 Task: Use the formula "MEDIAN" in spreadsheet "Project portfolio".
Action: Mouse moved to (961, 117)
Screenshot: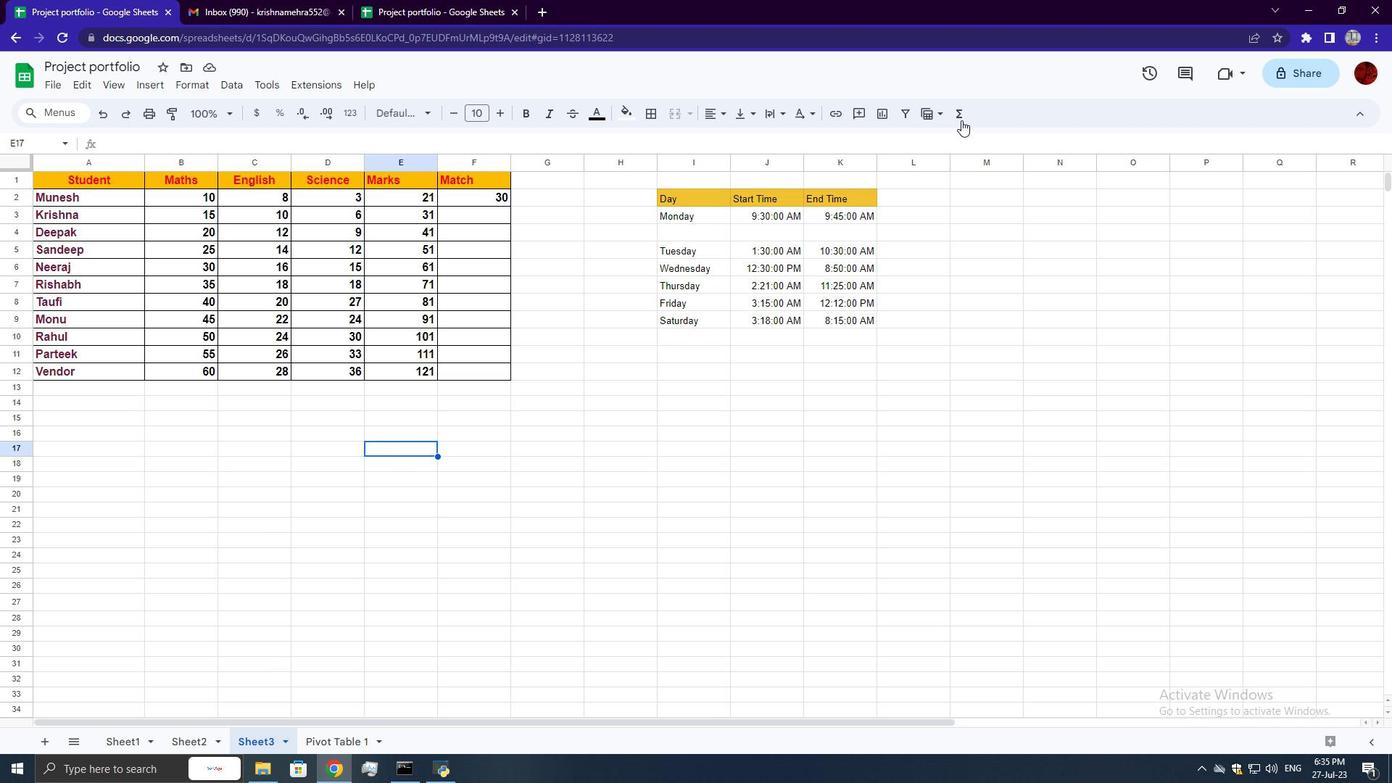 
Action: Mouse pressed left at (961, 117)
Screenshot: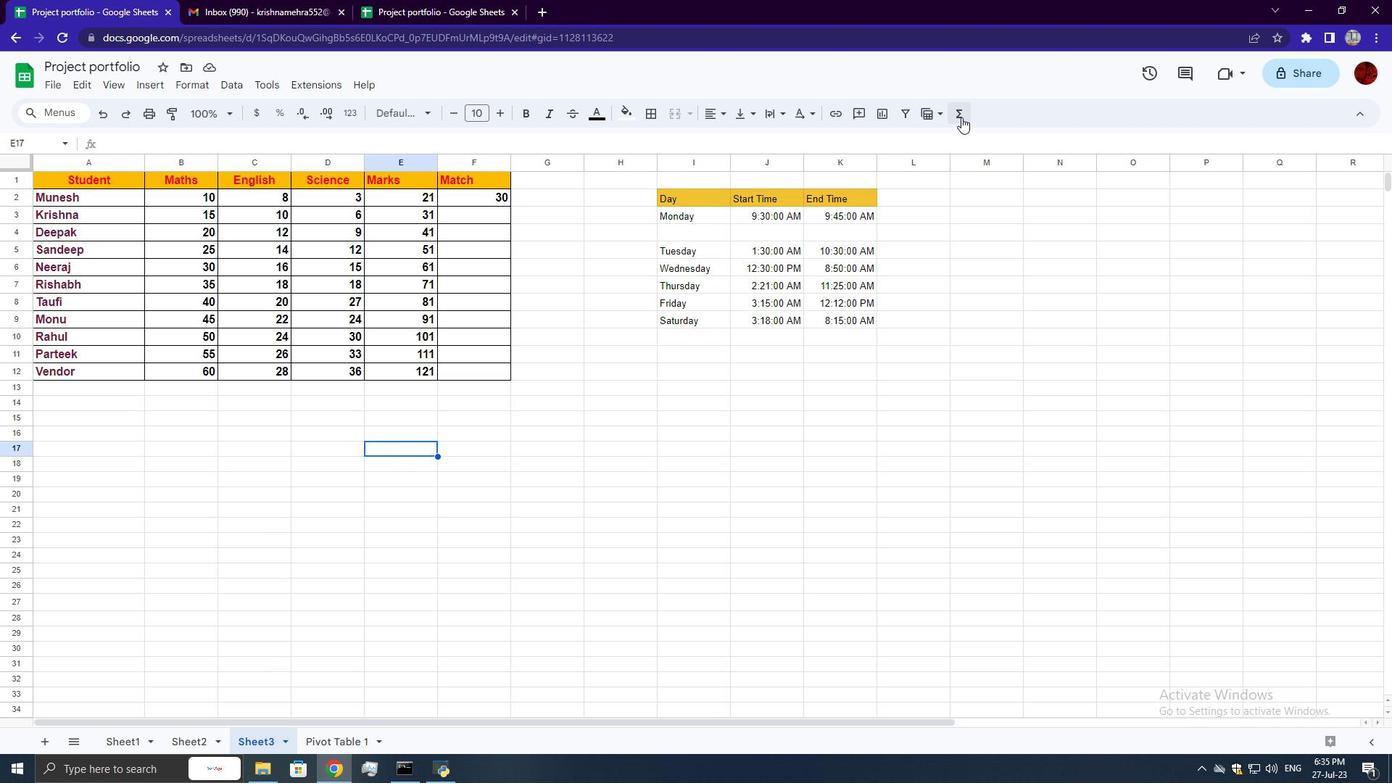 
Action: Mouse moved to (1208, 263)
Screenshot: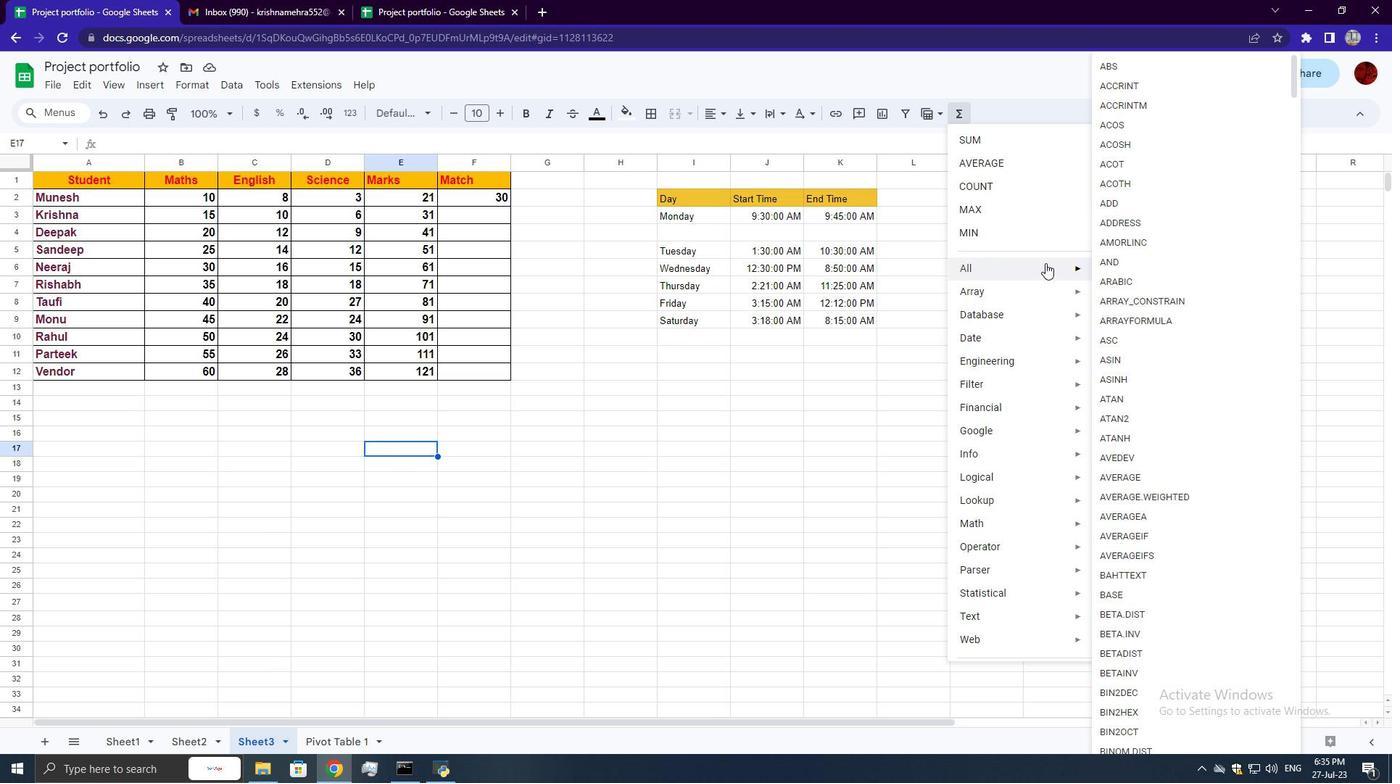 
Action: Mouse scrolled (1208, 262) with delta (0, 0)
Screenshot: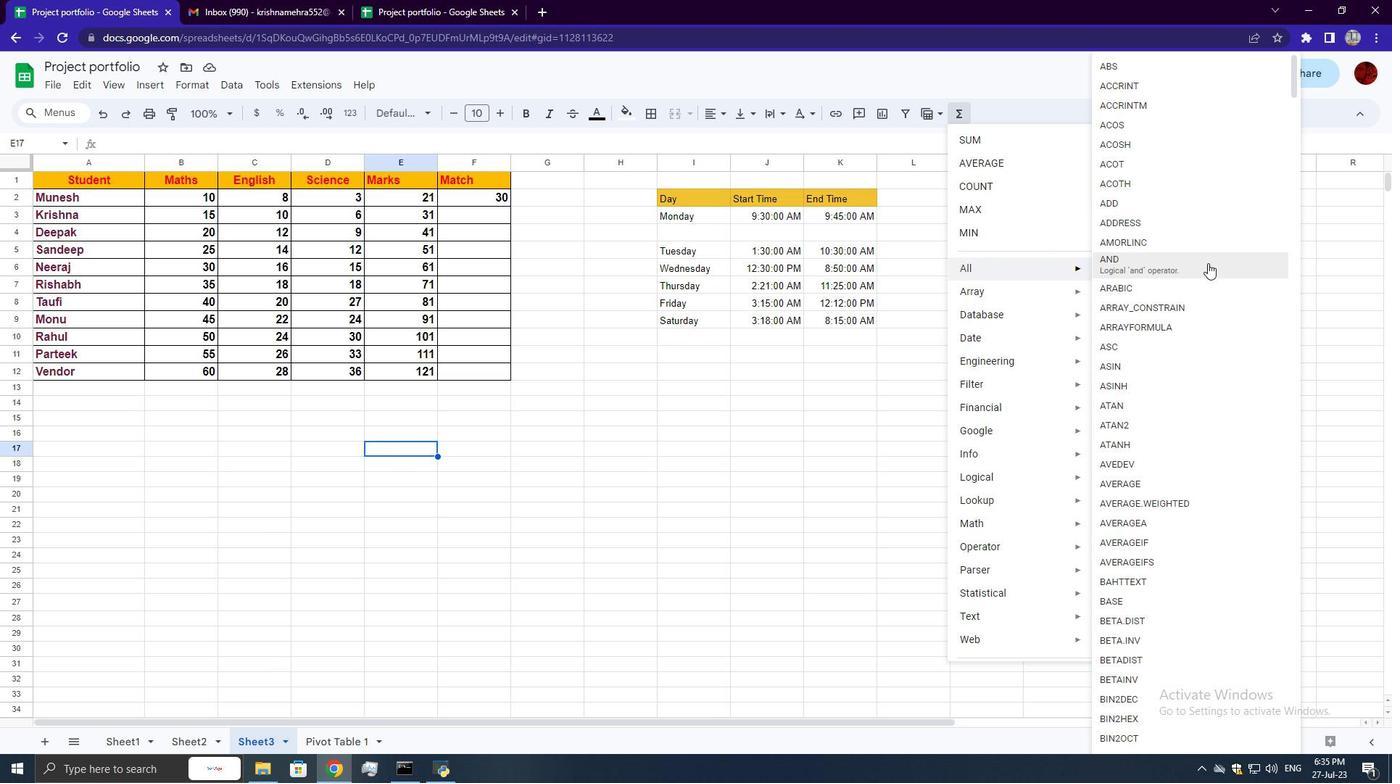 
Action: Mouse scrolled (1208, 262) with delta (0, 0)
Screenshot: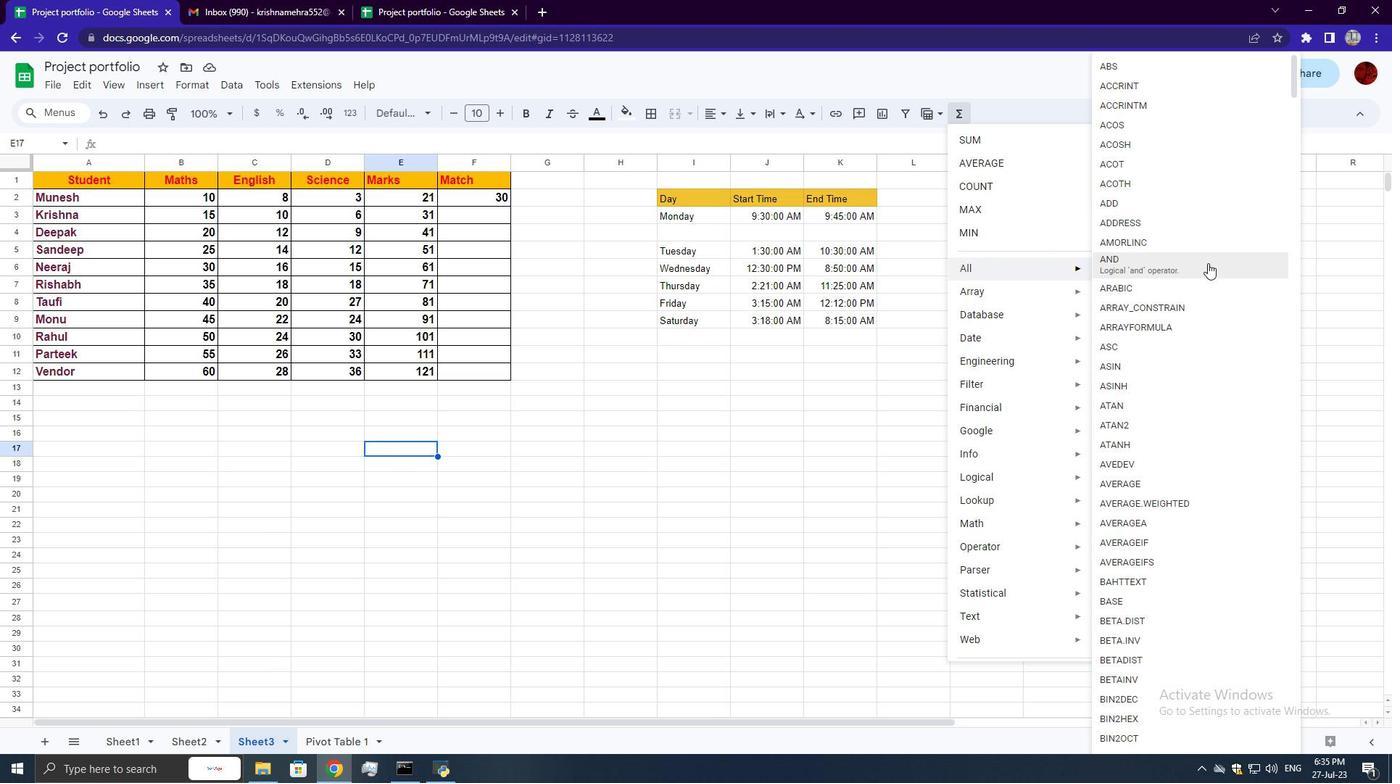 
Action: Mouse scrolled (1208, 262) with delta (0, 0)
Screenshot: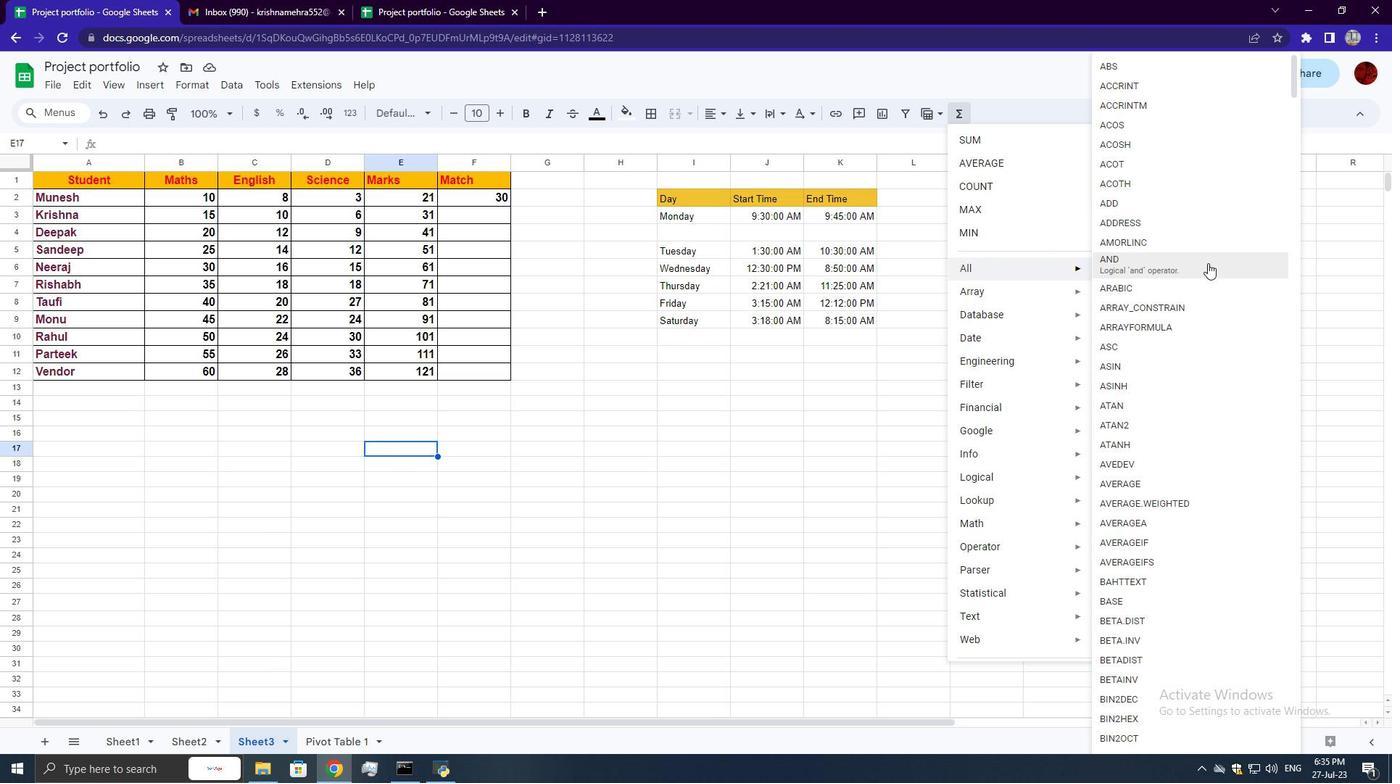 
Action: Mouse scrolled (1208, 262) with delta (0, 0)
Screenshot: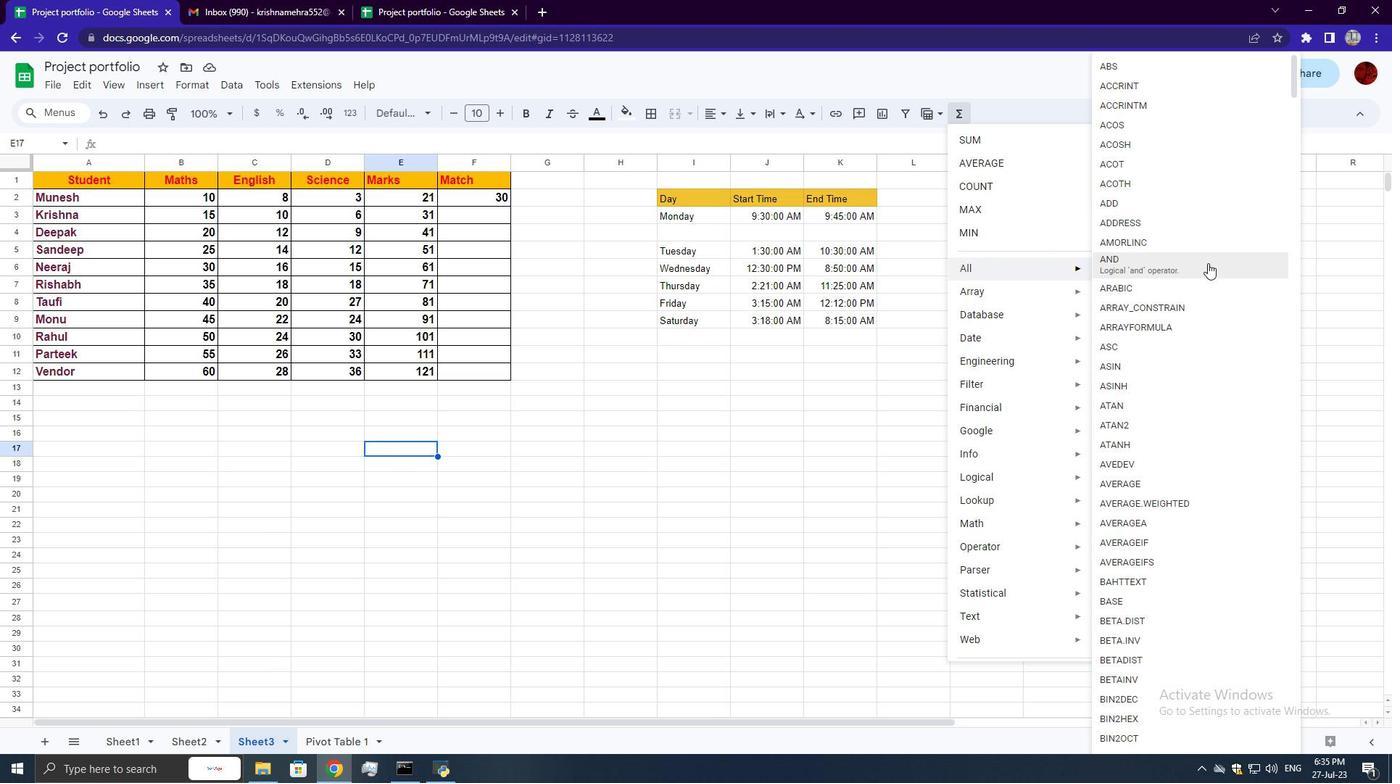 
Action: Mouse scrolled (1208, 262) with delta (0, 0)
Screenshot: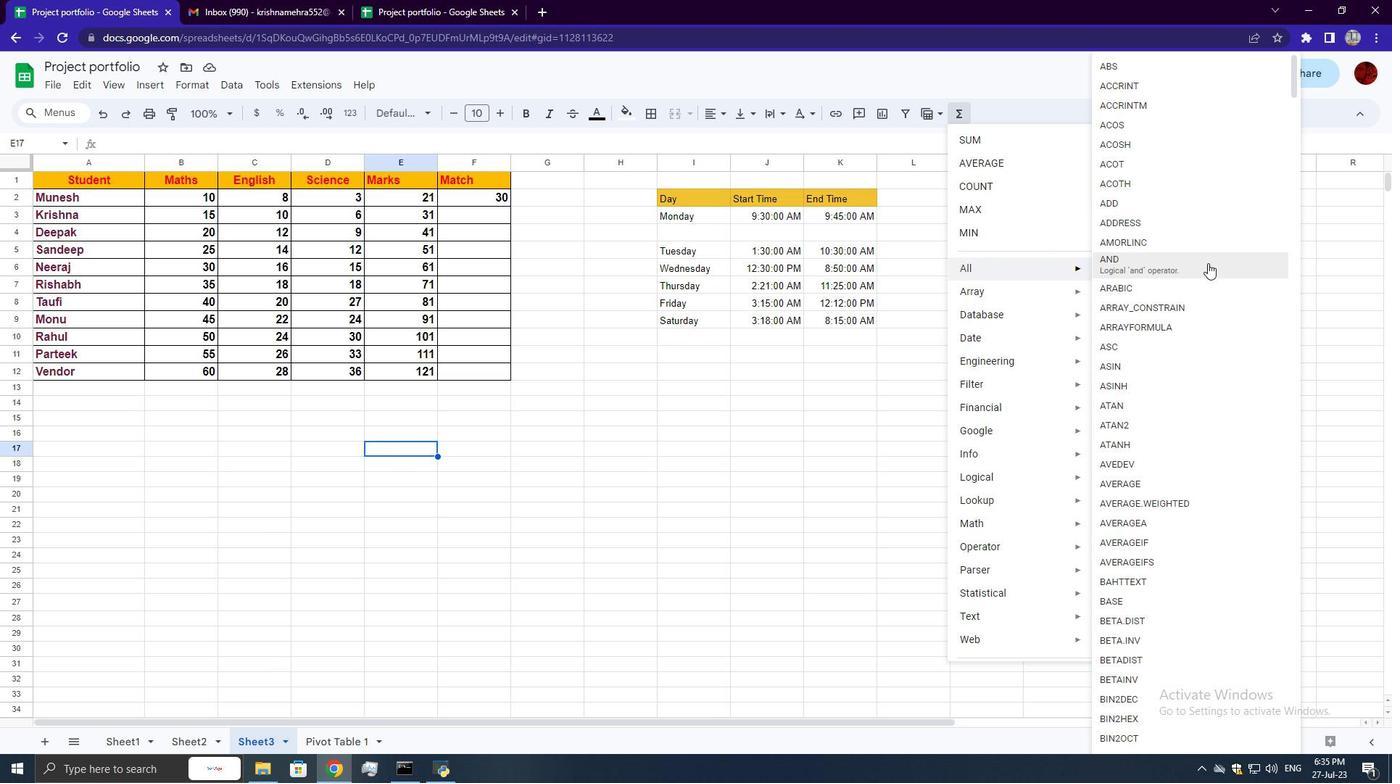 
Action: Mouse scrolled (1208, 262) with delta (0, 0)
Screenshot: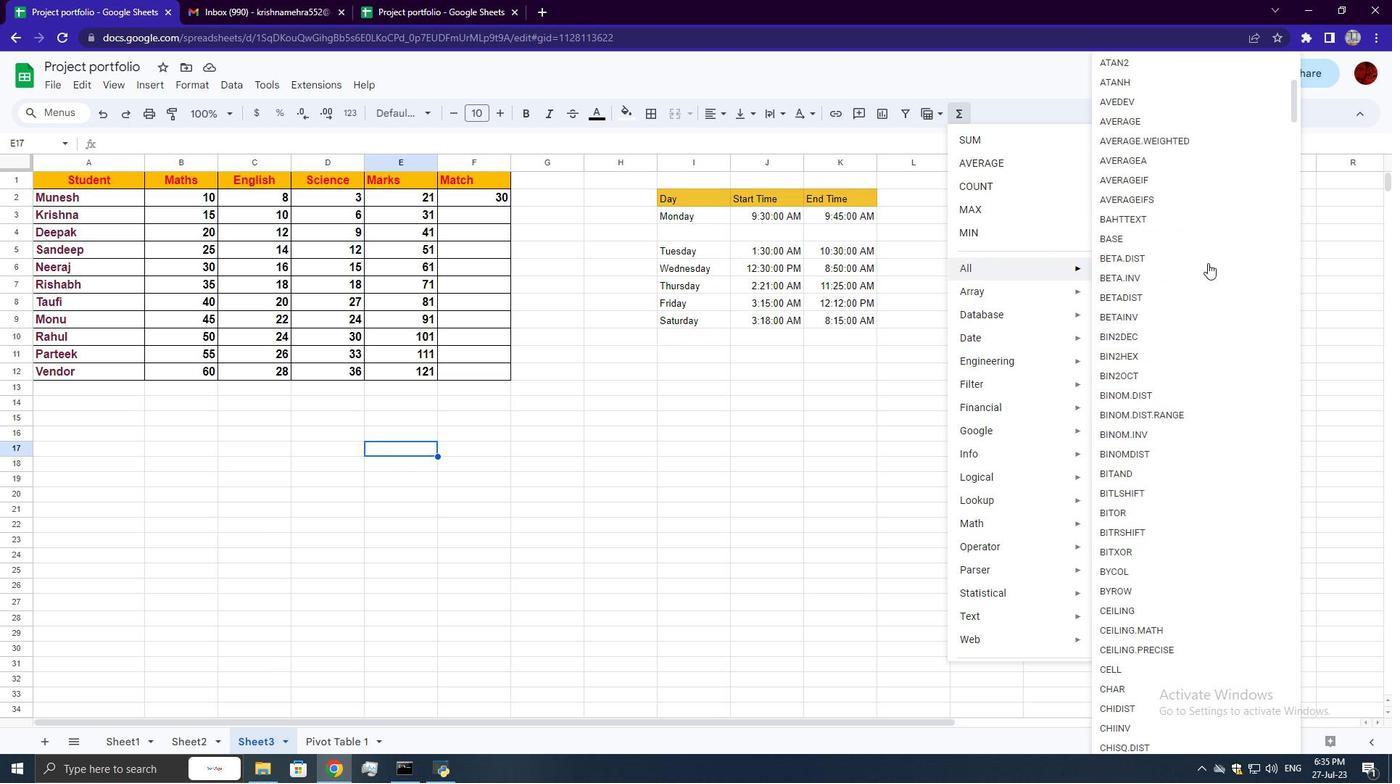 
Action: Mouse scrolled (1208, 262) with delta (0, 0)
Screenshot: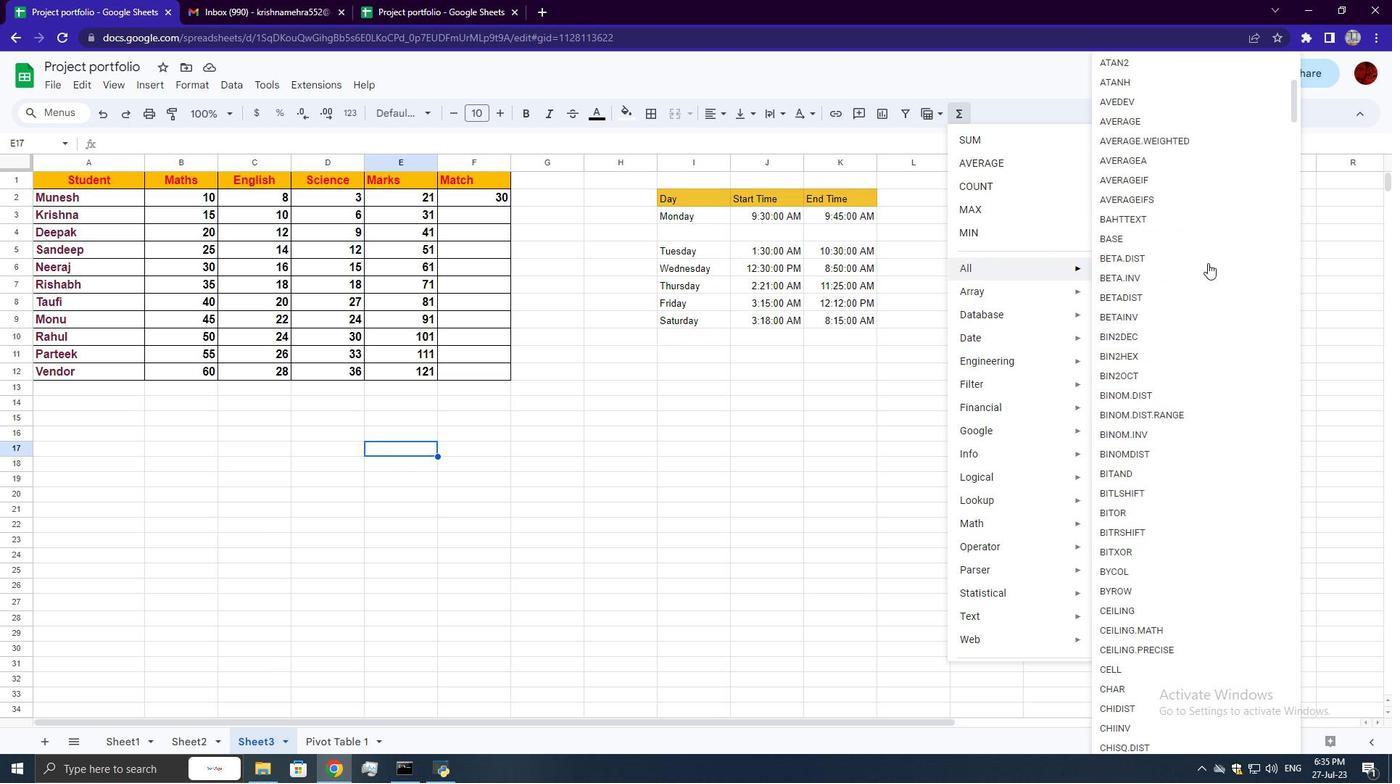 
Action: Mouse scrolled (1208, 262) with delta (0, 0)
Screenshot: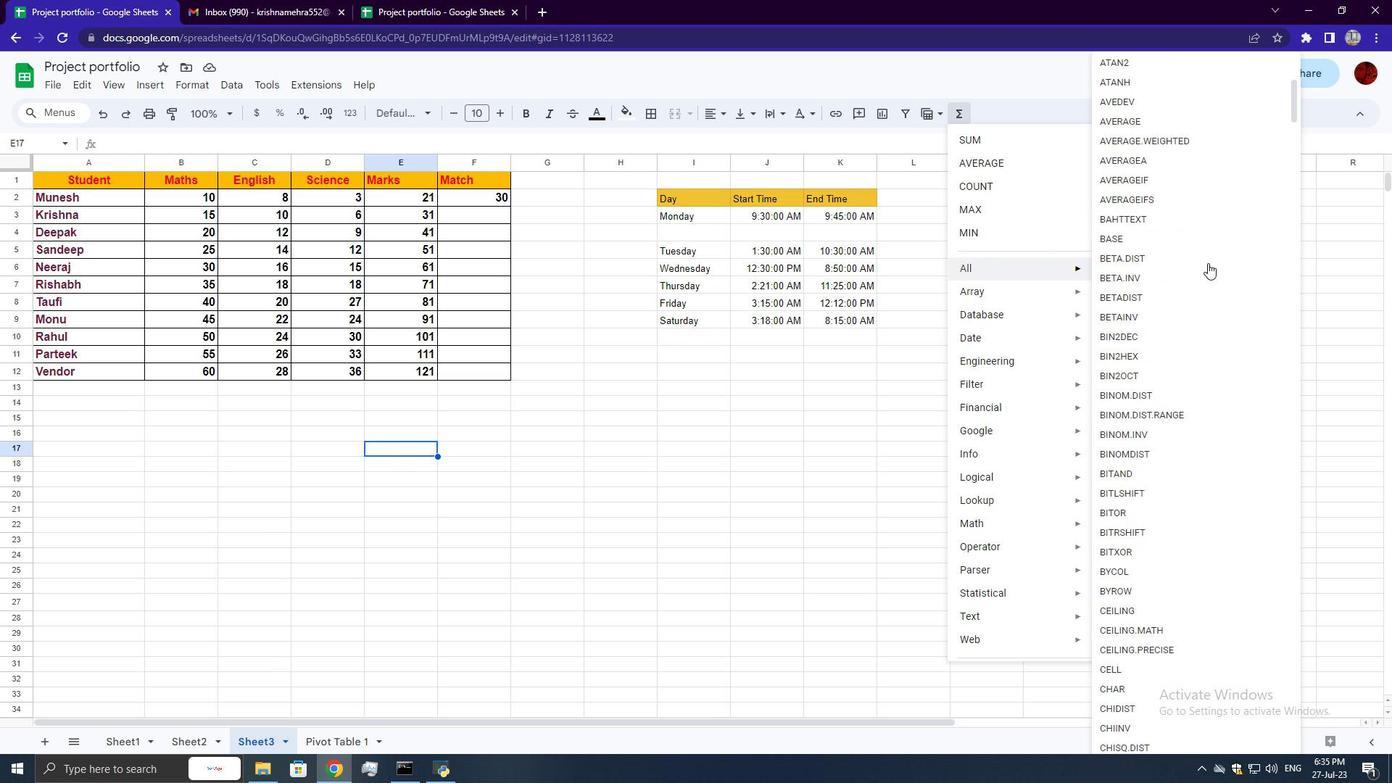 
Action: Mouse scrolled (1208, 262) with delta (0, 0)
Screenshot: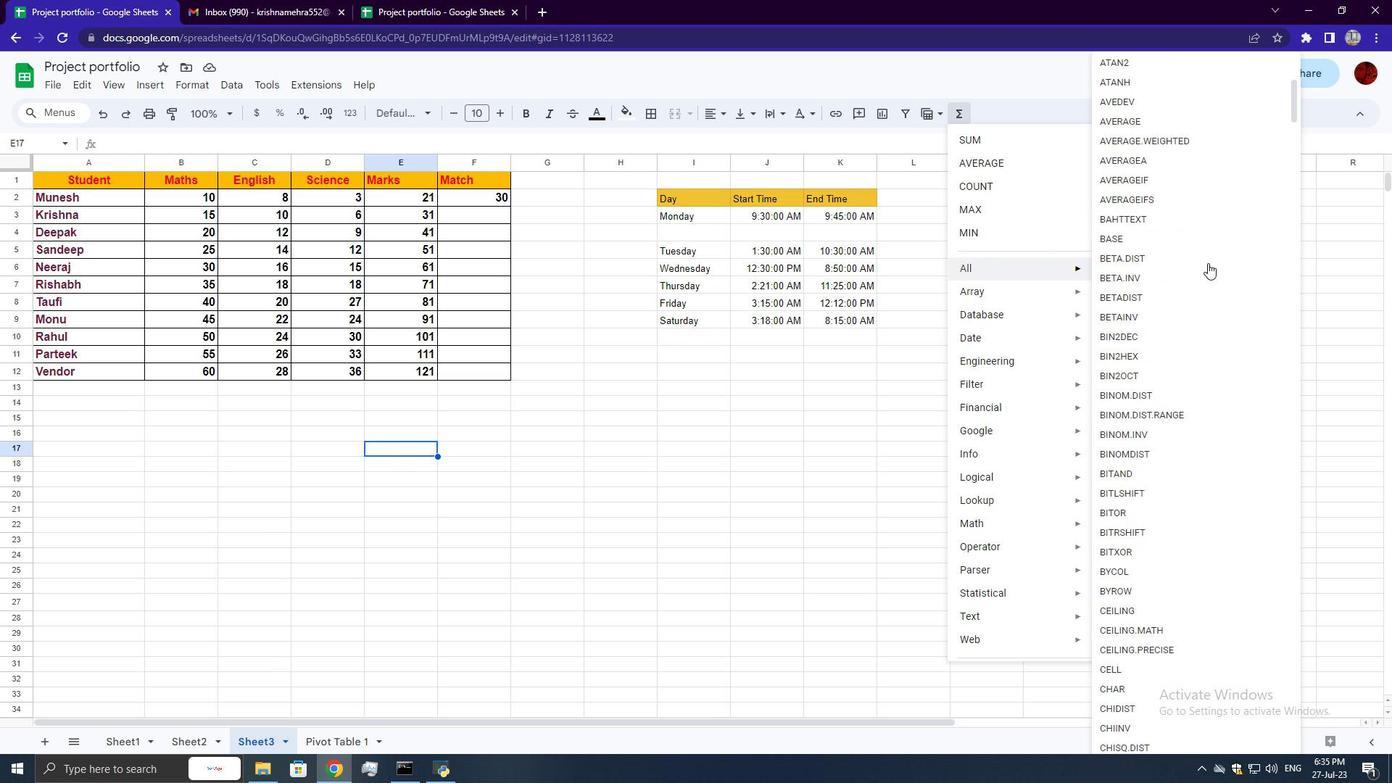 
Action: Mouse scrolled (1208, 262) with delta (0, 0)
Screenshot: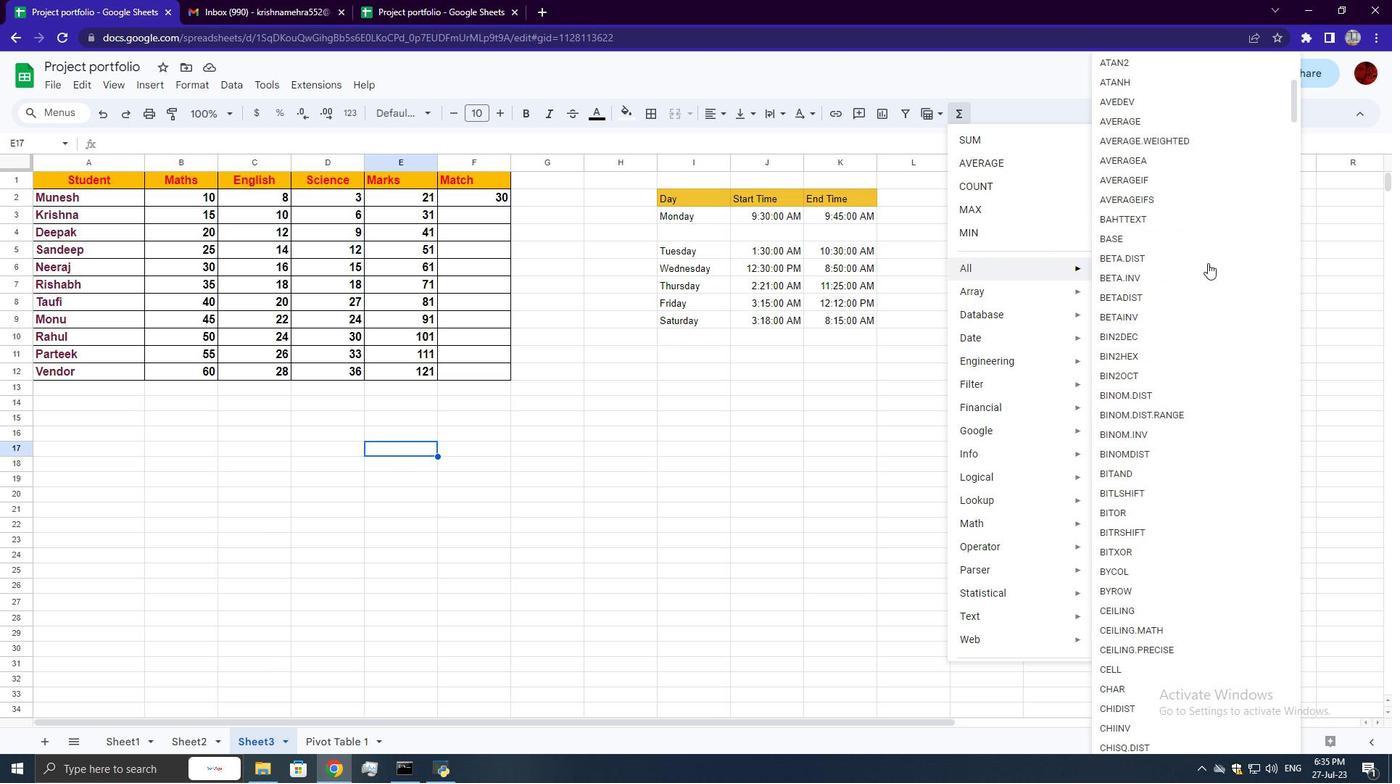 
Action: Mouse moved to (1208, 263)
Screenshot: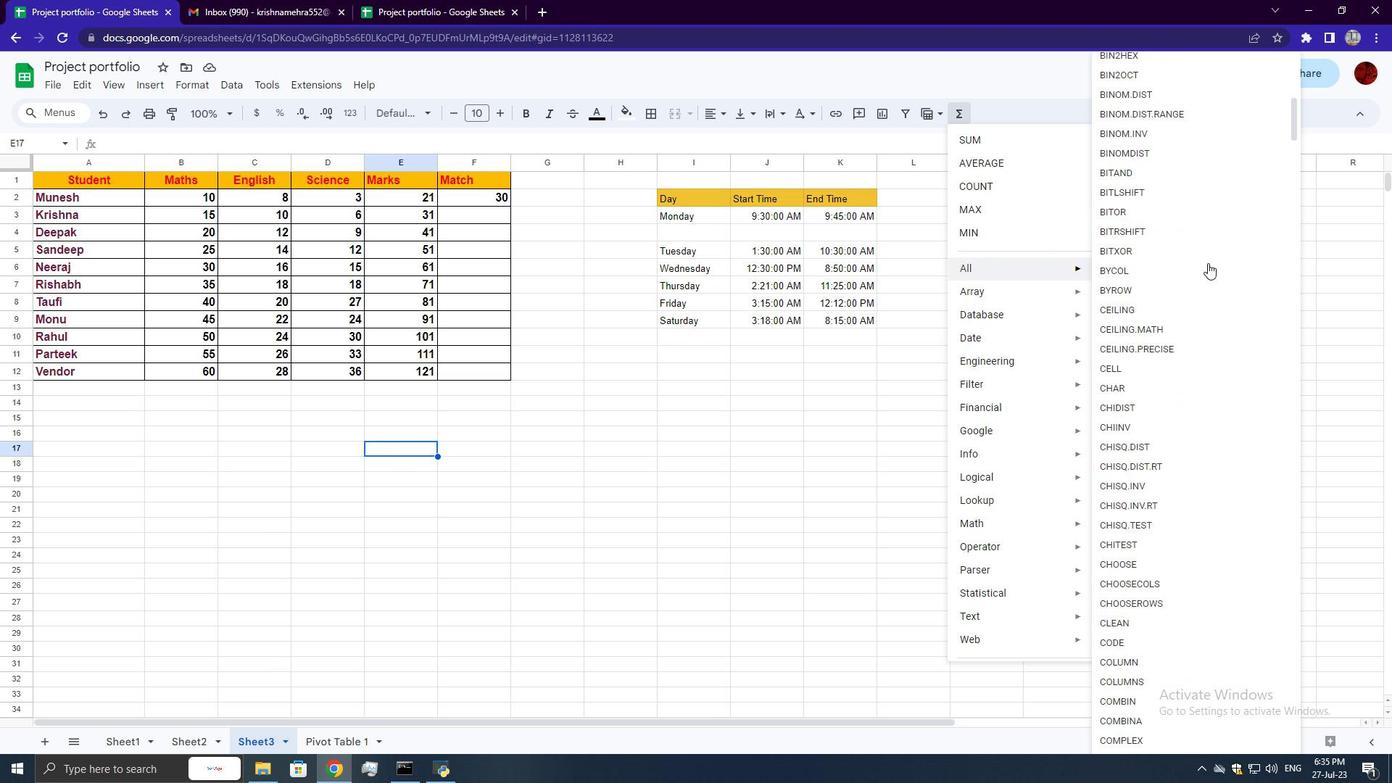
Action: Mouse scrolled (1208, 262) with delta (0, 0)
Screenshot: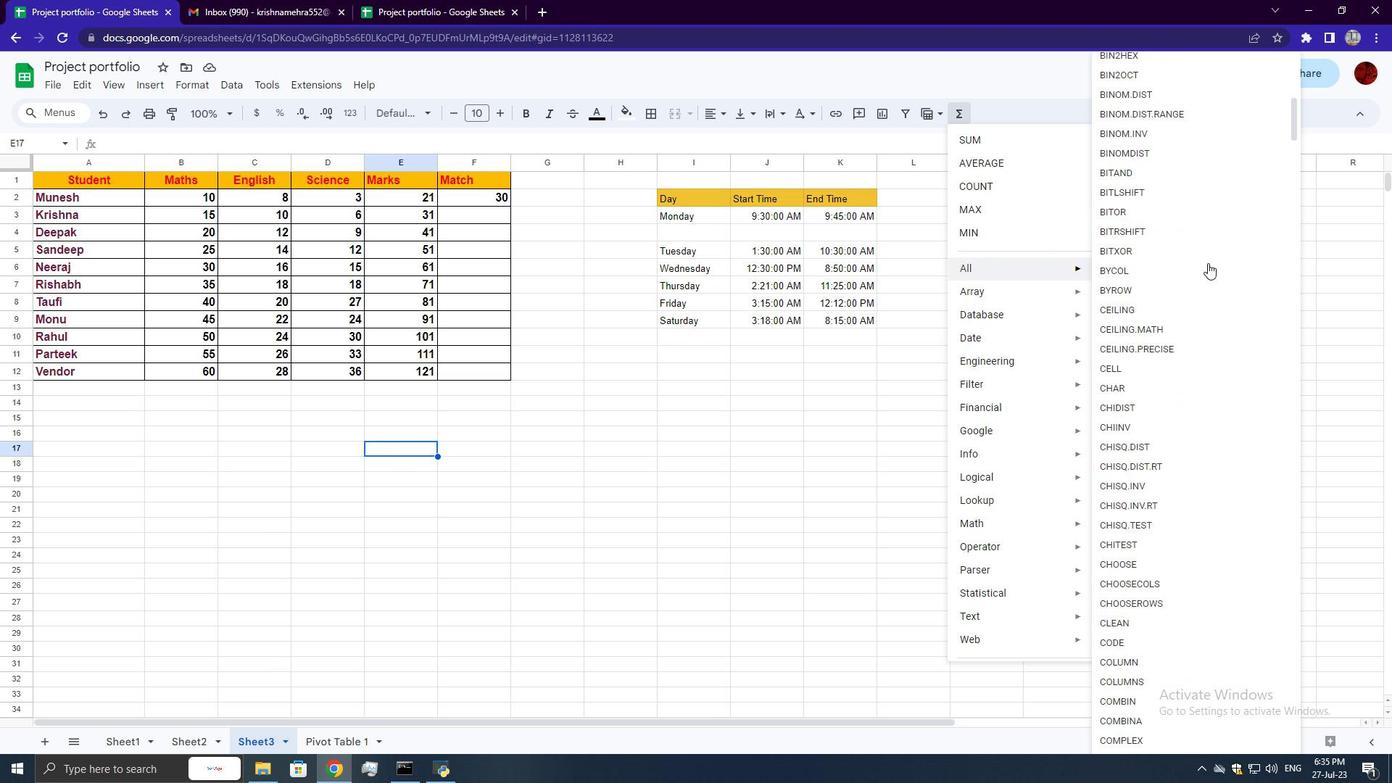 
Action: Mouse scrolled (1208, 262) with delta (0, 0)
Screenshot: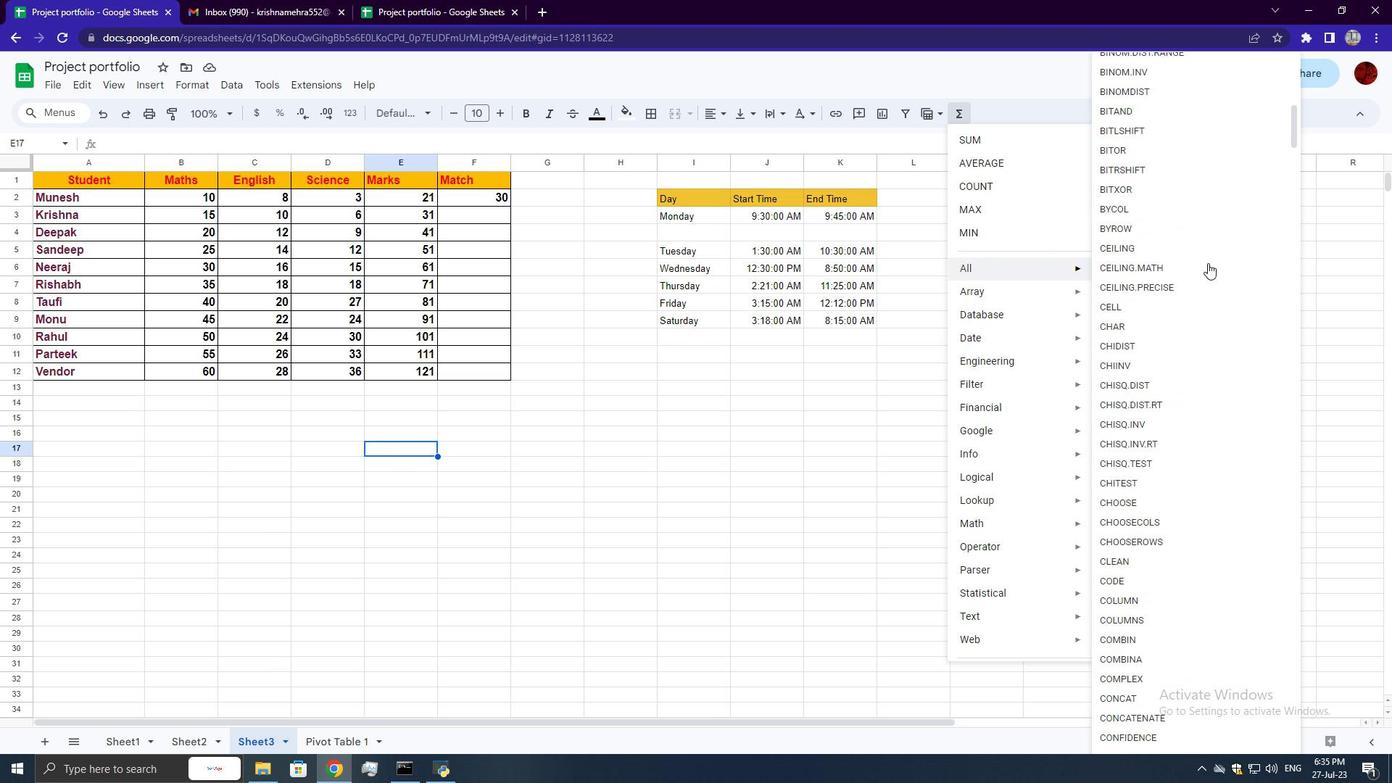 
Action: Mouse scrolled (1208, 262) with delta (0, 0)
Screenshot: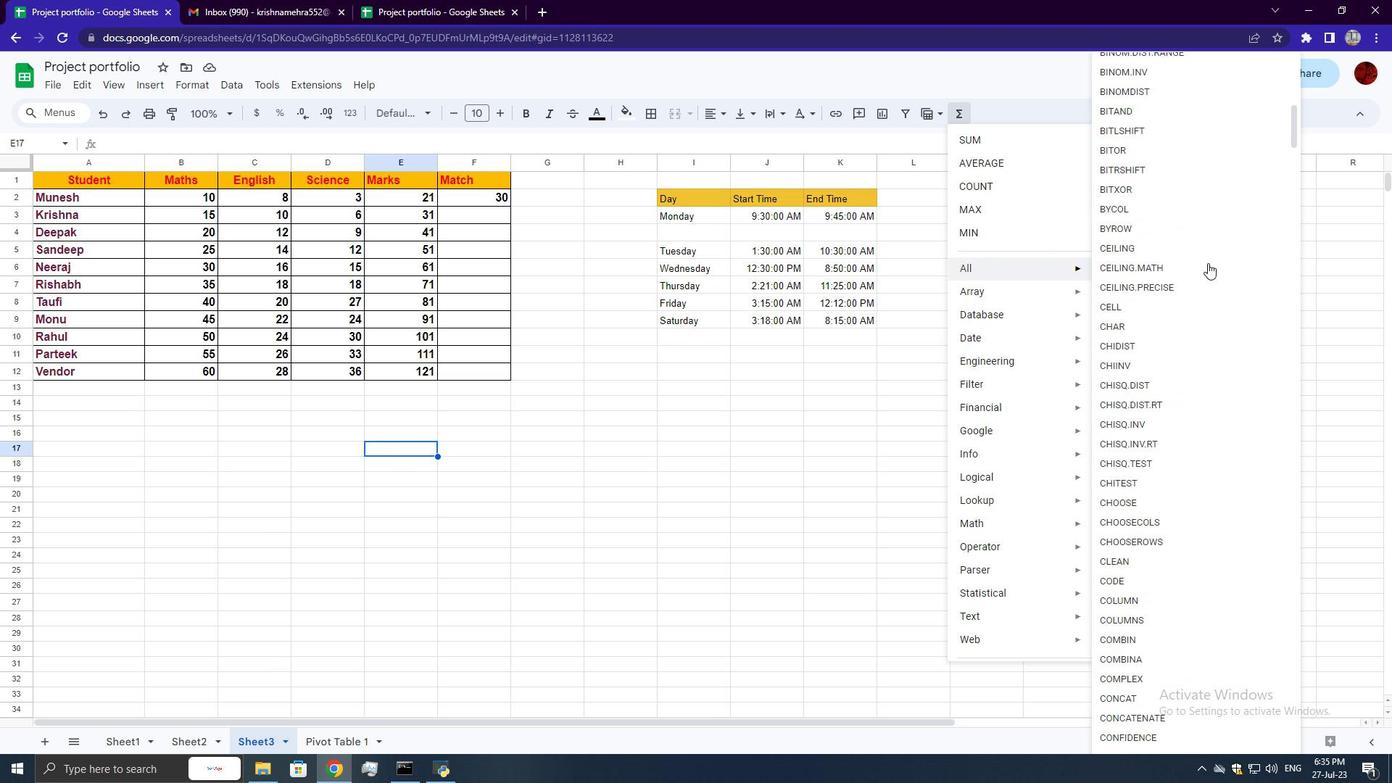 
Action: Mouse scrolled (1208, 262) with delta (0, 0)
Screenshot: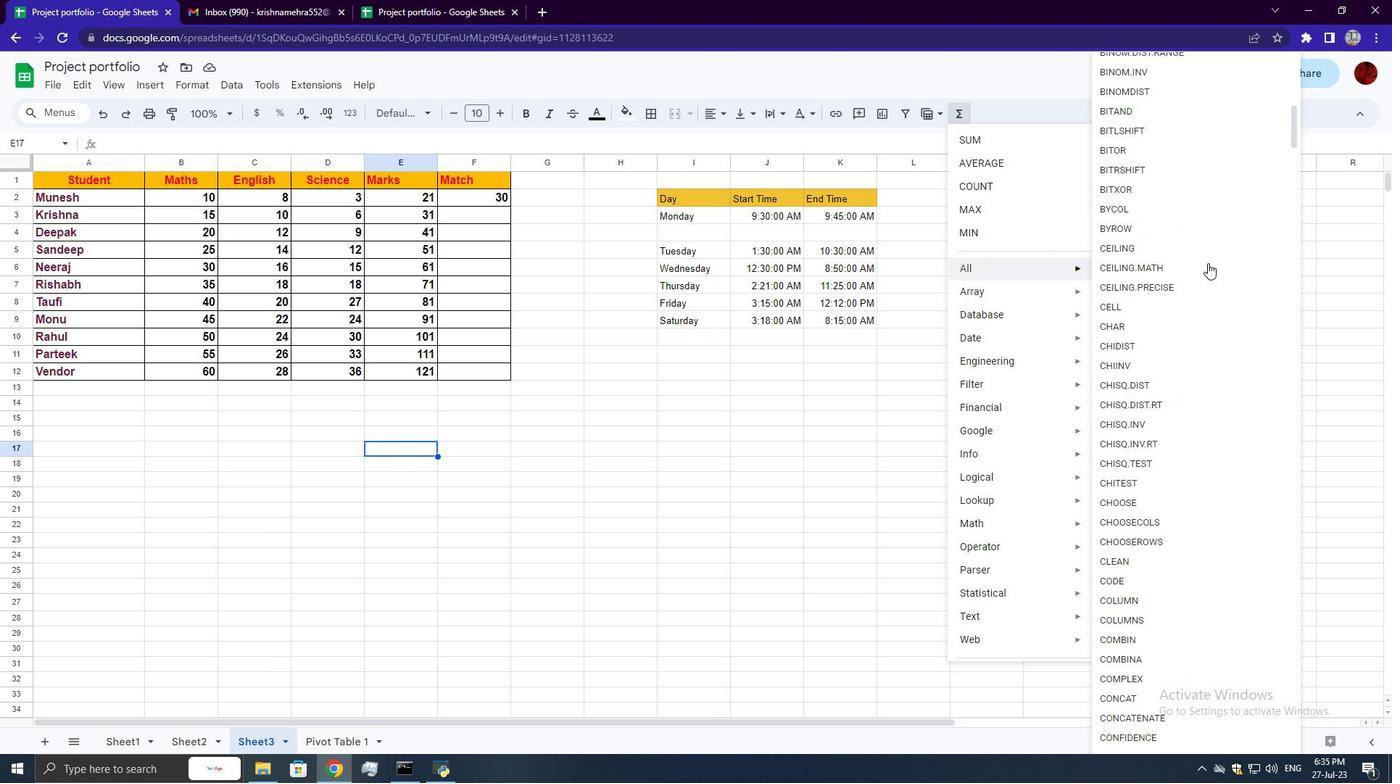 
Action: Mouse scrolled (1208, 262) with delta (0, 0)
Screenshot: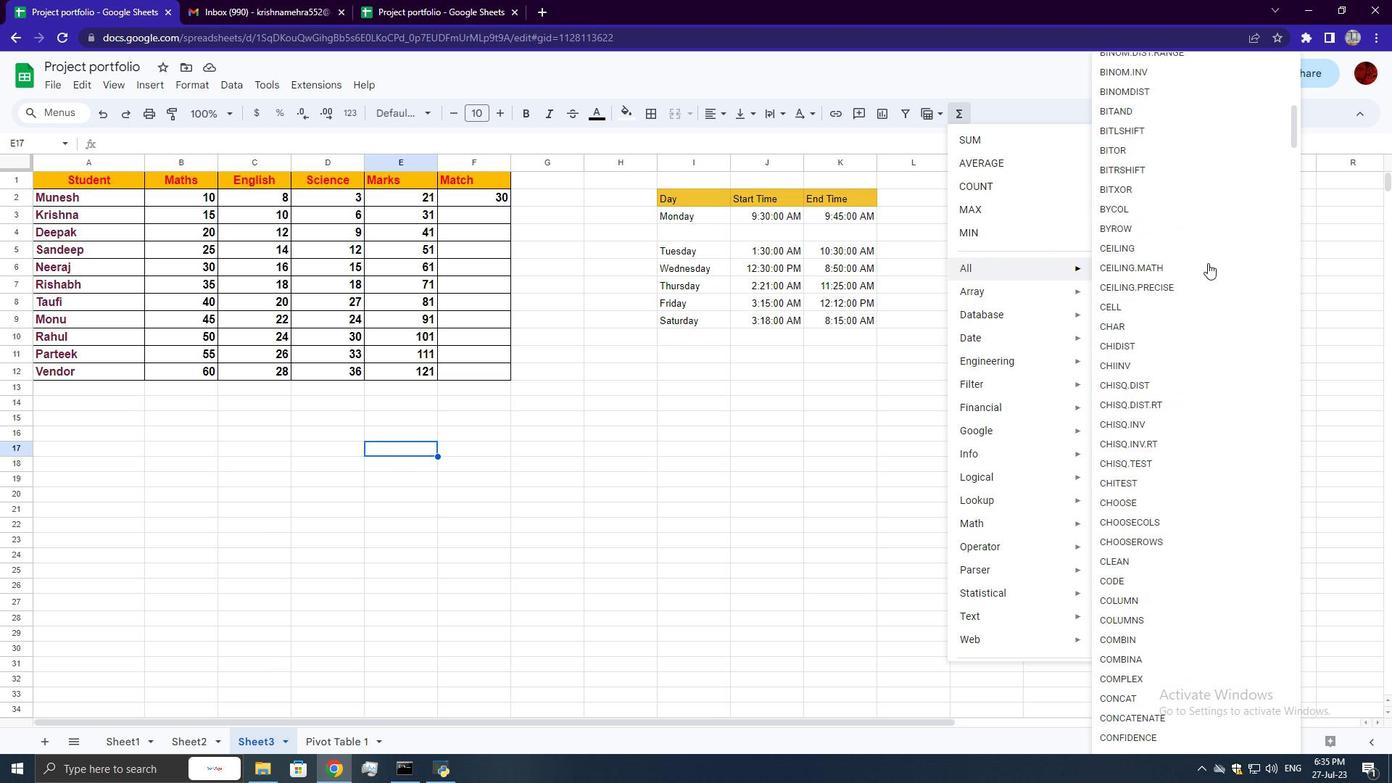 
Action: Mouse scrolled (1208, 262) with delta (0, 0)
Screenshot: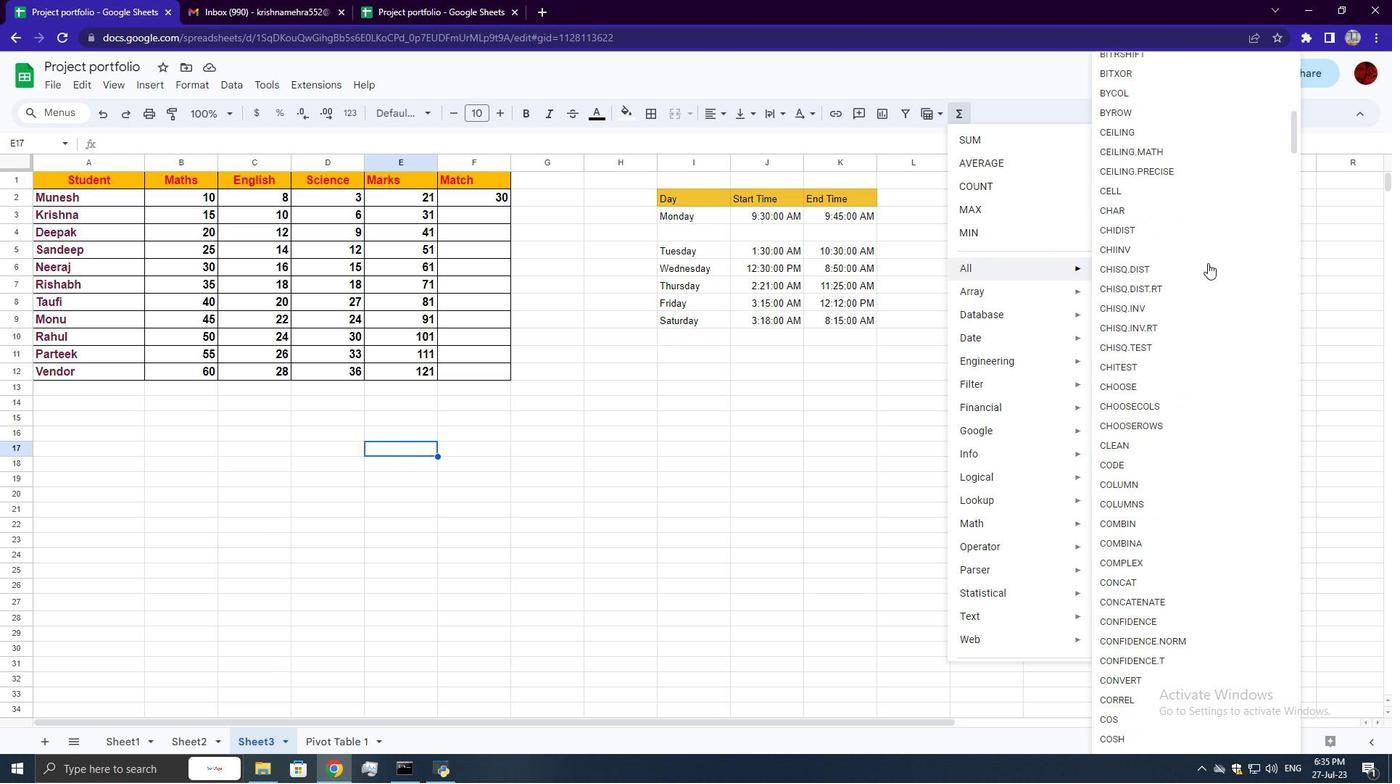 
Action: Mouse scrolled (1208, 262) with delta (0, 0)
Screenshot: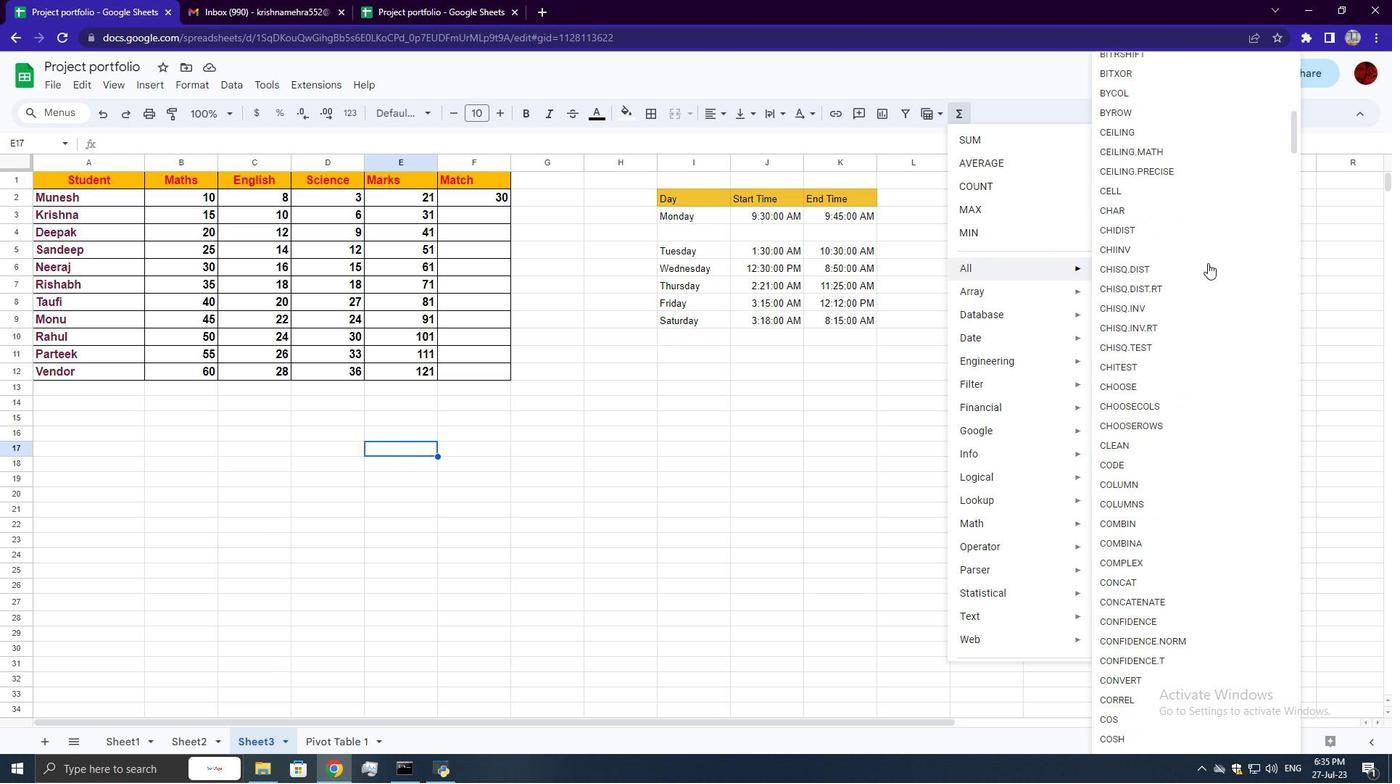 
Action: Mouse scrolled (1208, 262) with delta (0, 0)
Screenshot: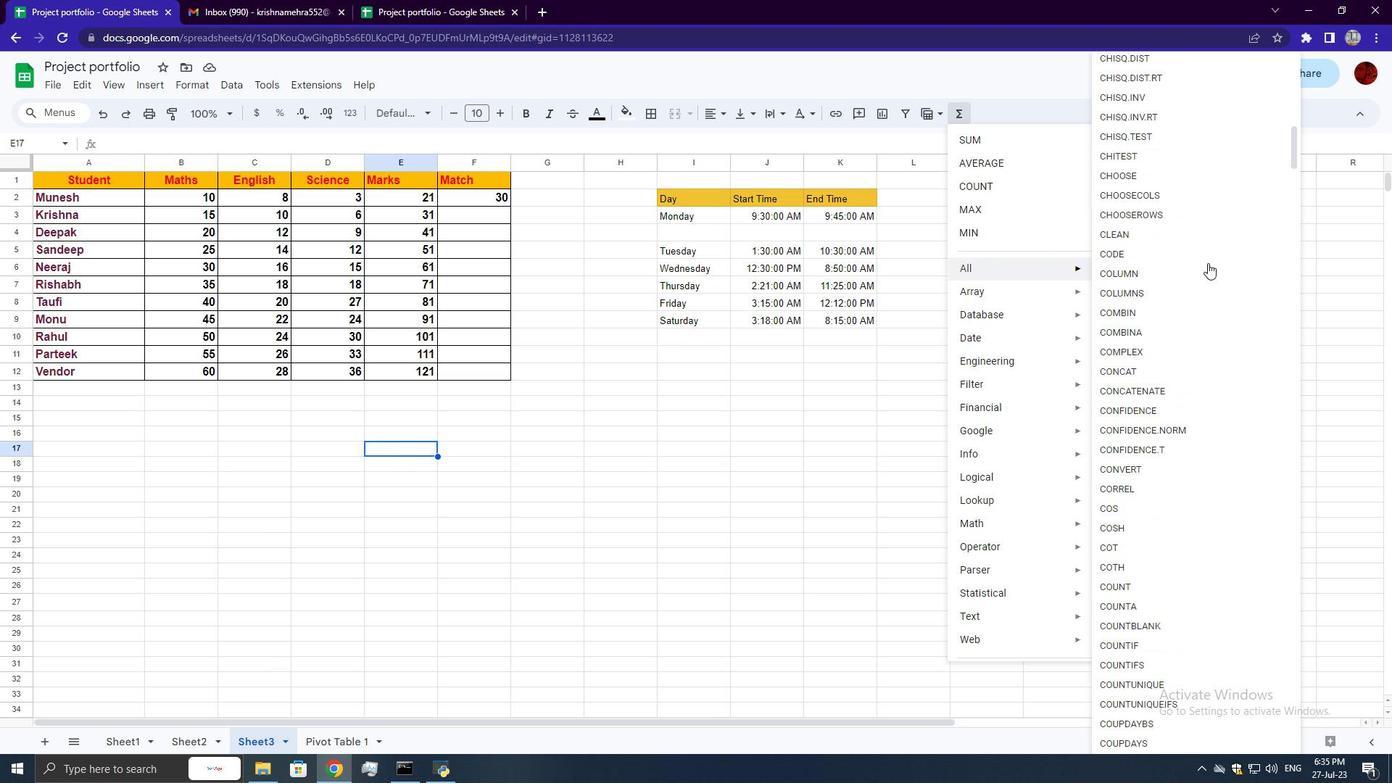 
Action: Mouse scrolled (1208, 262) with delta (0, 0)
Screenshot: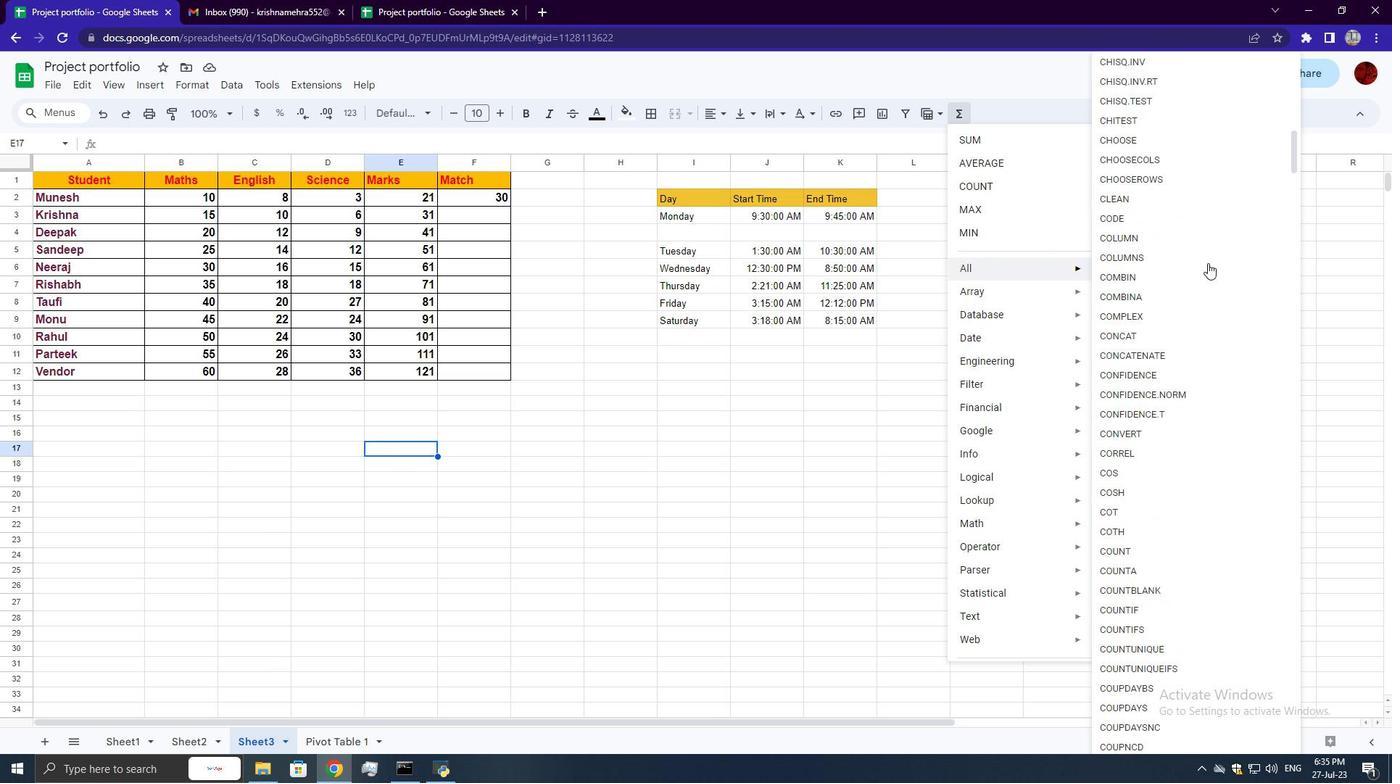 
Action: Mouse scrolled (1208, 262) with delta (0, 0)
Screenshot: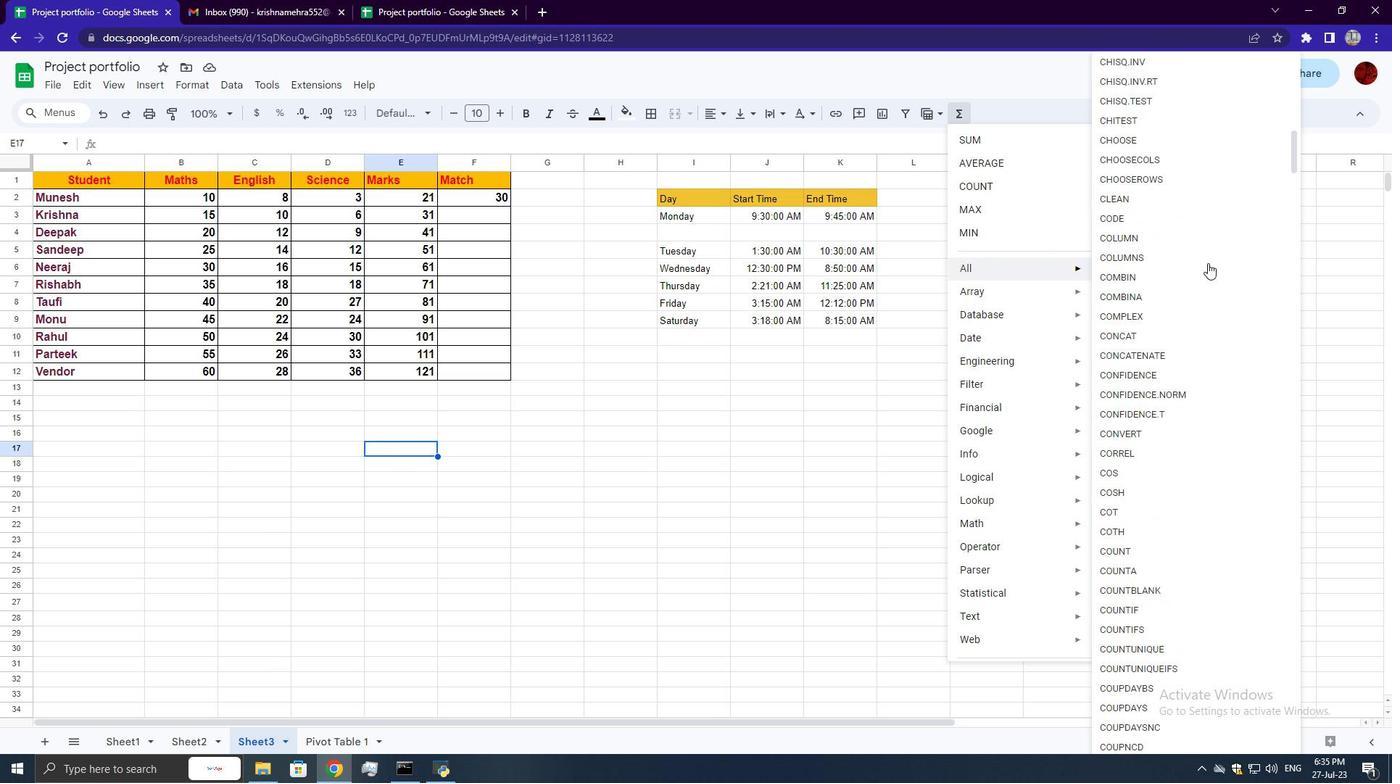 
Action: Mouse scrolled (1208, 262) with delta (0, 0)
Screenshot: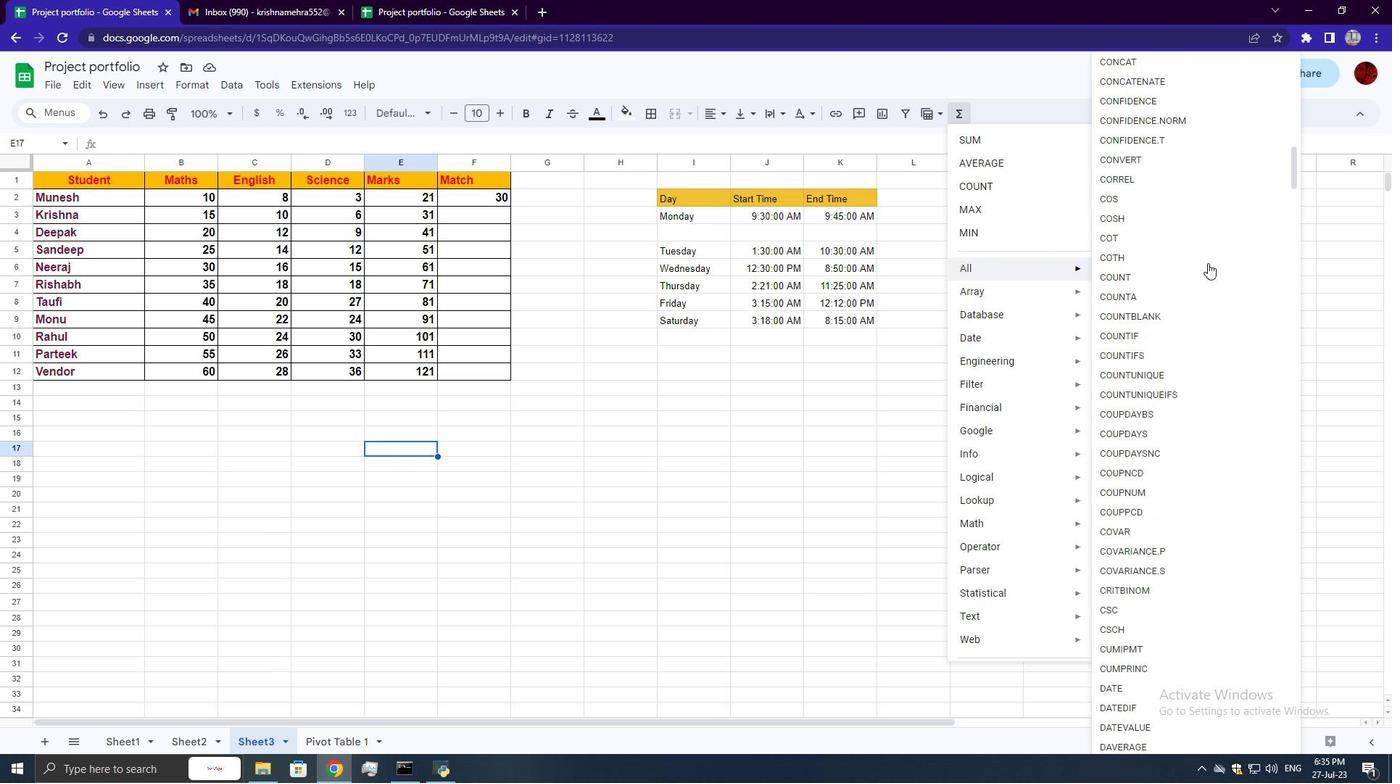 
Action: Mouse scrolled (1208, 262) with delta (0, 0)
Screenshot: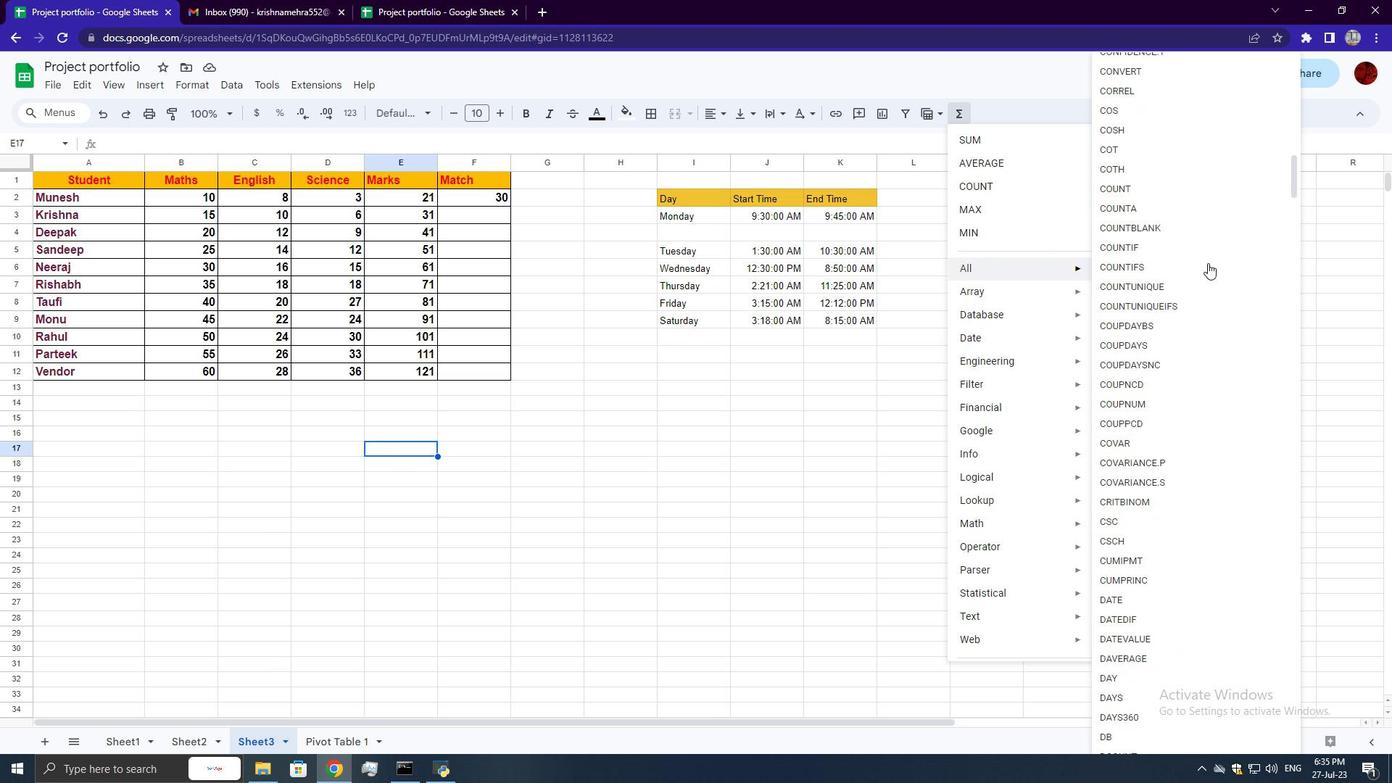 
Action: Mouse scrolled (1208, 262) with delta (0, 0)
Screenshot: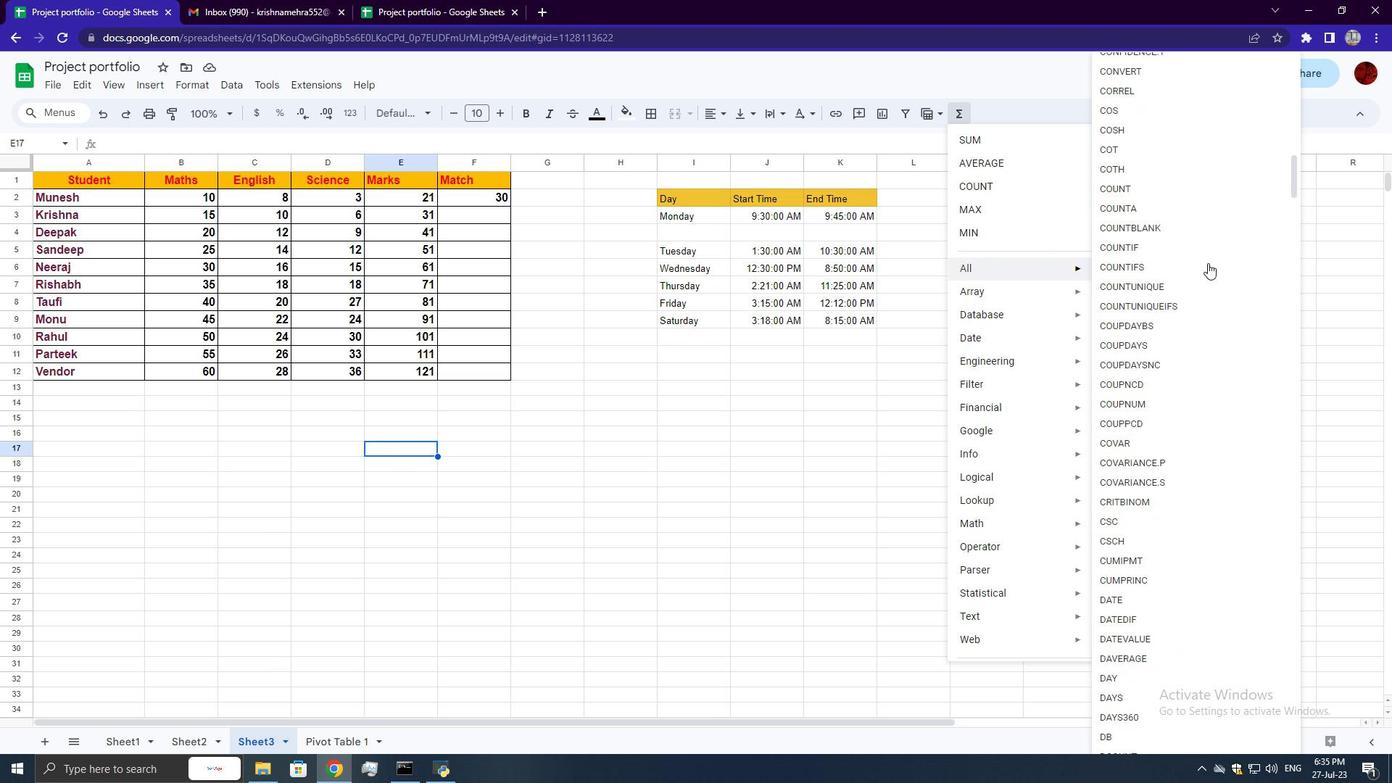 
Action: Mouse scrolled (1208, 262) with delta (0, 0)
Screenshot: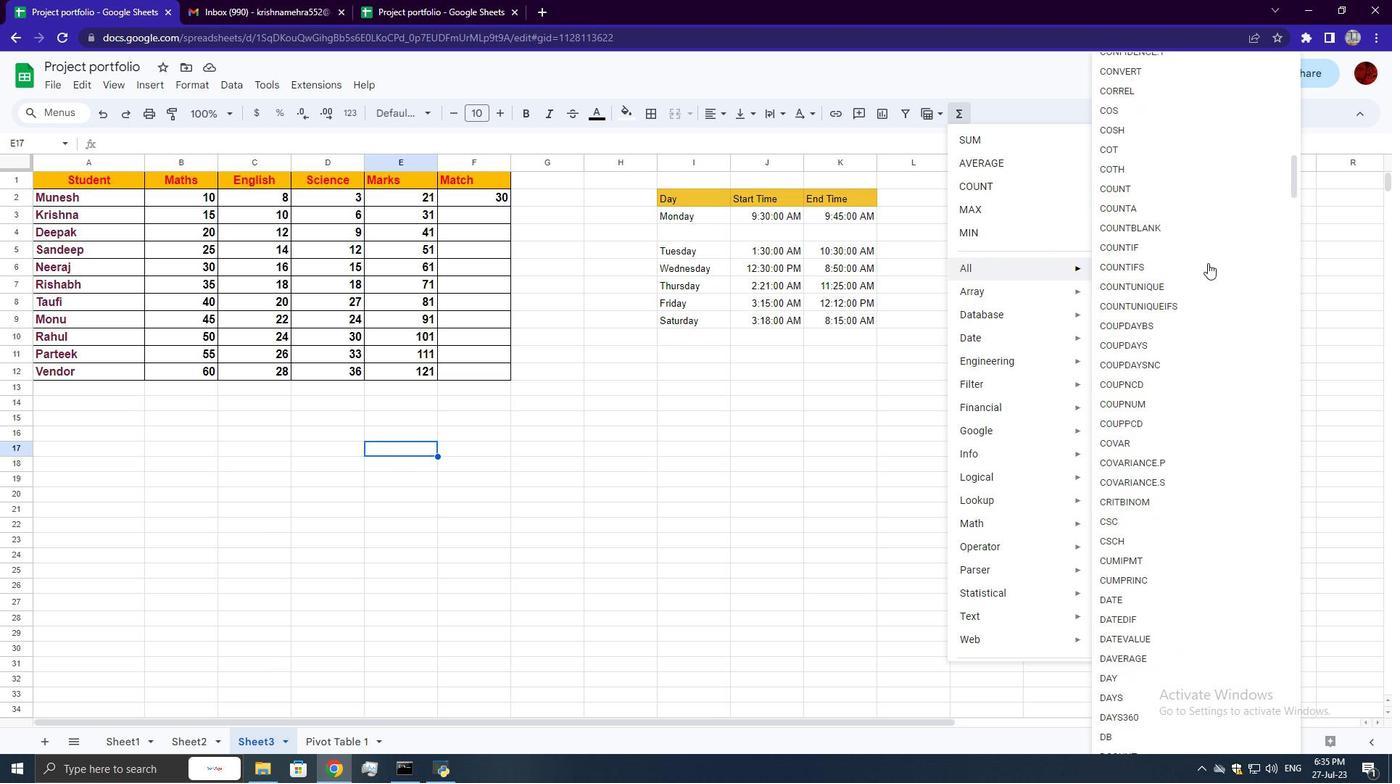 
Action: Mouse scrolled (1208, 262) with delta (0, 0)
Screenshot: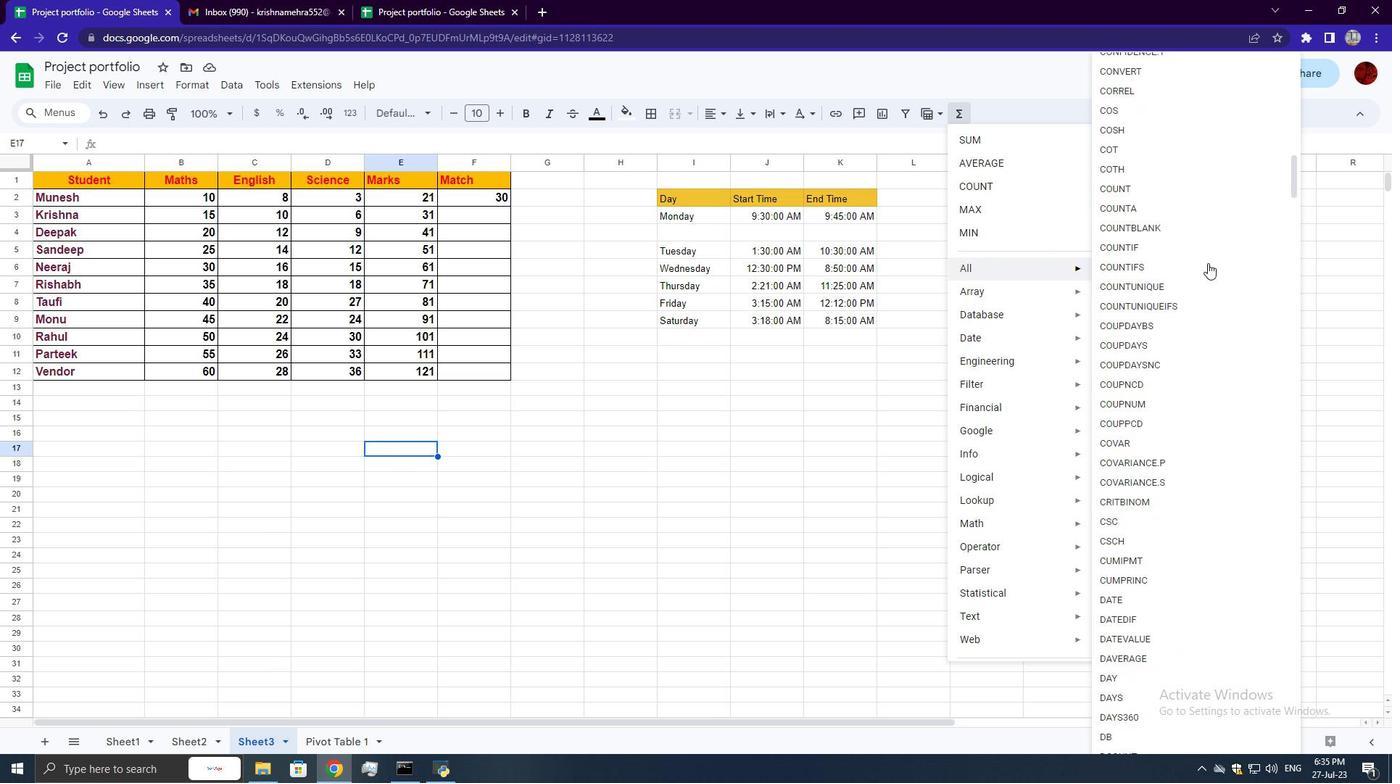 
Action: Mouse scrolled (1208, 264) with delta (0, 0)
Screenshot: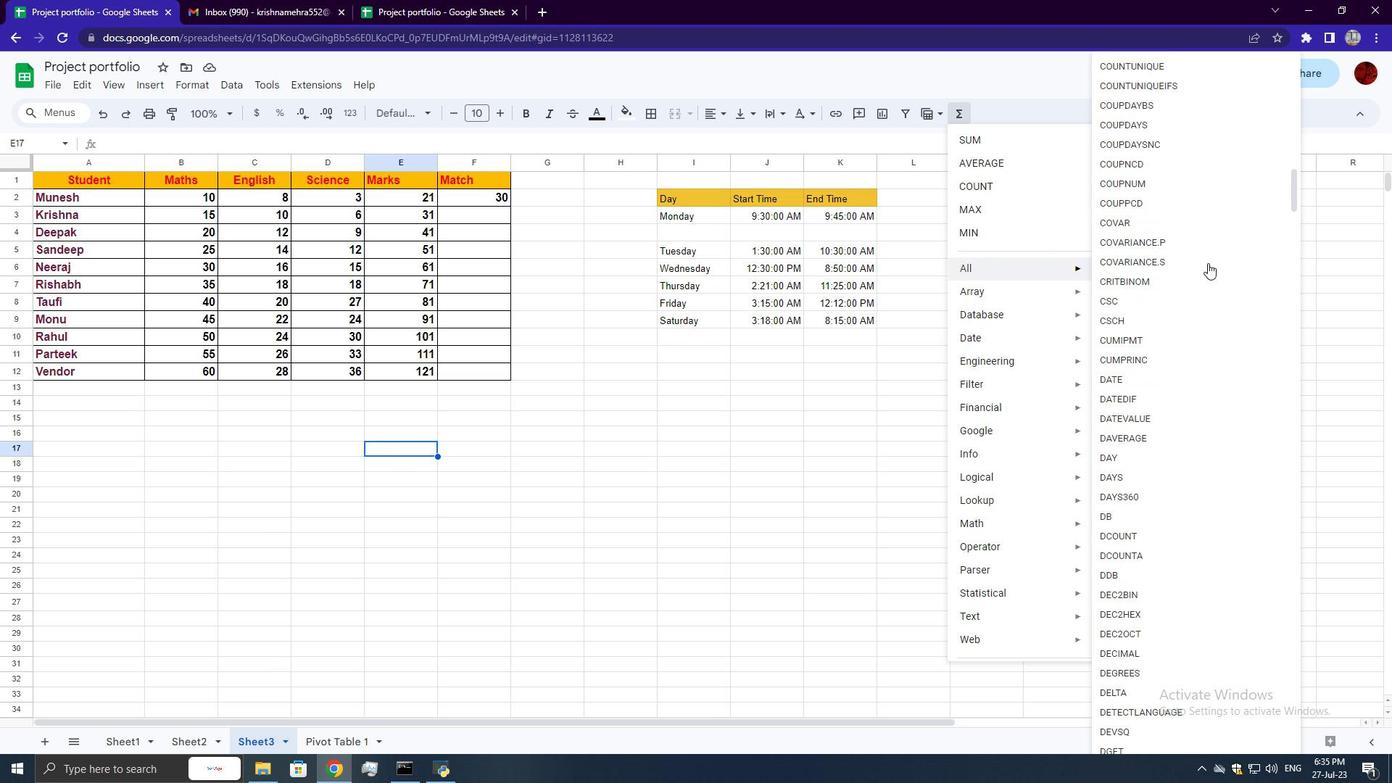 
Action: Mouse scrolled (1208, 262) with delta (0, 0)
Screenshot: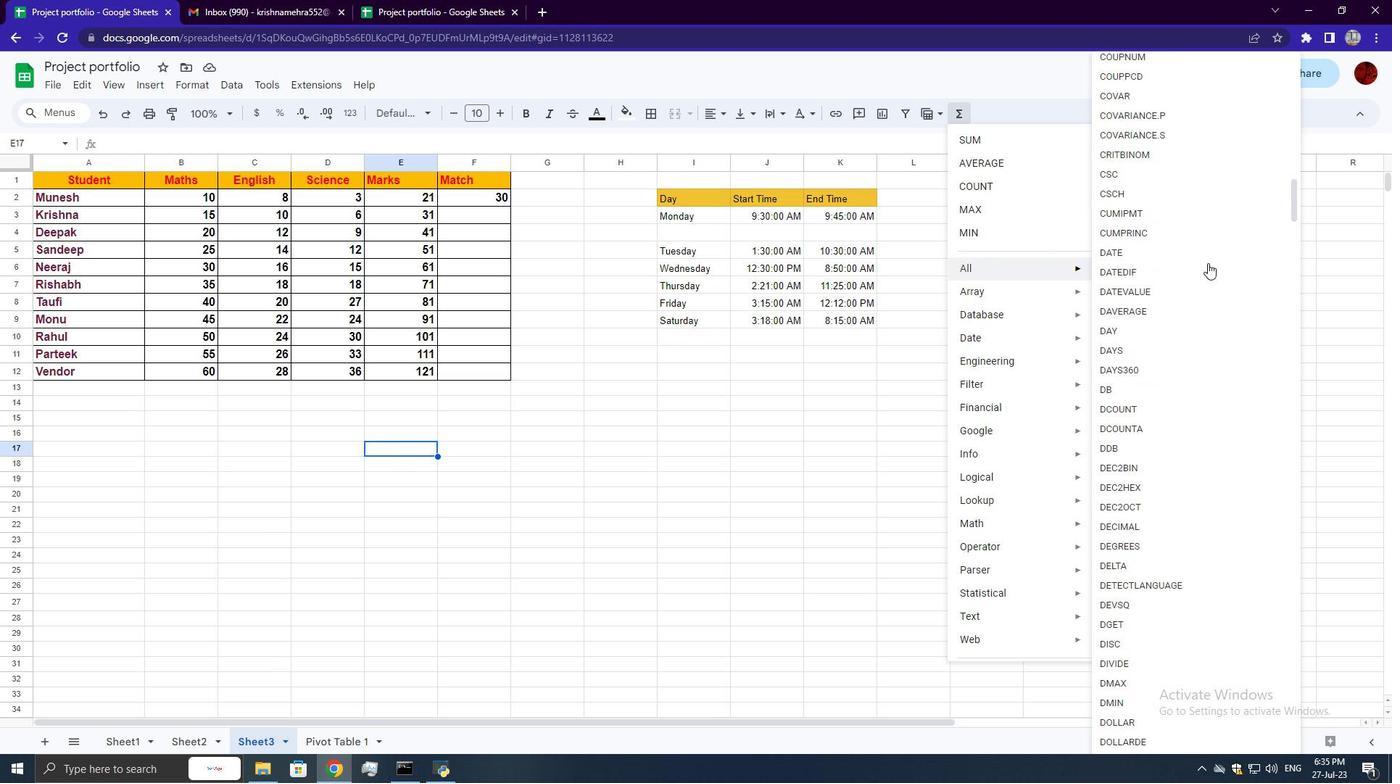 
Action: Mouse scrolled (1208, 262) with delta (0, 0)
Screenshot: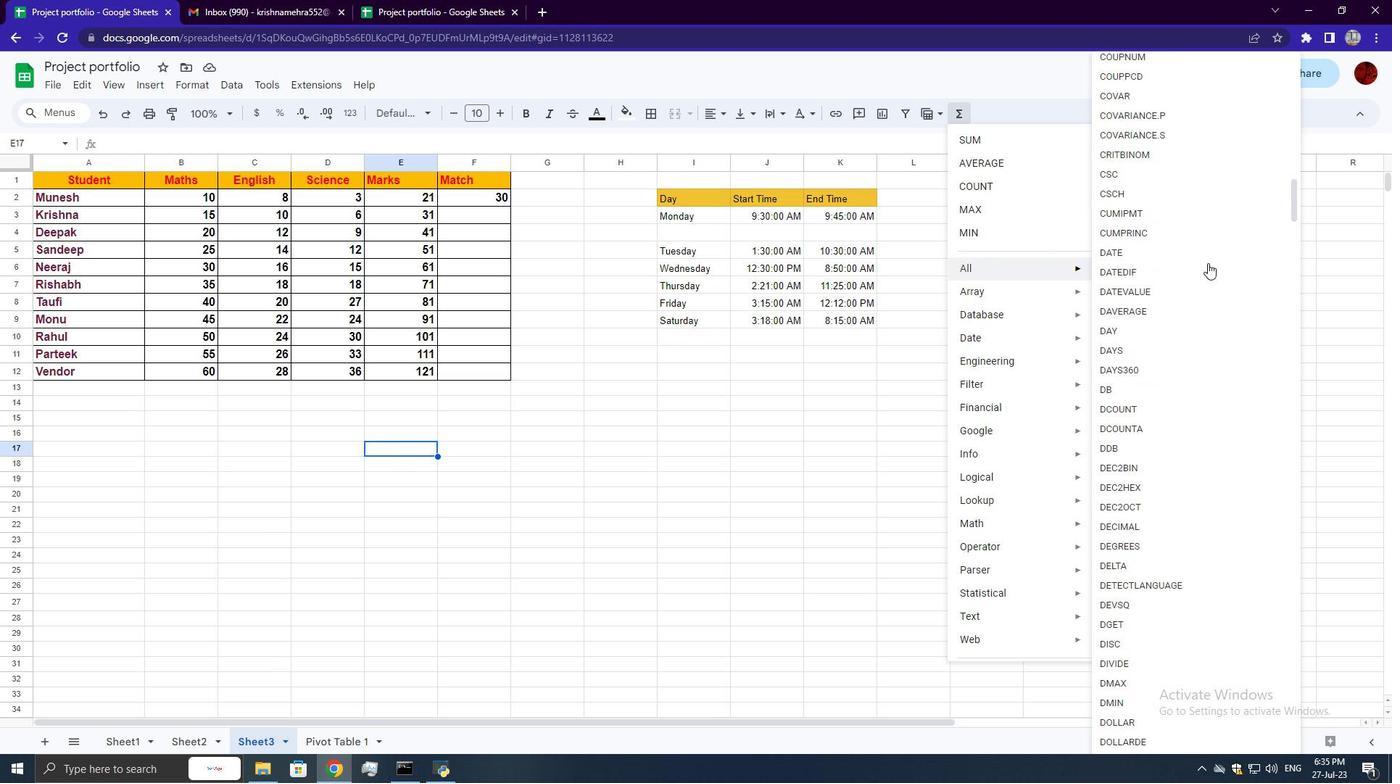 
Action: Mouse scrolled (1208, 262) with delta (0, 0)
Screenshot: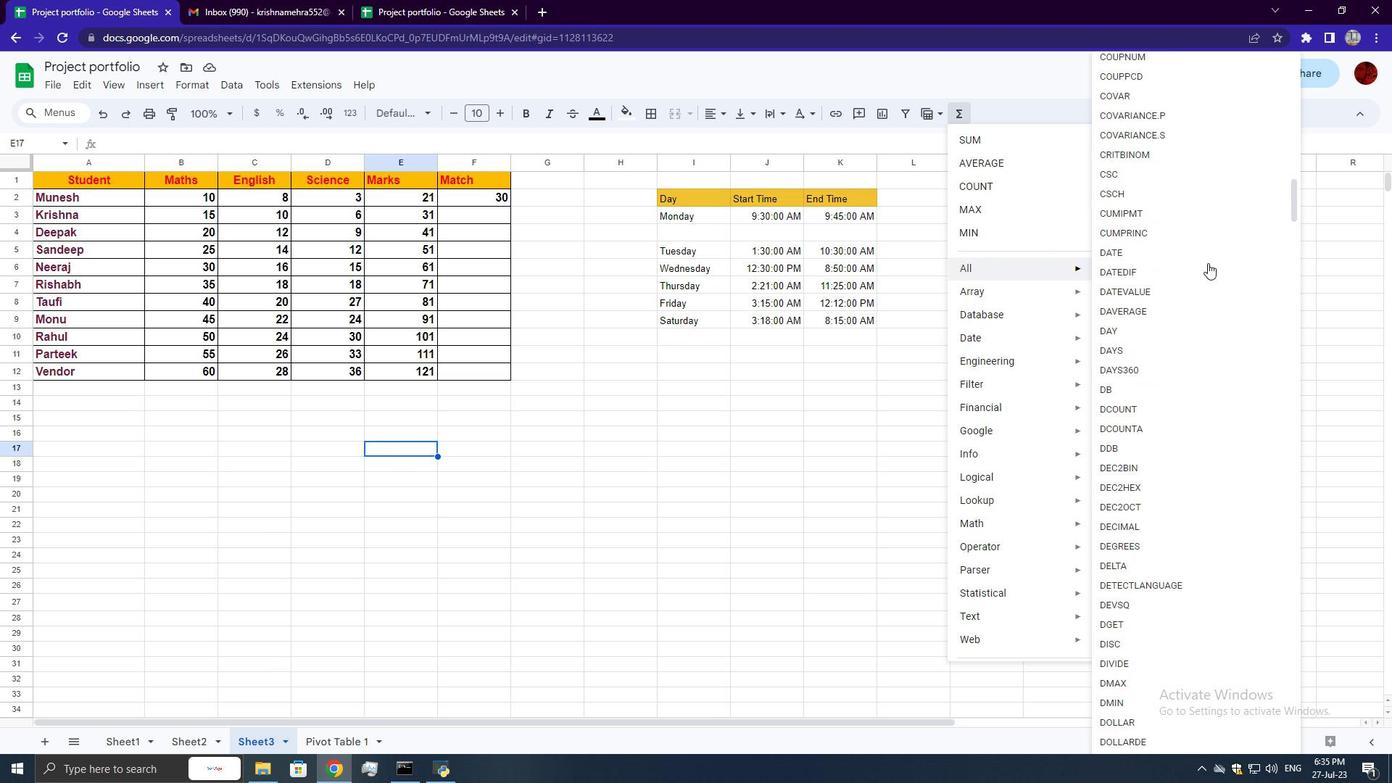 
Action: Mouse scrolled (1208, 262) with delta (0, 0)
Screenshot: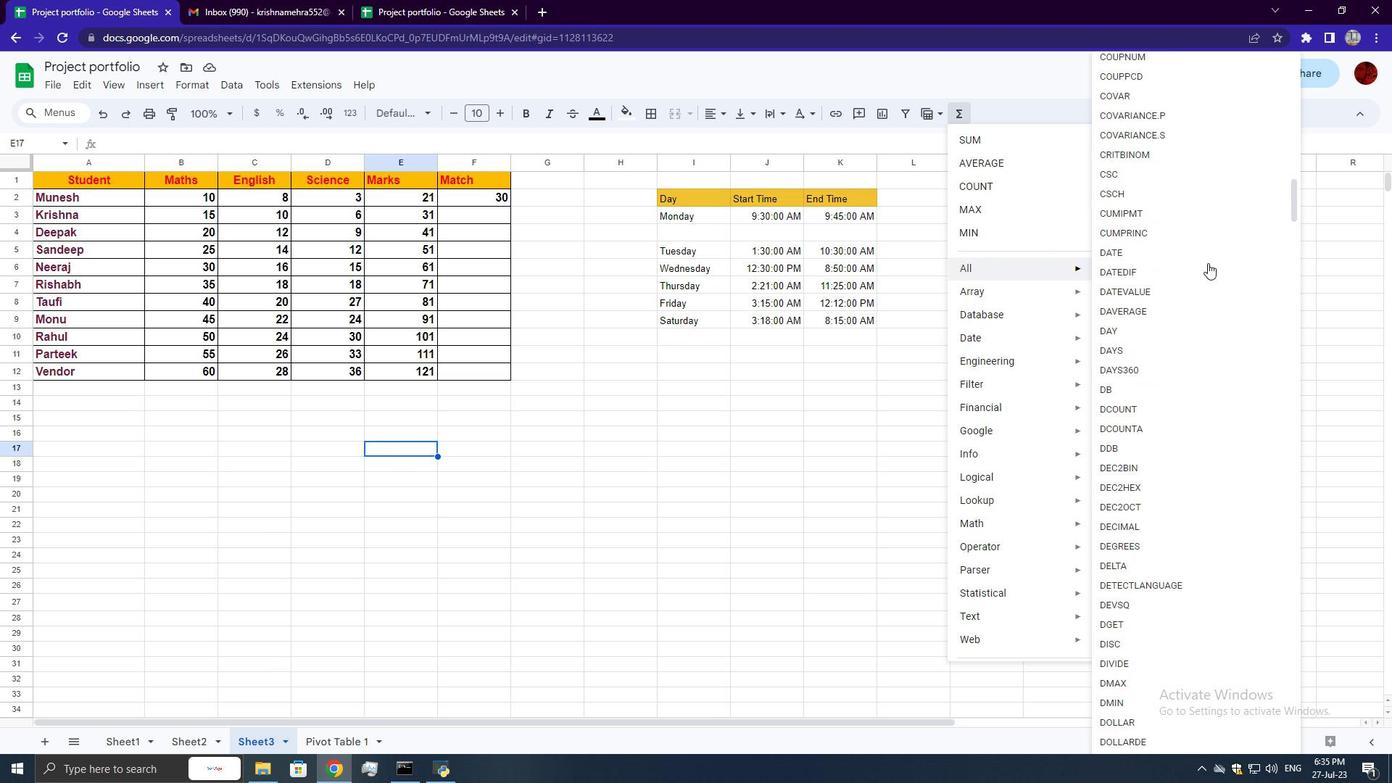 
Action: Mouse scrolled (1208, 262) with delta (0, 0)
Screenshot: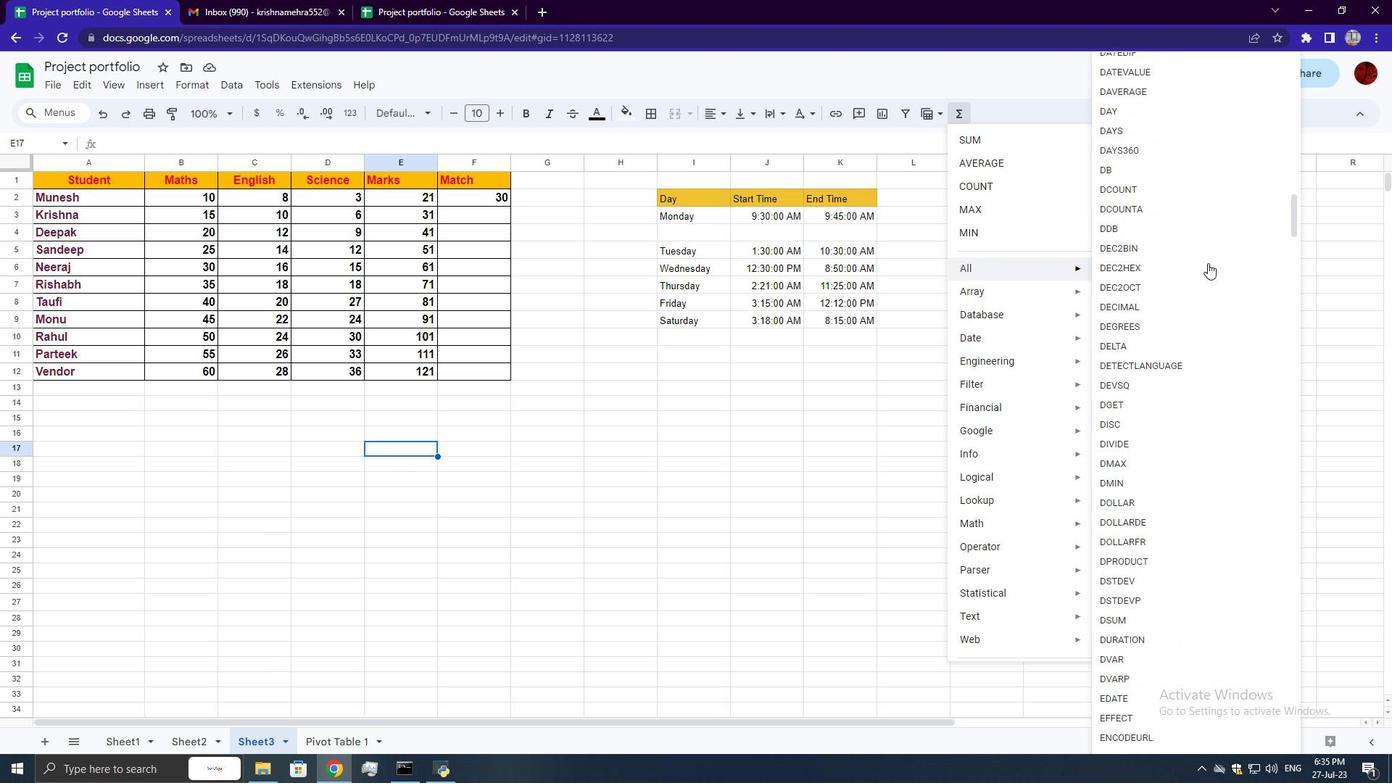 
Action: Mouse moved to (1208, 265)
Screenshot: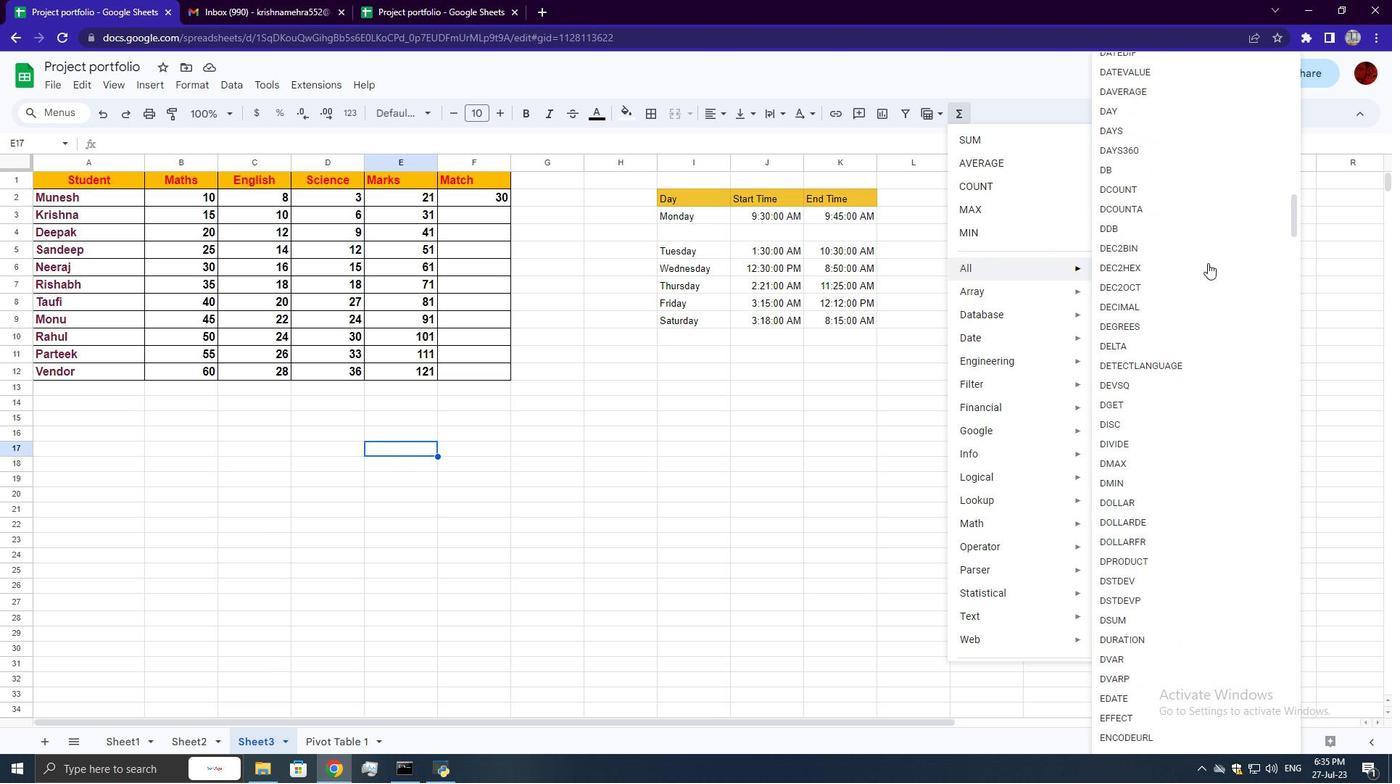 
Action: Mouse scrolled (1208, 264) with delta (0, 0)
Screenshot: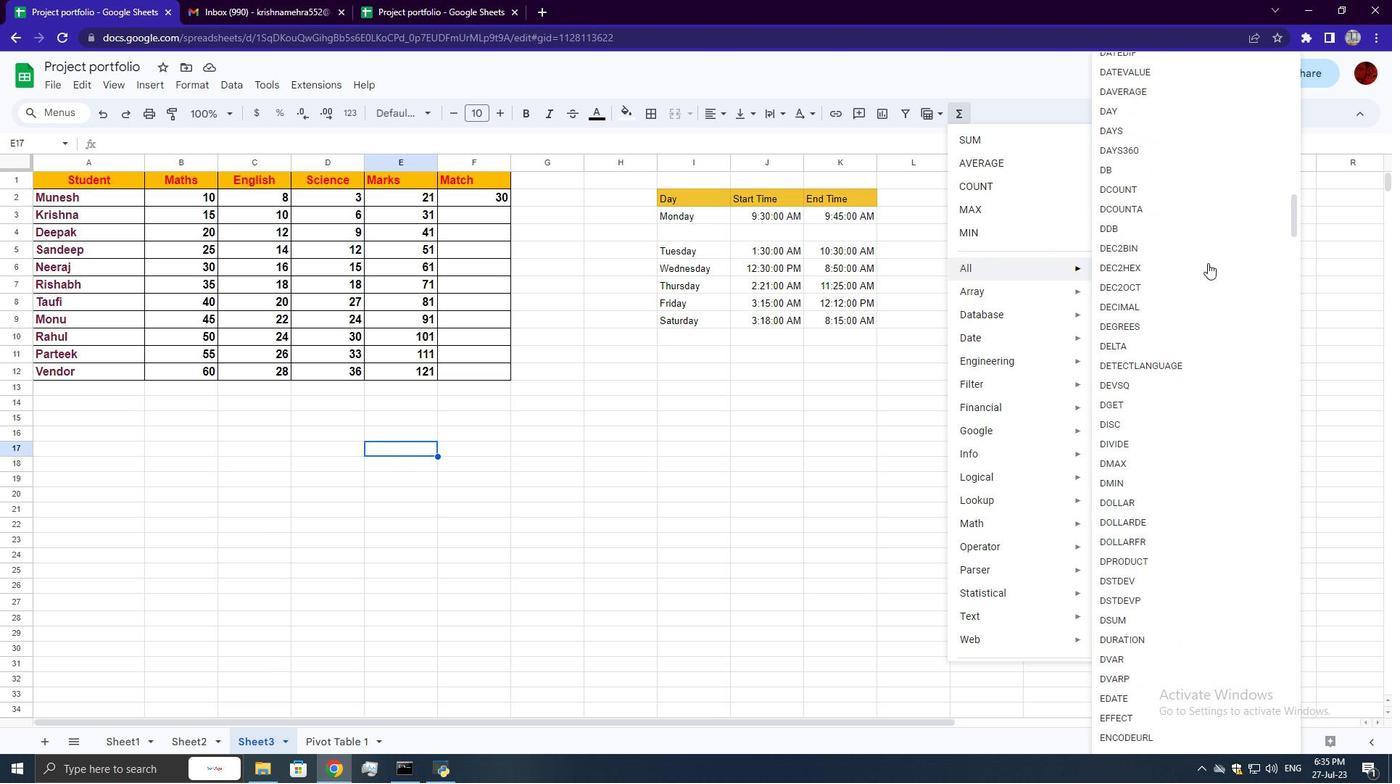 
Action: Mouse moved to (1207, 266)
Screenshot: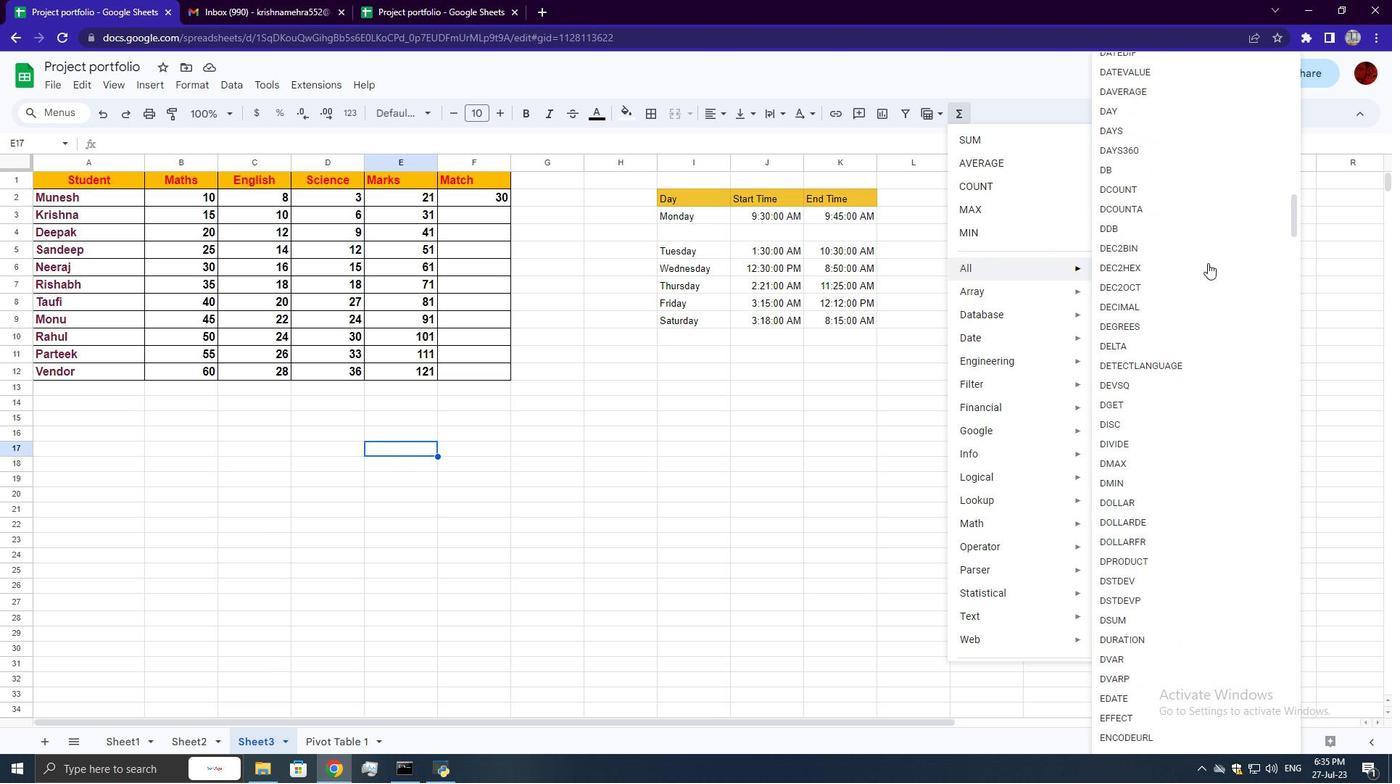 
Action: Mouse scrolled (1207, 266) with delta (0, 0)
Screenshot: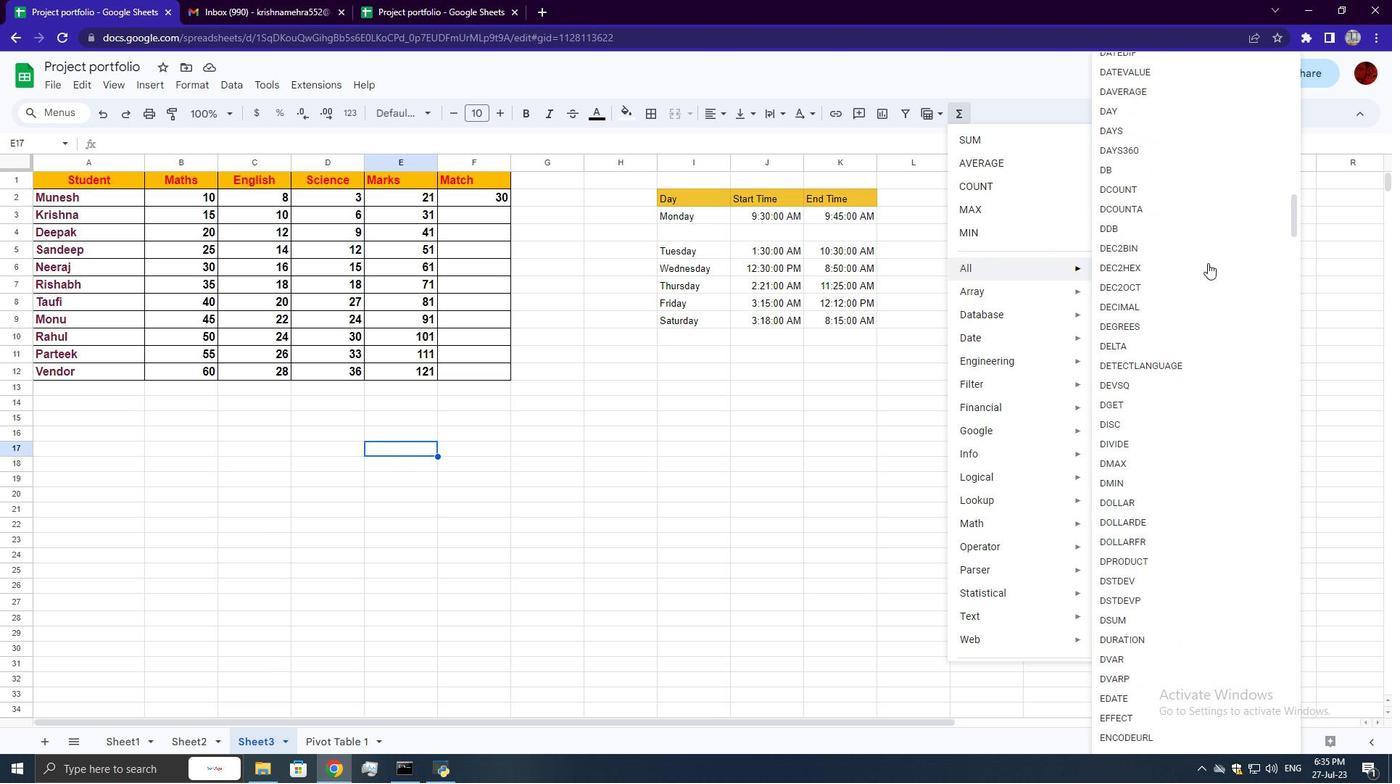 
Action: Mouse scrolled (1207, 266) with delta (0, 0)
Screenshot: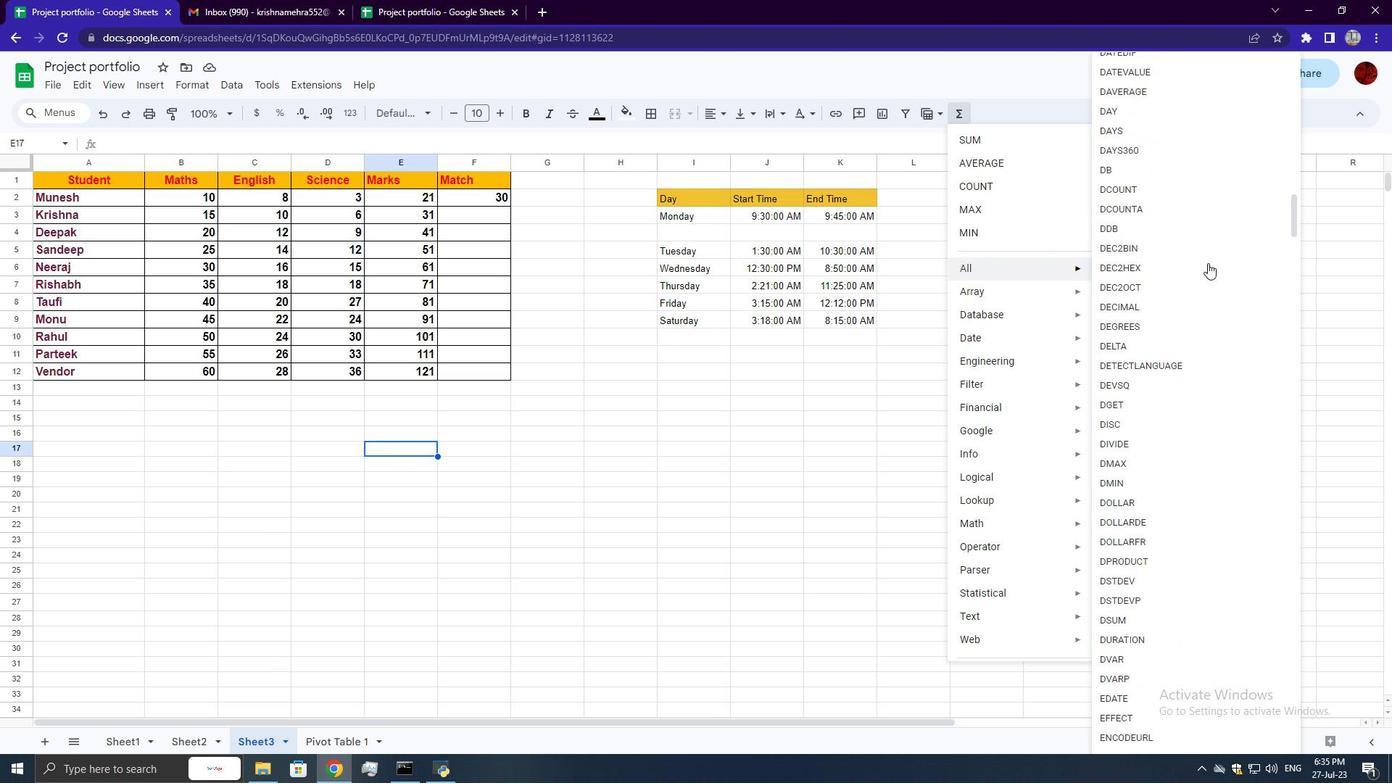 
Action: Mouse scrolled (1207, 266) with delta (0, 0)
Screenshot: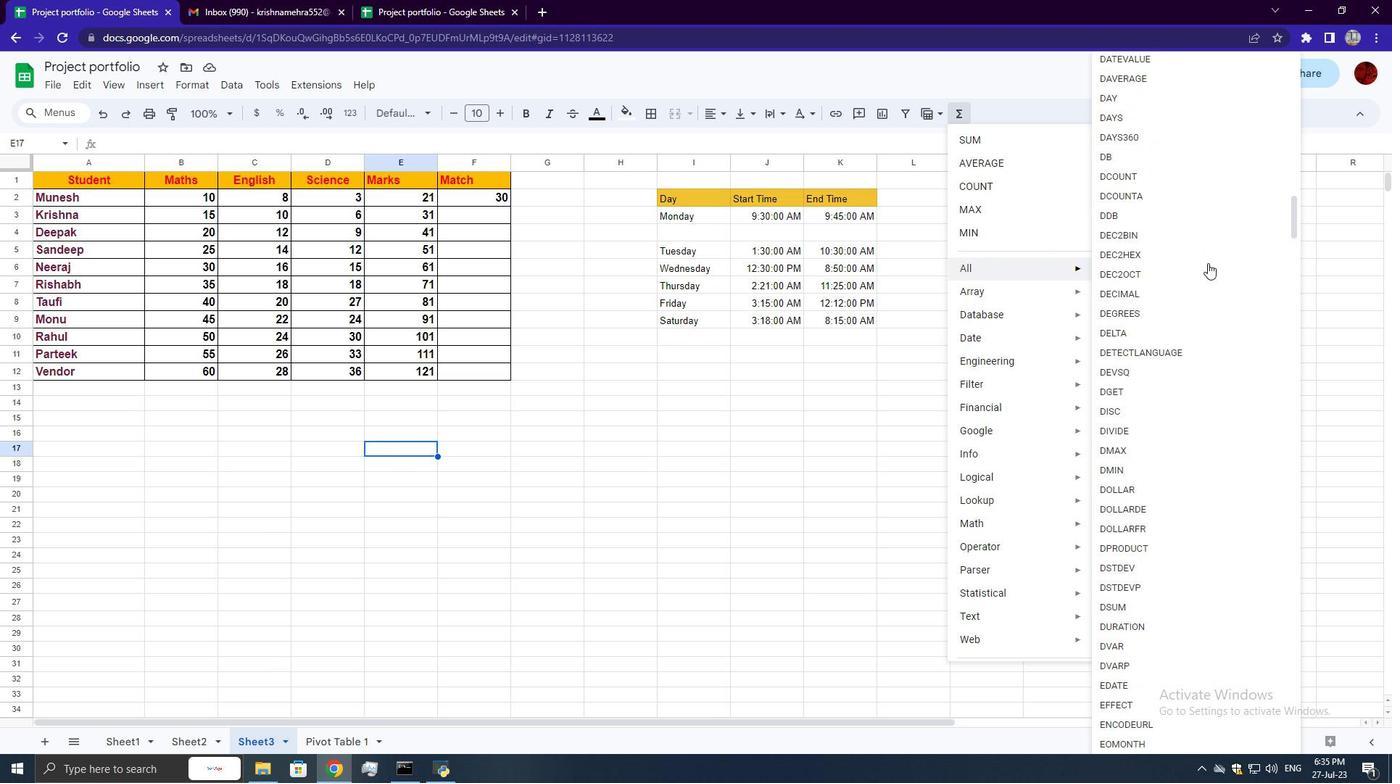 
Action: Mouse scrolled (1207, 266) with delta (0, 0)
Screenshot: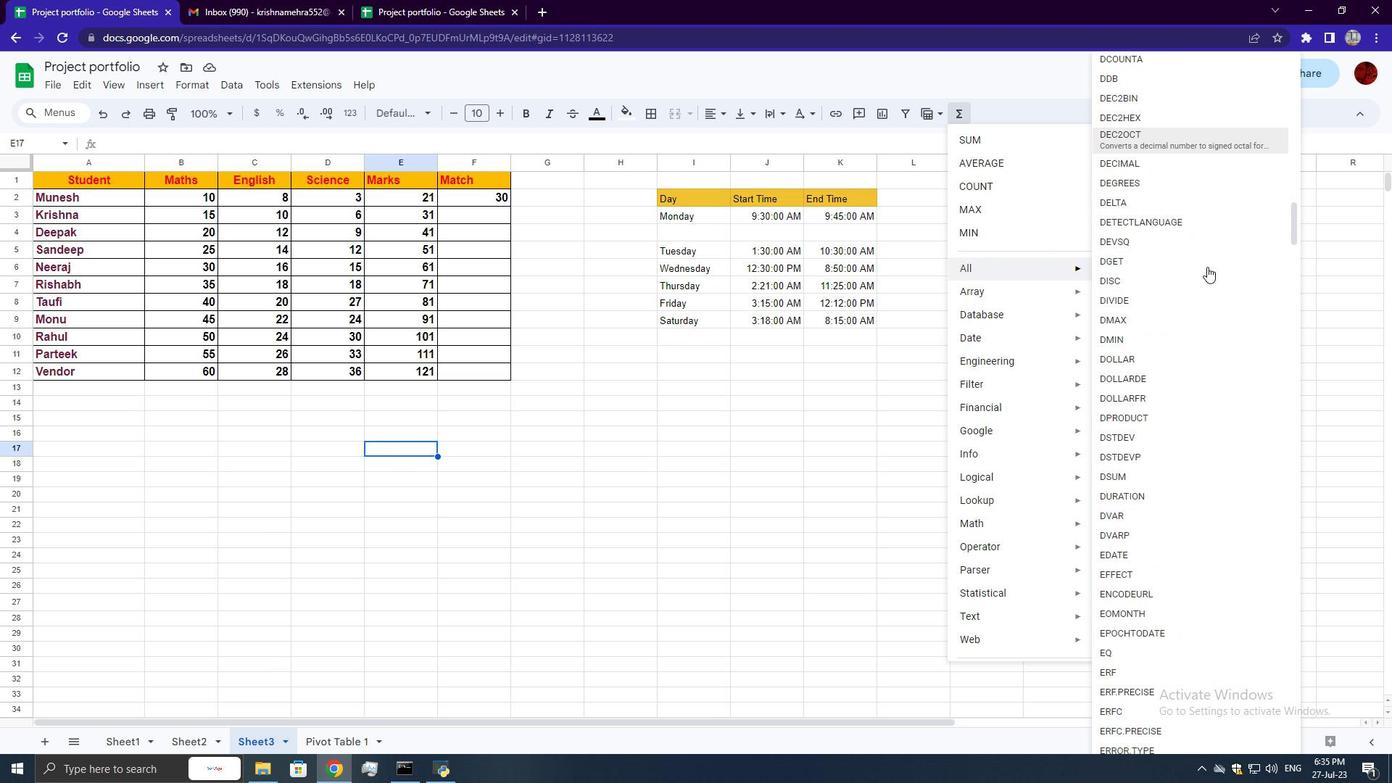 
Action: Mouse moved to (1204, 285)
Screenshot: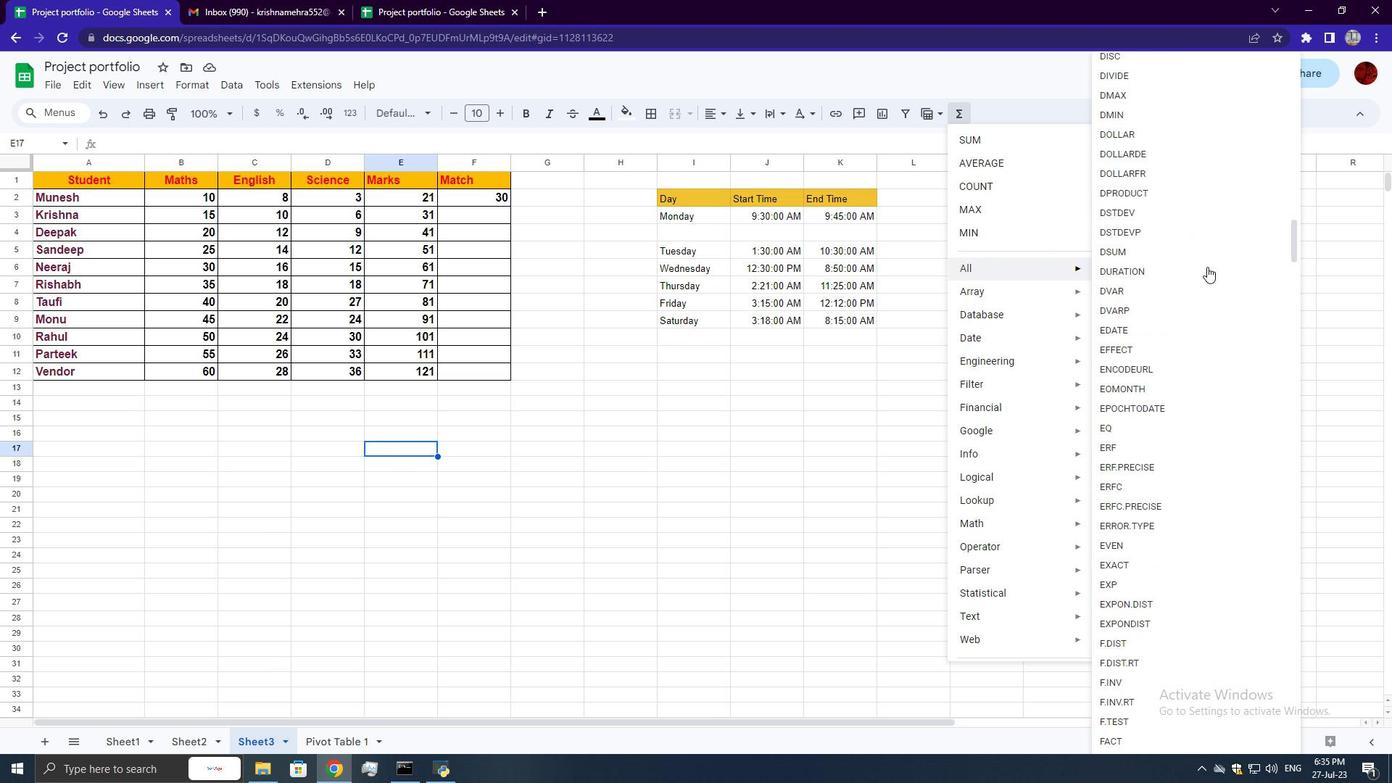 
Action: Mouse scrolled (1204, 284) with delta (0, 0)
Screenshot: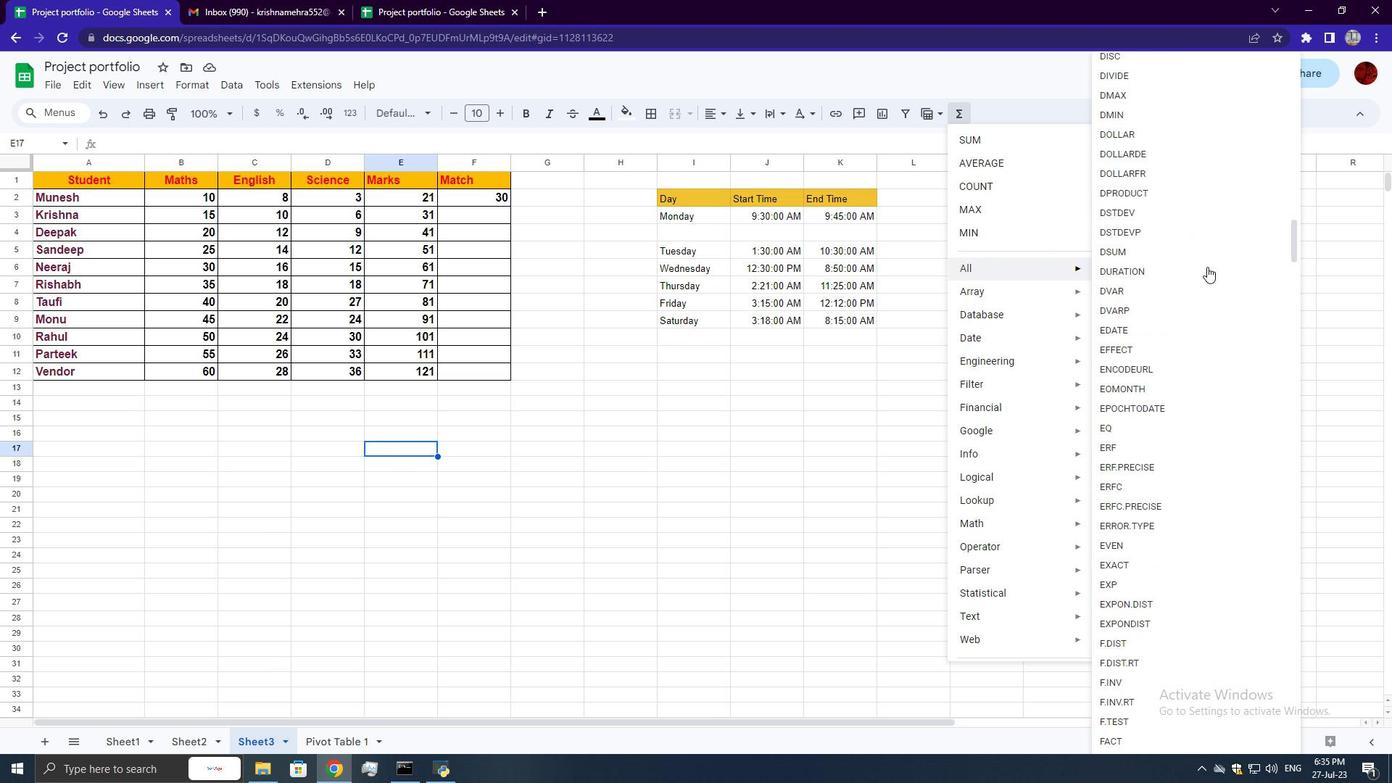 
Action: Mouse moved to (1204, 292)
Screenshot: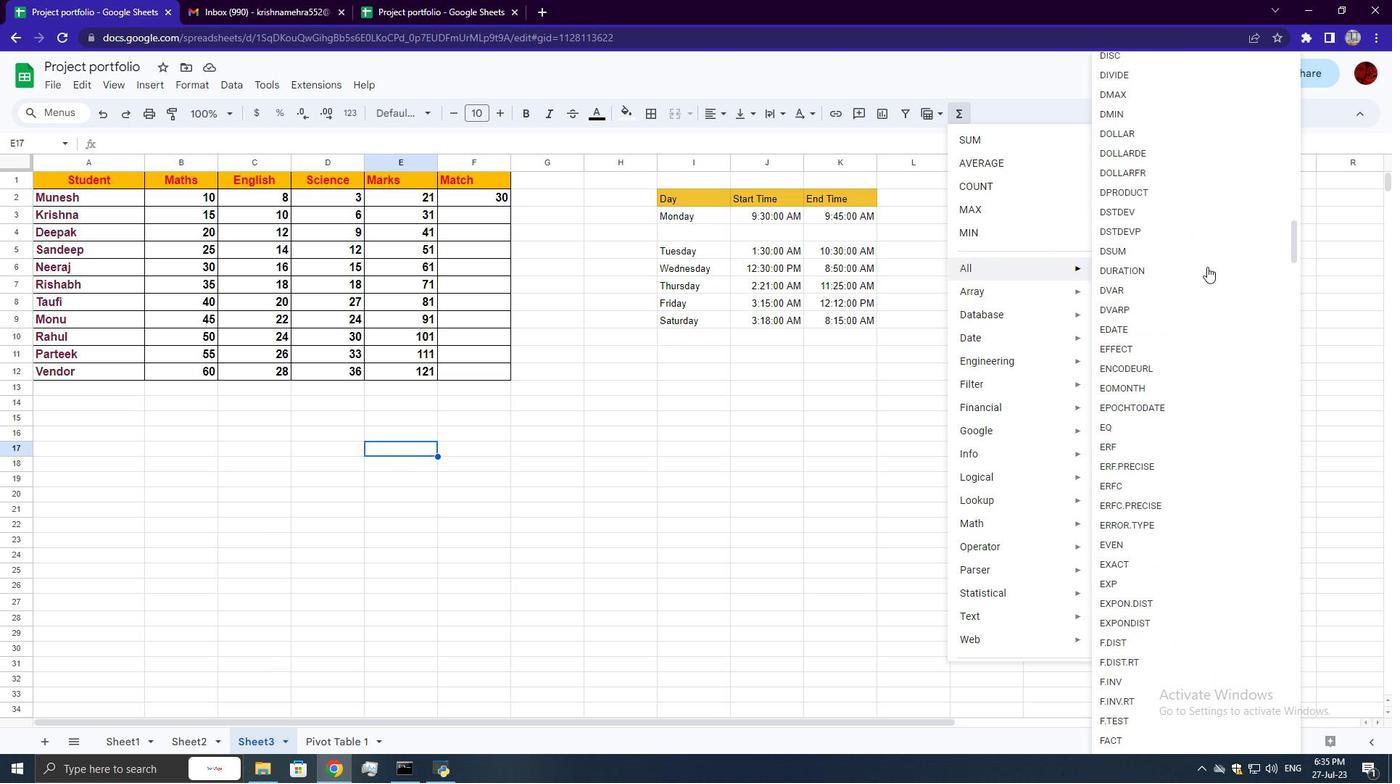 
Action: Mouse scrolled (1204, 291) with delta (0, 0)
Screenshot: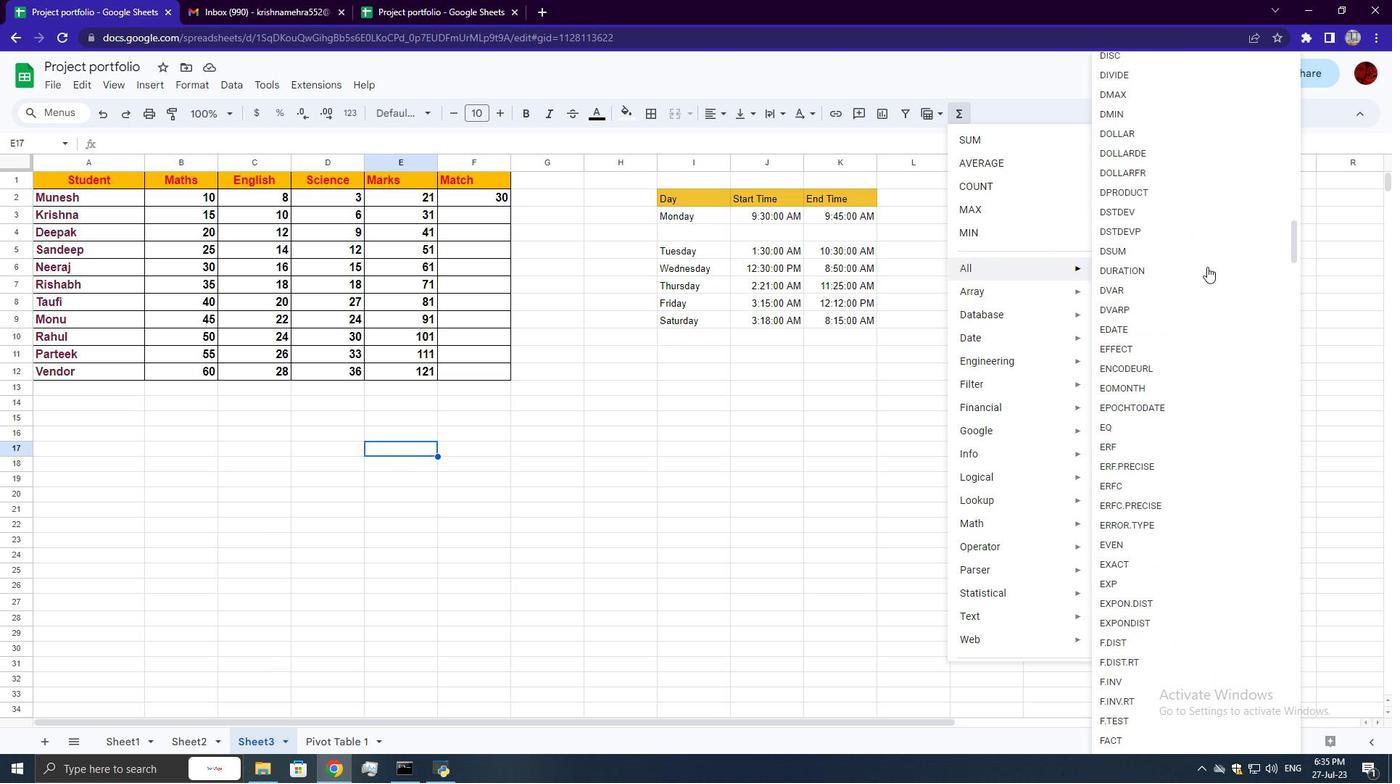 
Action: Mouse scrolled (1204, 291) with delta (0, 0)
Screenshot: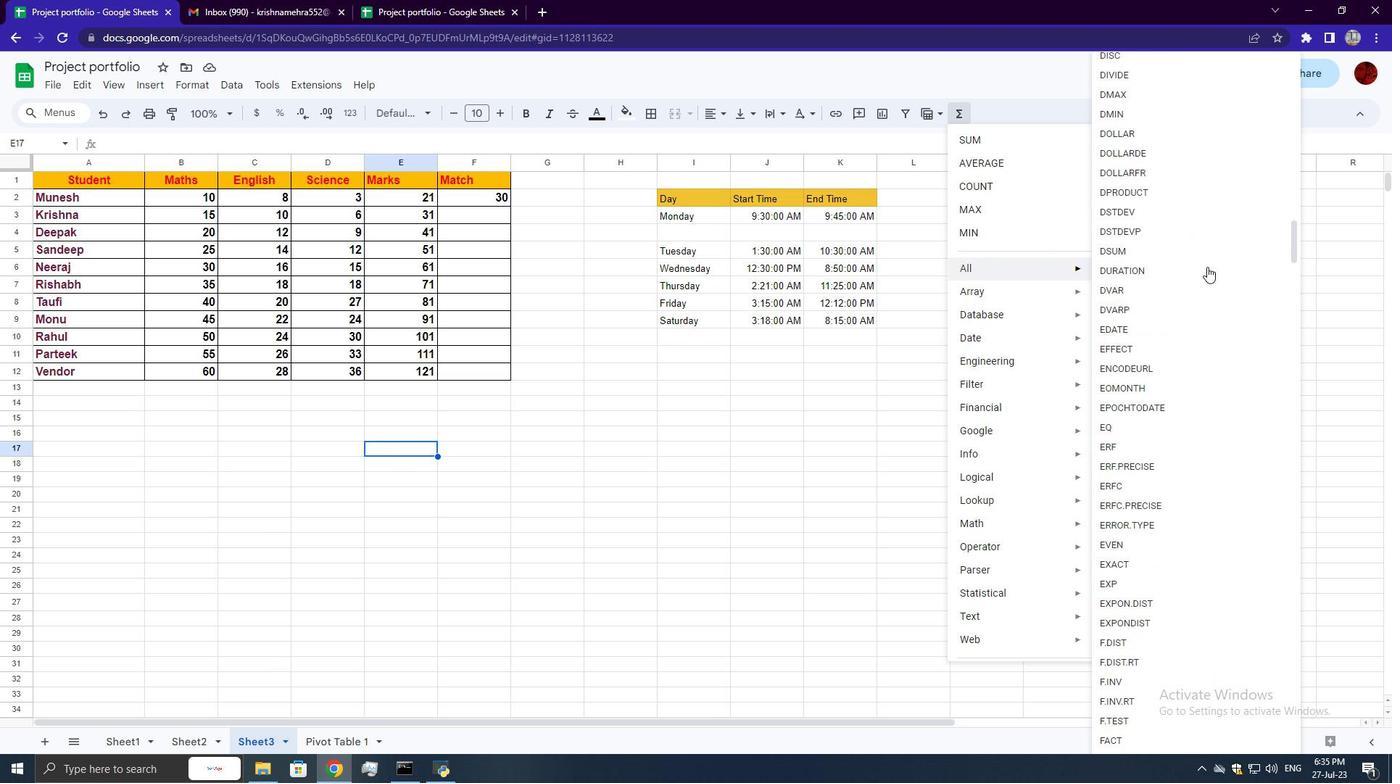 
Action: Mouse moved to (1204, 293)
Screenshot: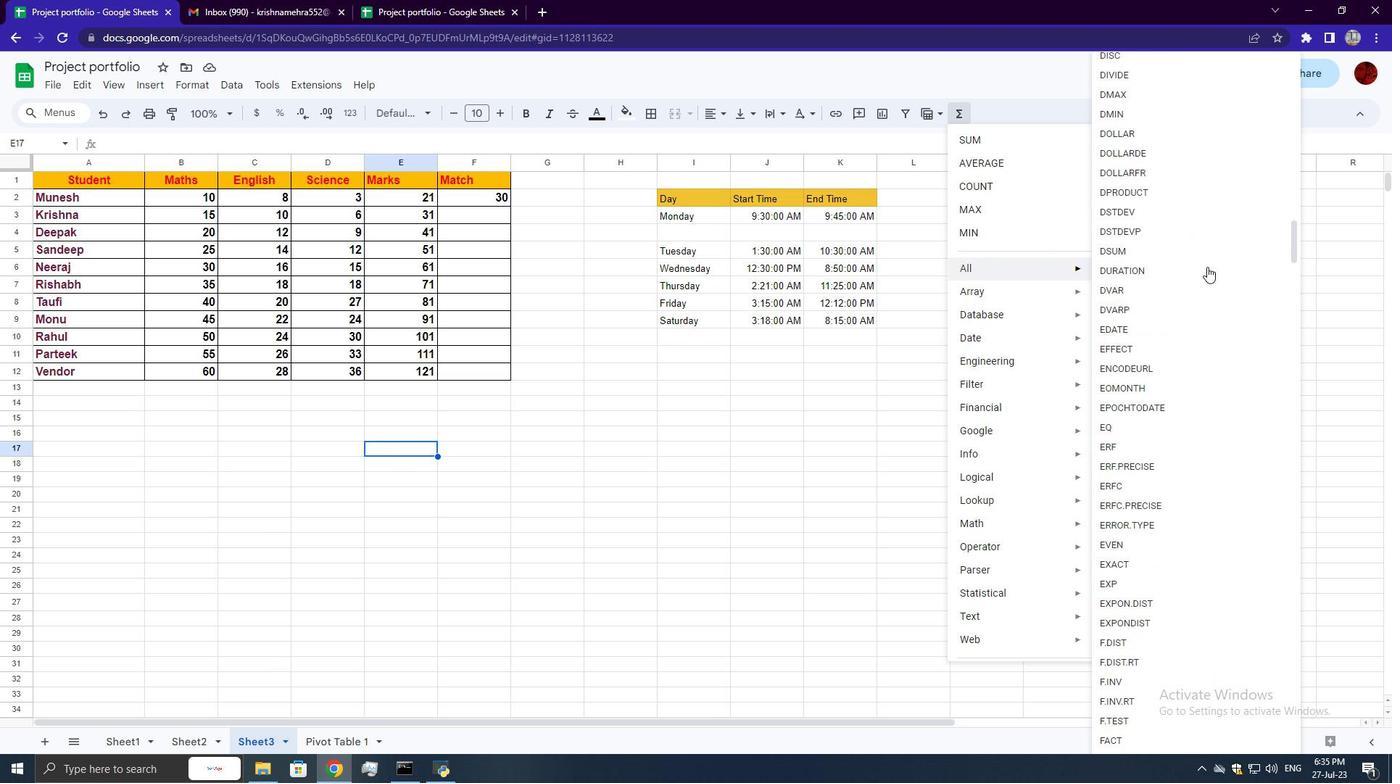 
Action: Mouse scrolled (1204, 292) with delta (0, 0)
Screenshot: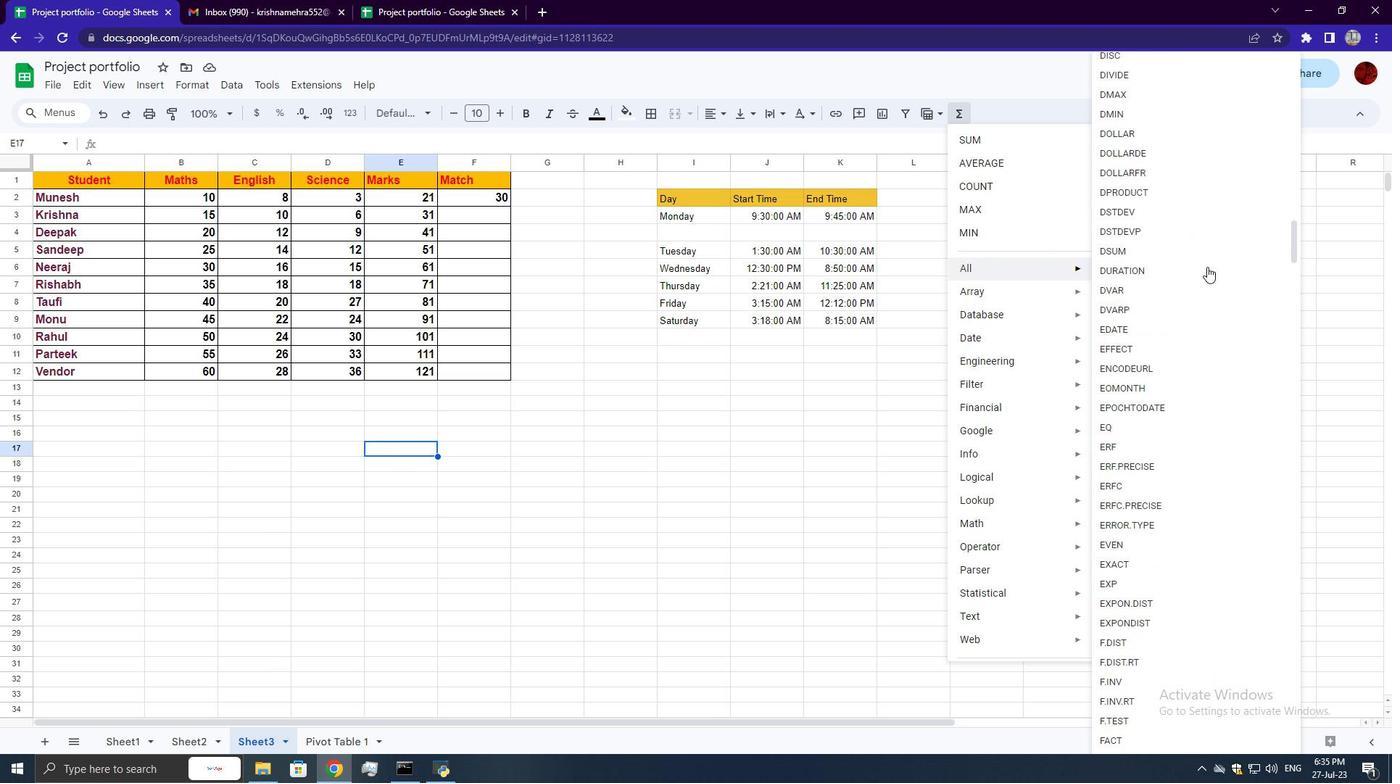 
Action: Mouse scrolled (1204, 292) with delta (0, 0)
Screenshot: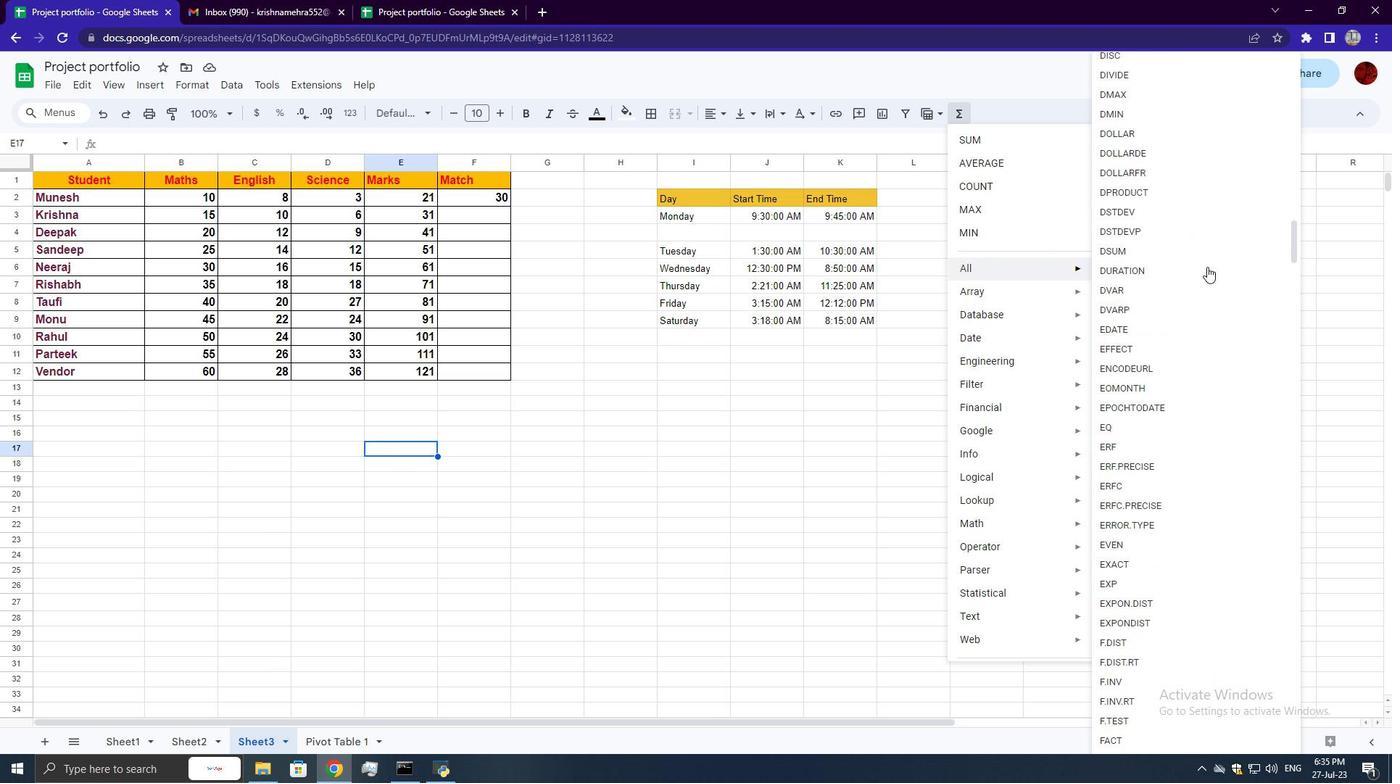 
Action: Mouse scrolled (1204, 292) with delta (0, 0)
Screenshot: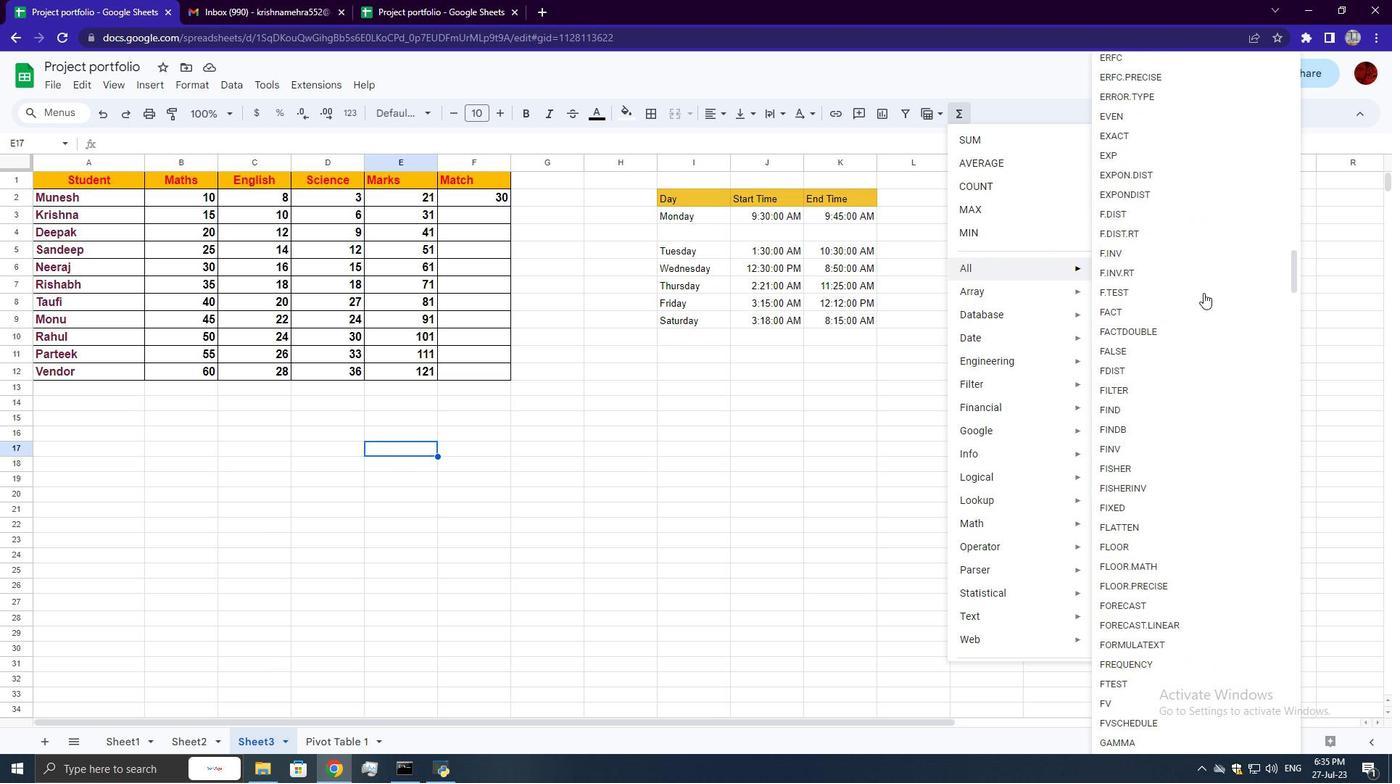 
Action: Mouse moved to (1204, 293)
Screenshot: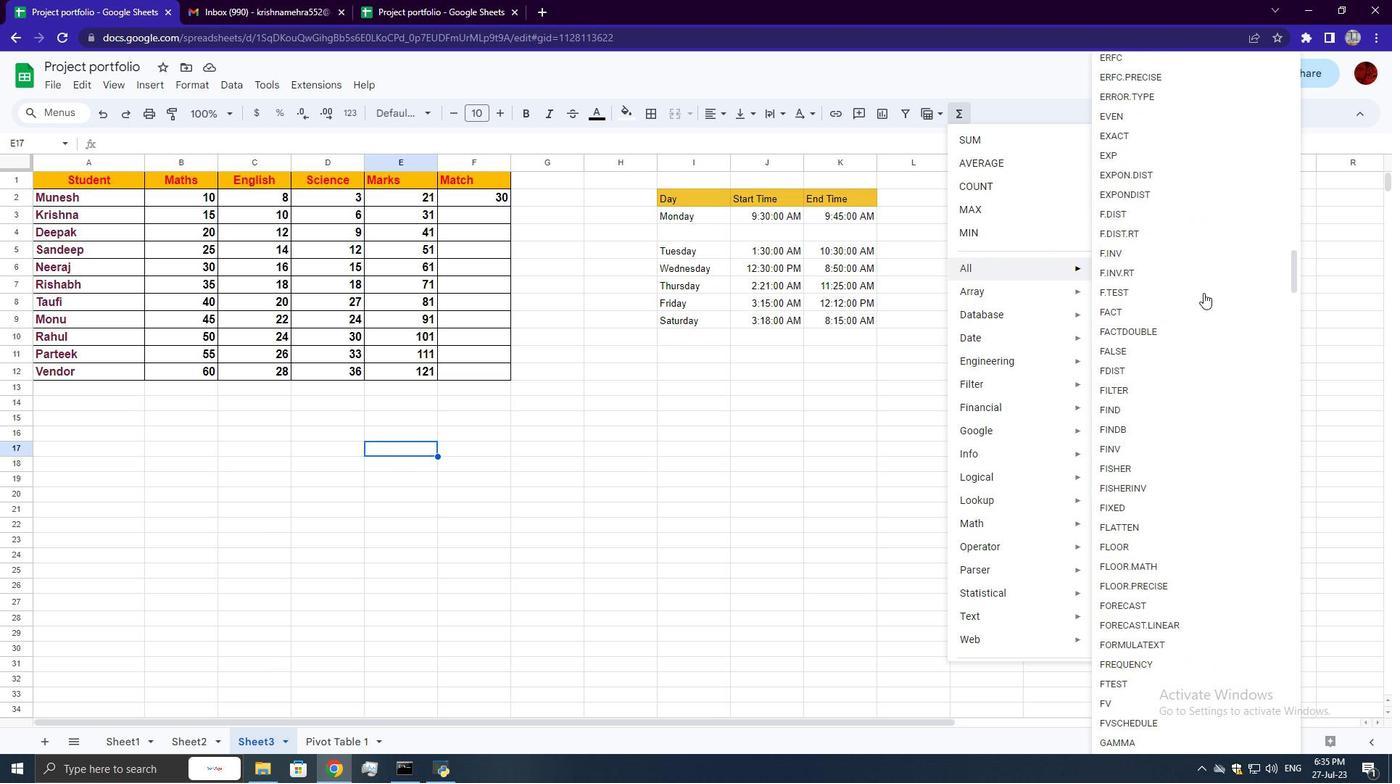 
Action: Mouse scrolled (1204, 293) with delta (0, 0)
Screenshot: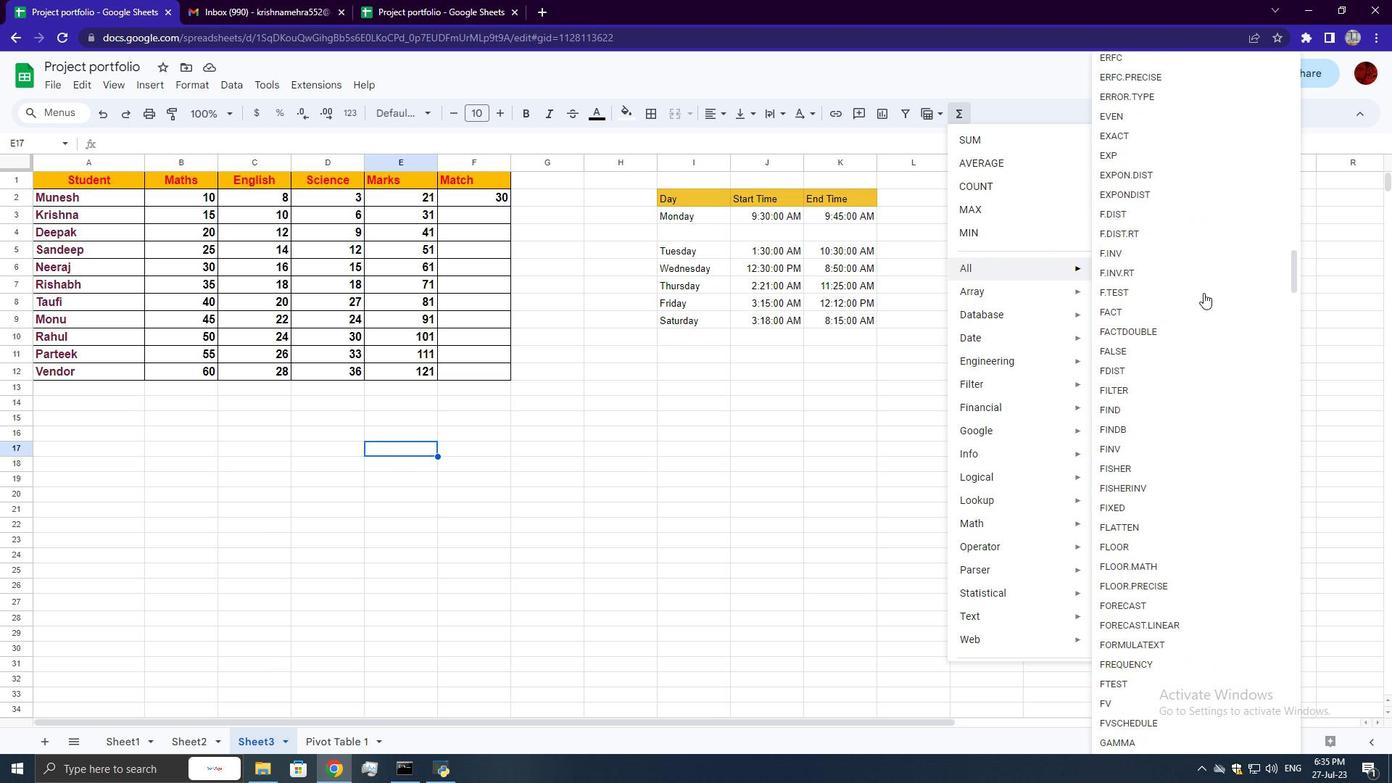 
Action: Mouse scrolled (1204, 293) with delta (0, 0)
Screenshot: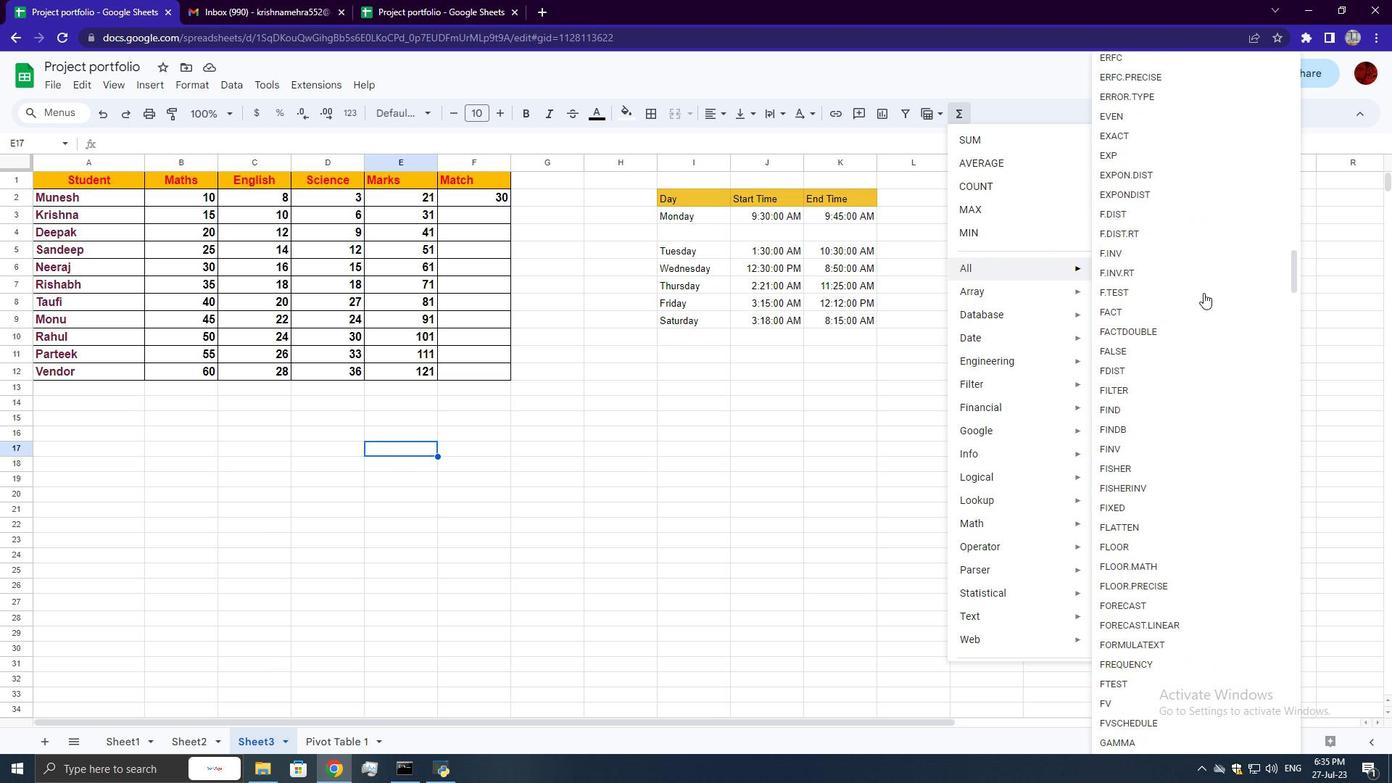 
Action: Mouse scrolled (1204, 293) with delta (0, 0)
Screenshot: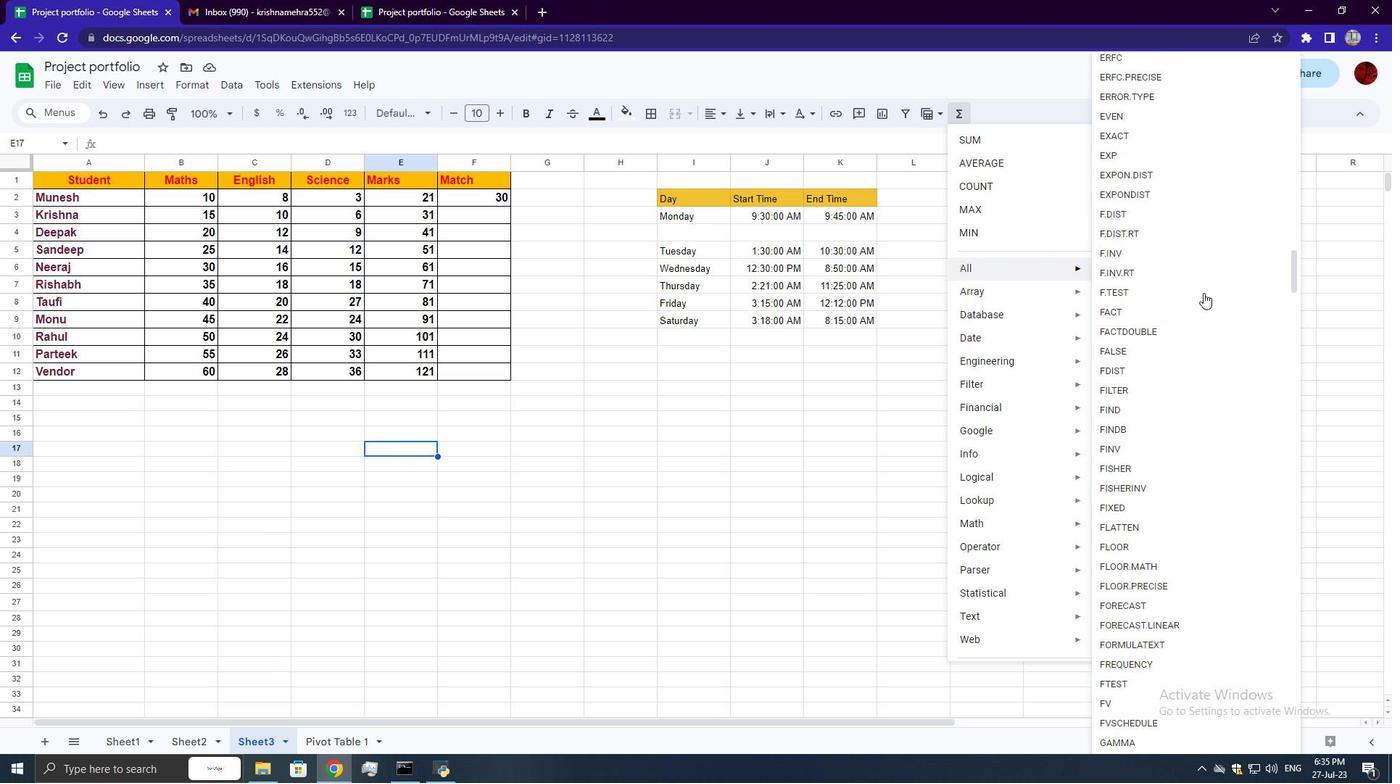 
Action: Mouse scrolled (1204, 293) with delta (0, 0)
Screenshot: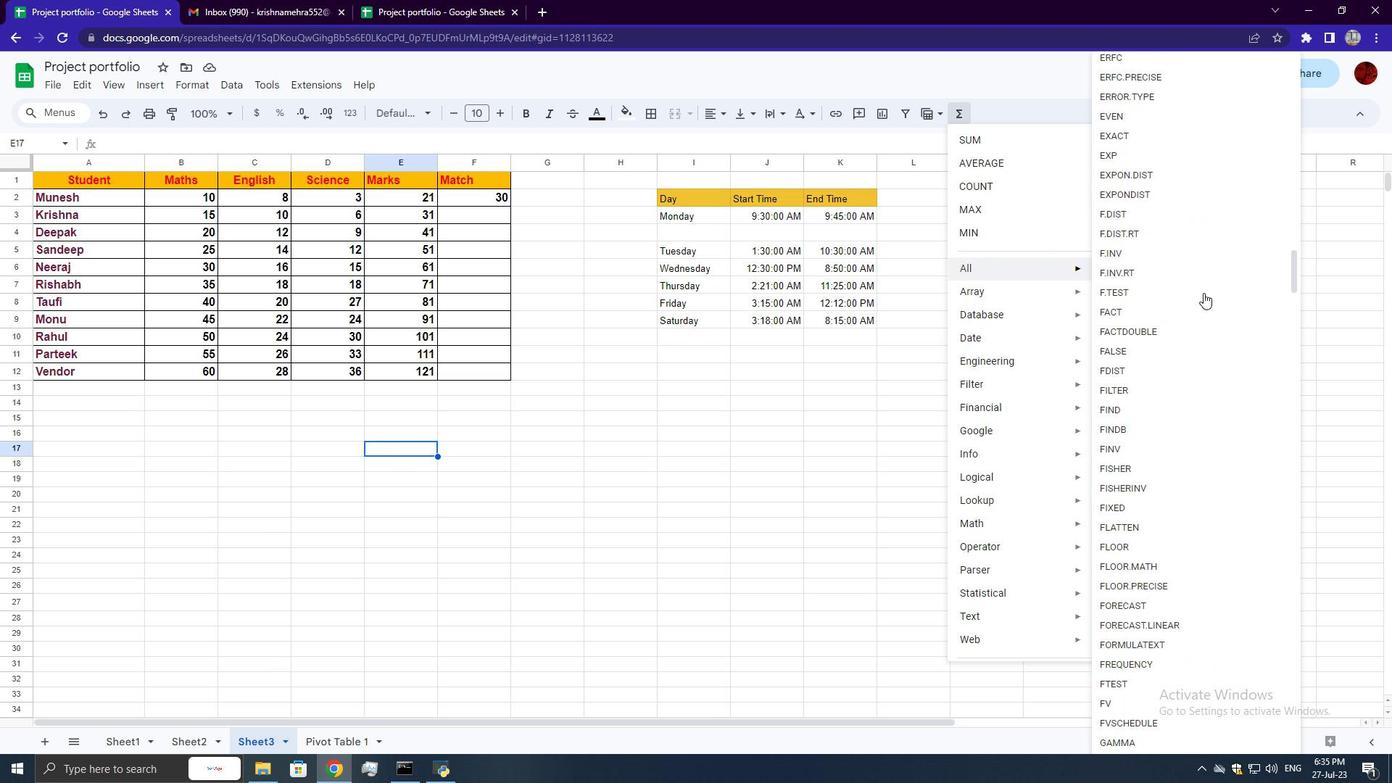 
Action: Mouse scrolled (1204, 293) with delta (0, 0)
Screenshot: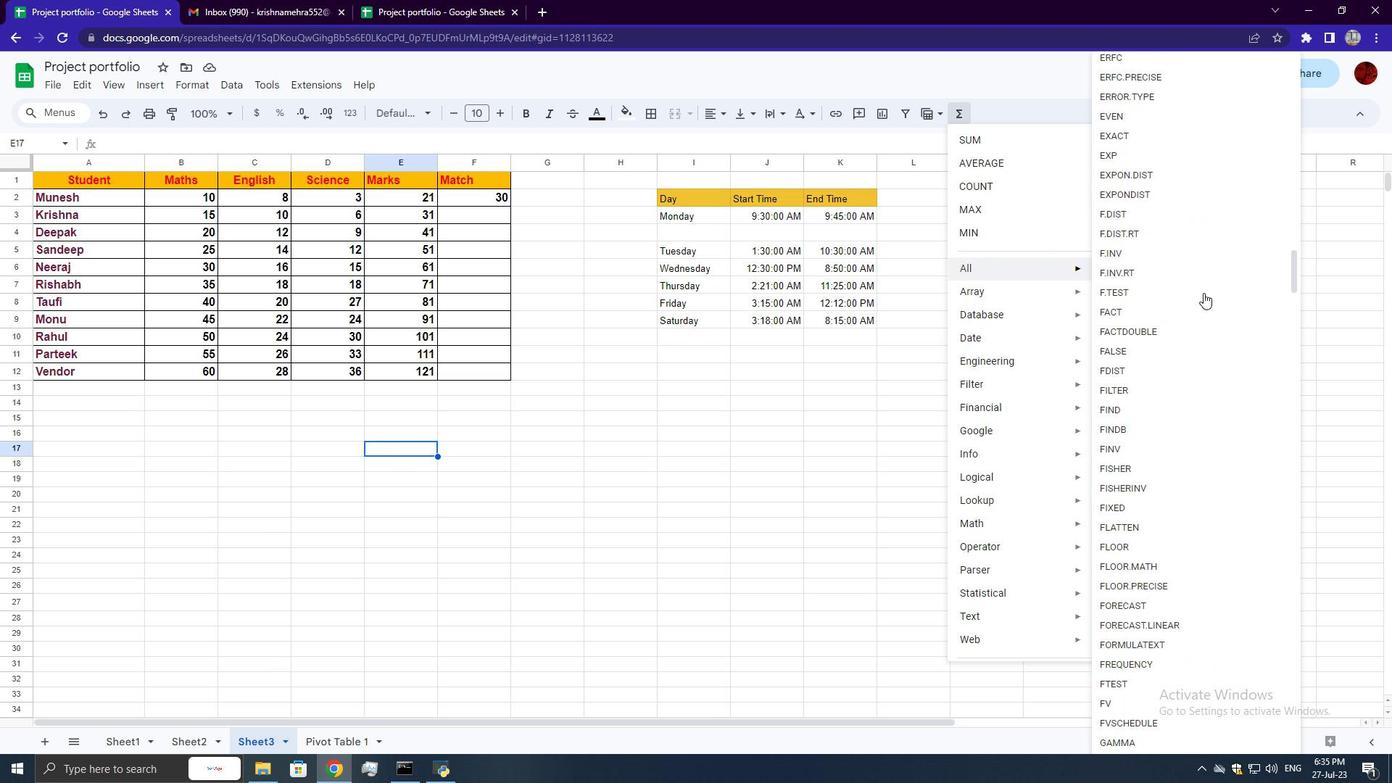 
Action: Mouse moved to (1203, 294)
Screenshot: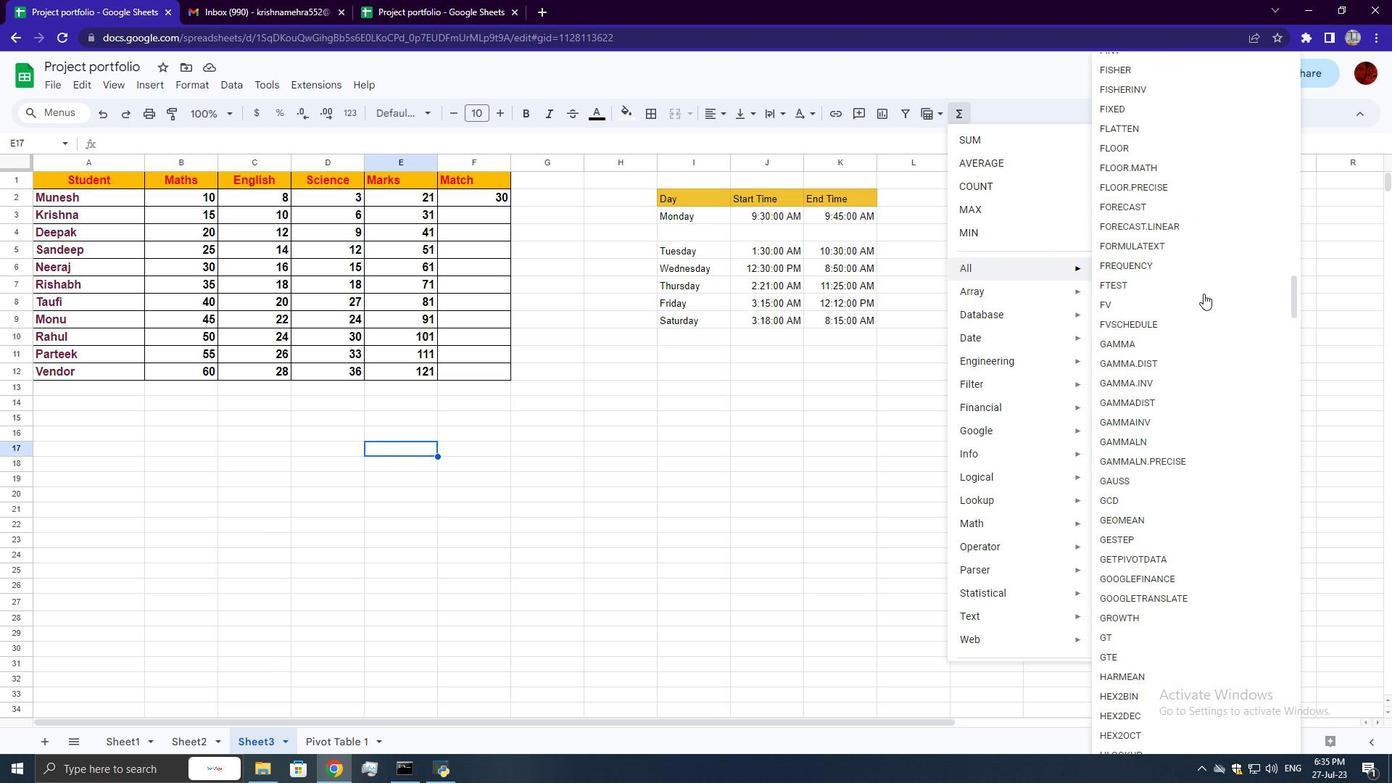 
Action: Mouse scrolled (1203, 293) with delta (0, 0)
Screenshot: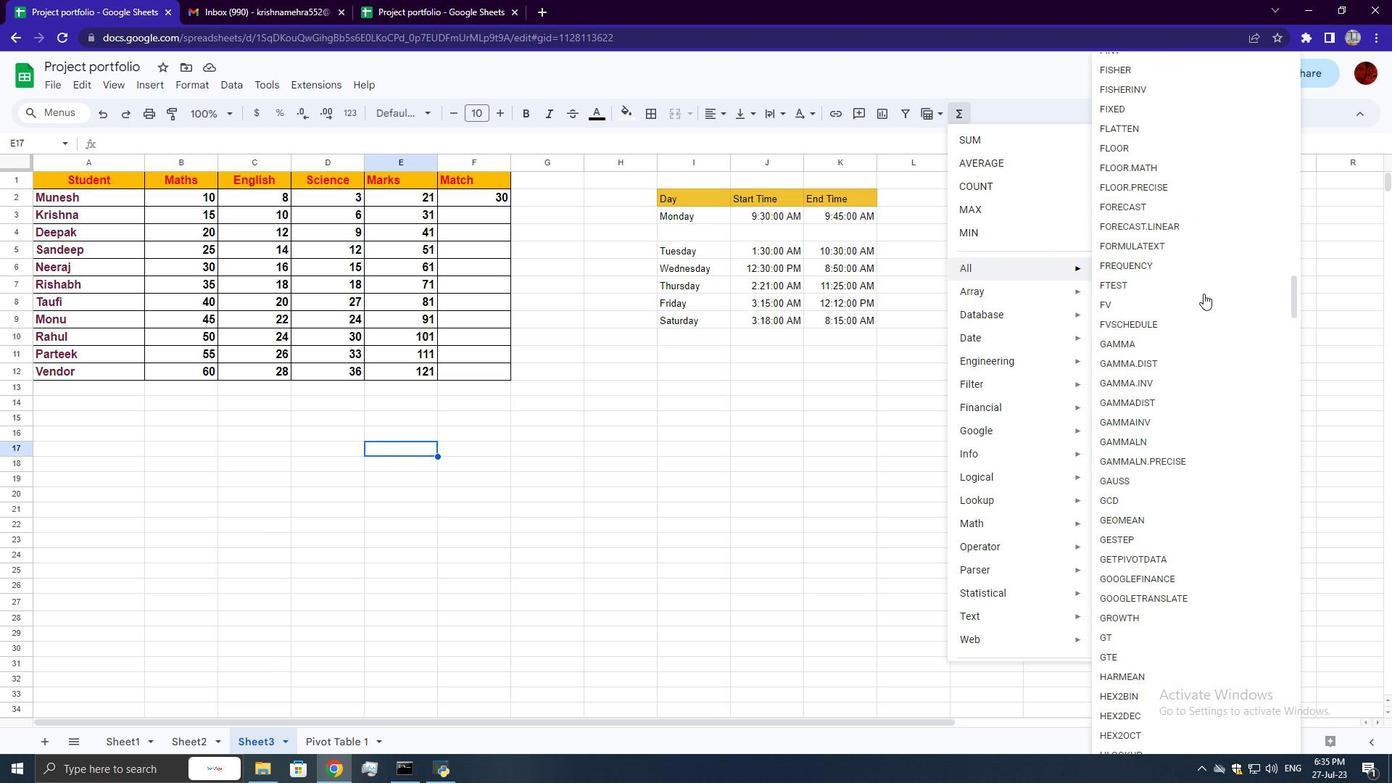 
Action: Mouse moved to (1203, 295)
Screenshot: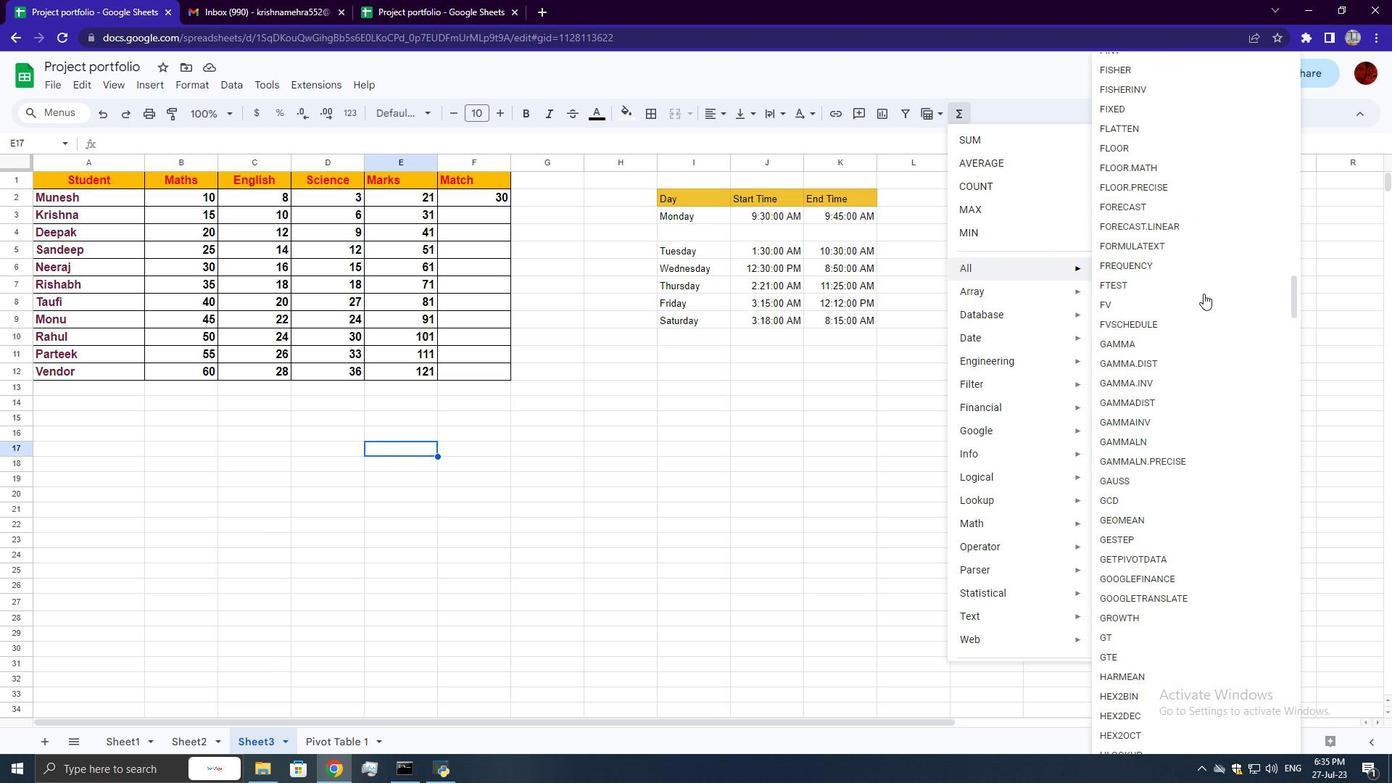 
Action: Mouse scrolled (1203, 294) with delta (0, 0)
Screenshot: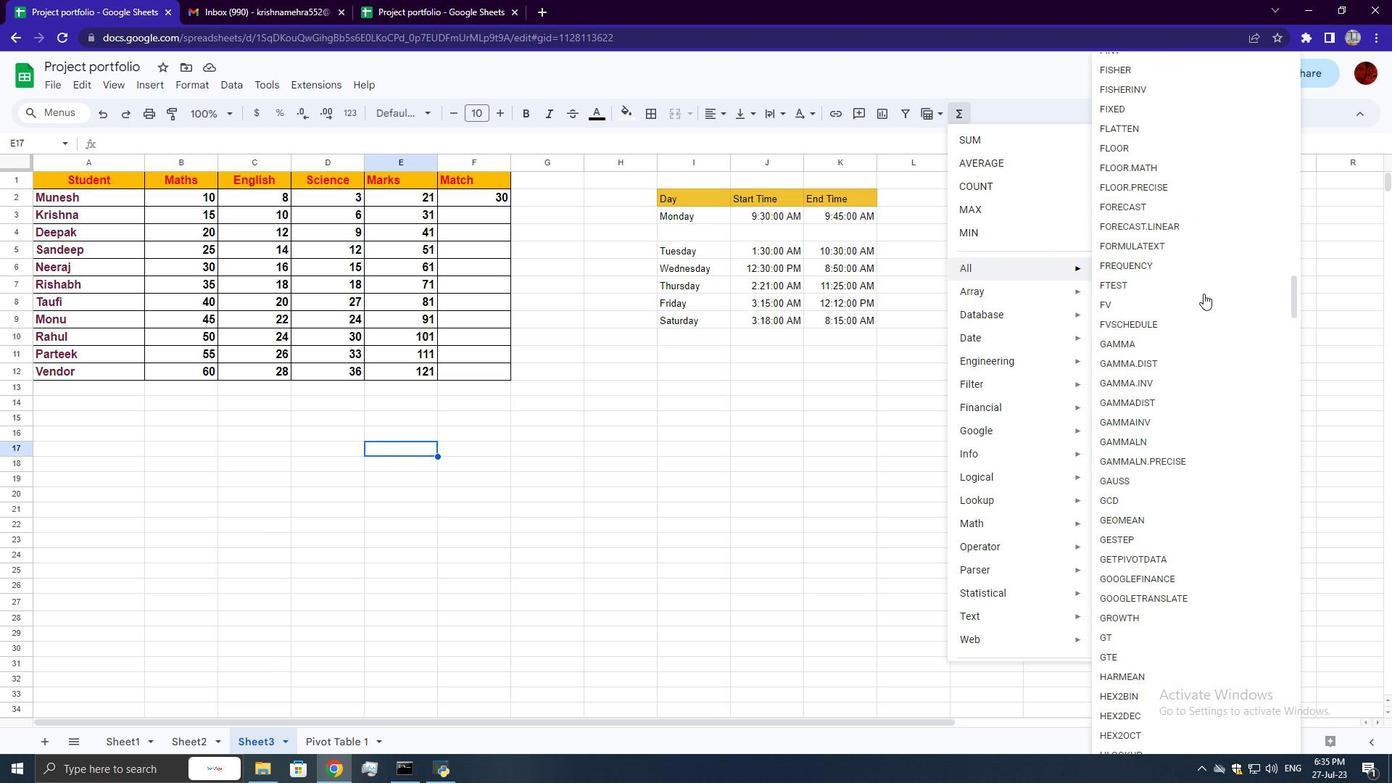 
Action: Mouse scrolled (1203, 294) with delta (0, 0)
Screenshot: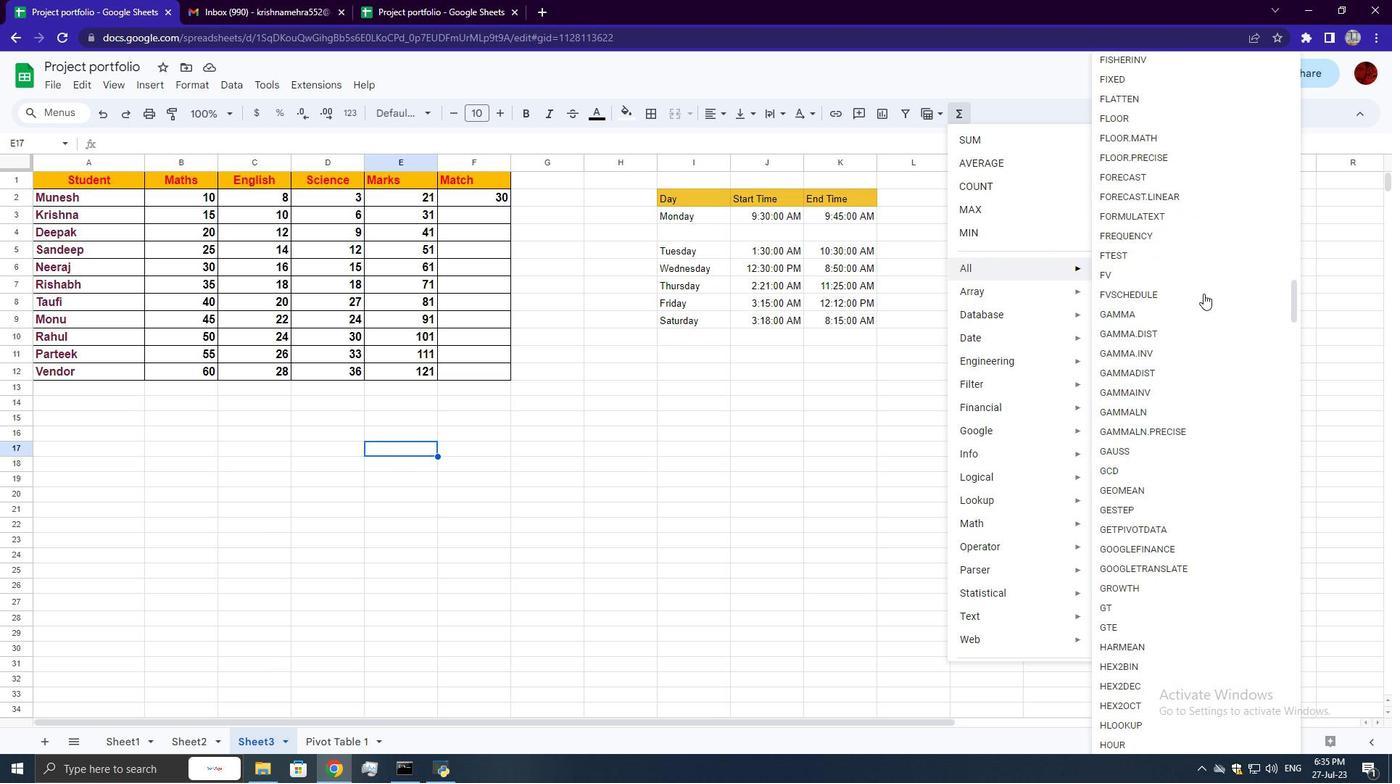 
Action: Mouse scrolled (1203, 294) with delta (0, 0)
Screenshot: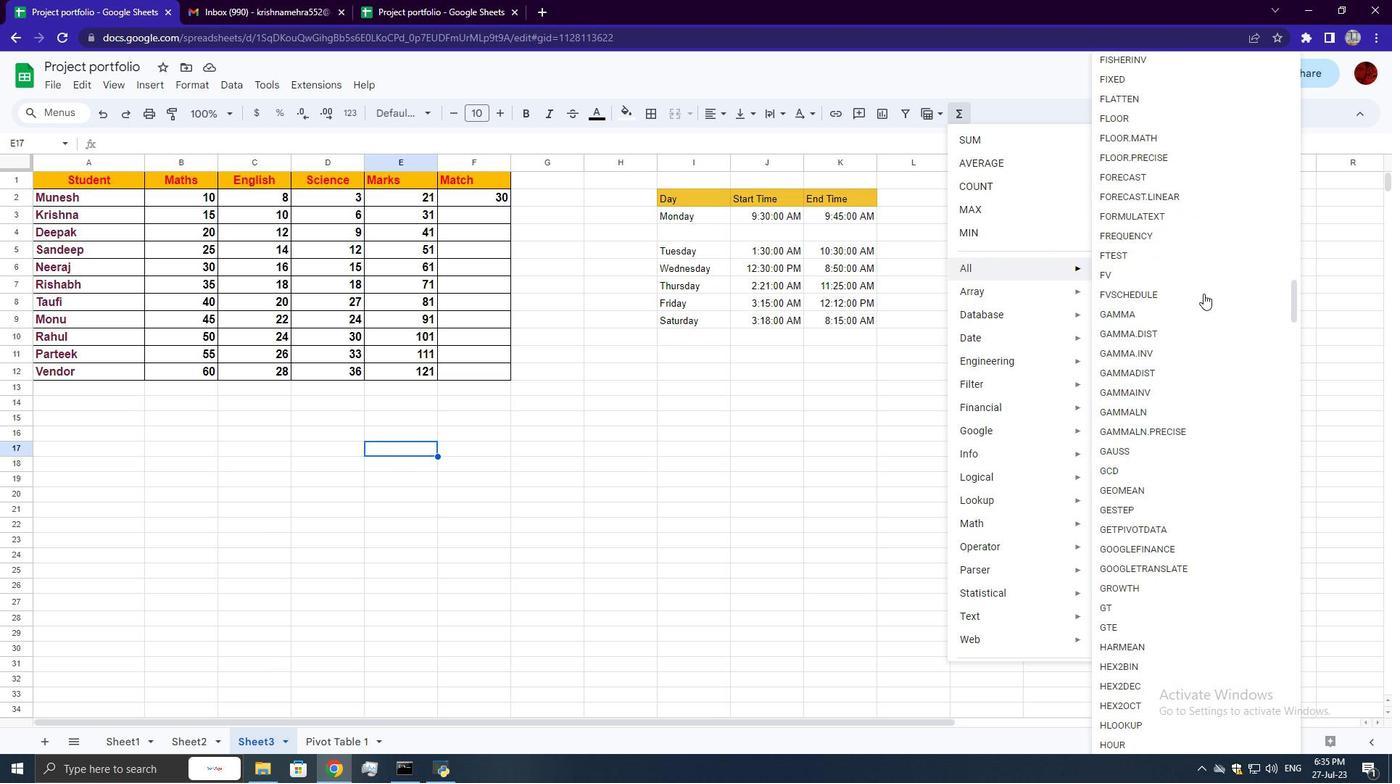 
Action: Mouse scrolled (1203, 294) with delta (0, 0)
Screenshot: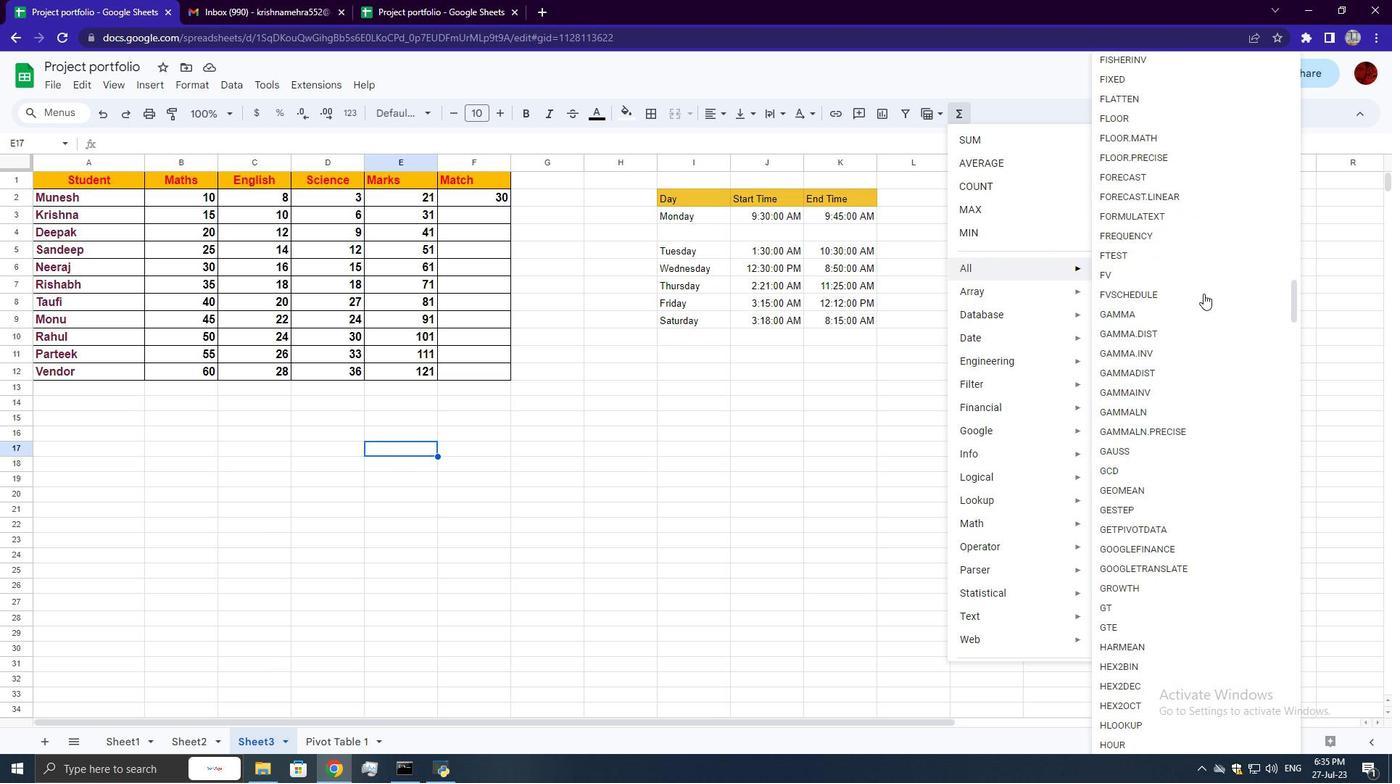 
Action: Mouse scrolled (1203, 294) with delta (0, 0)
Screenshot: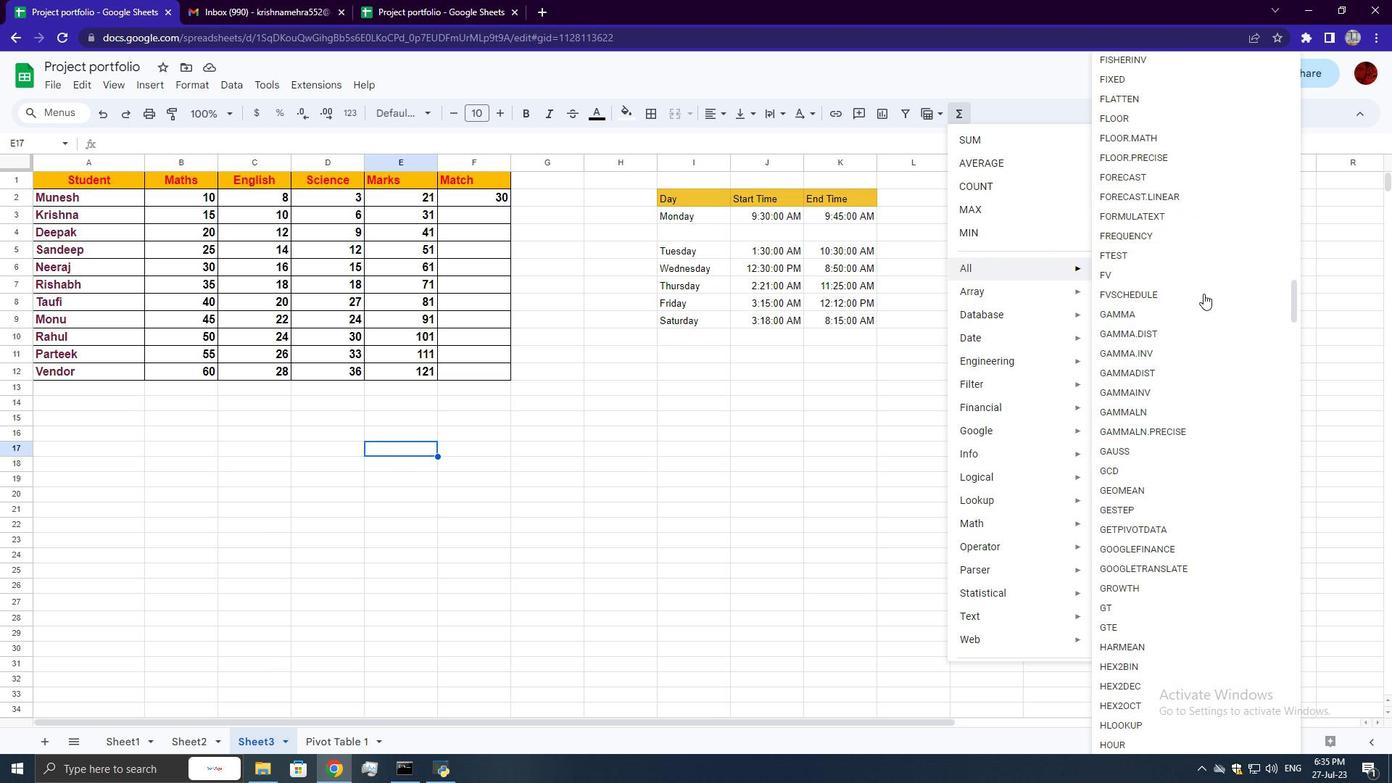 
Action: Mouse scrolled (1203, 295) with delta (0, 0)
Screenshot: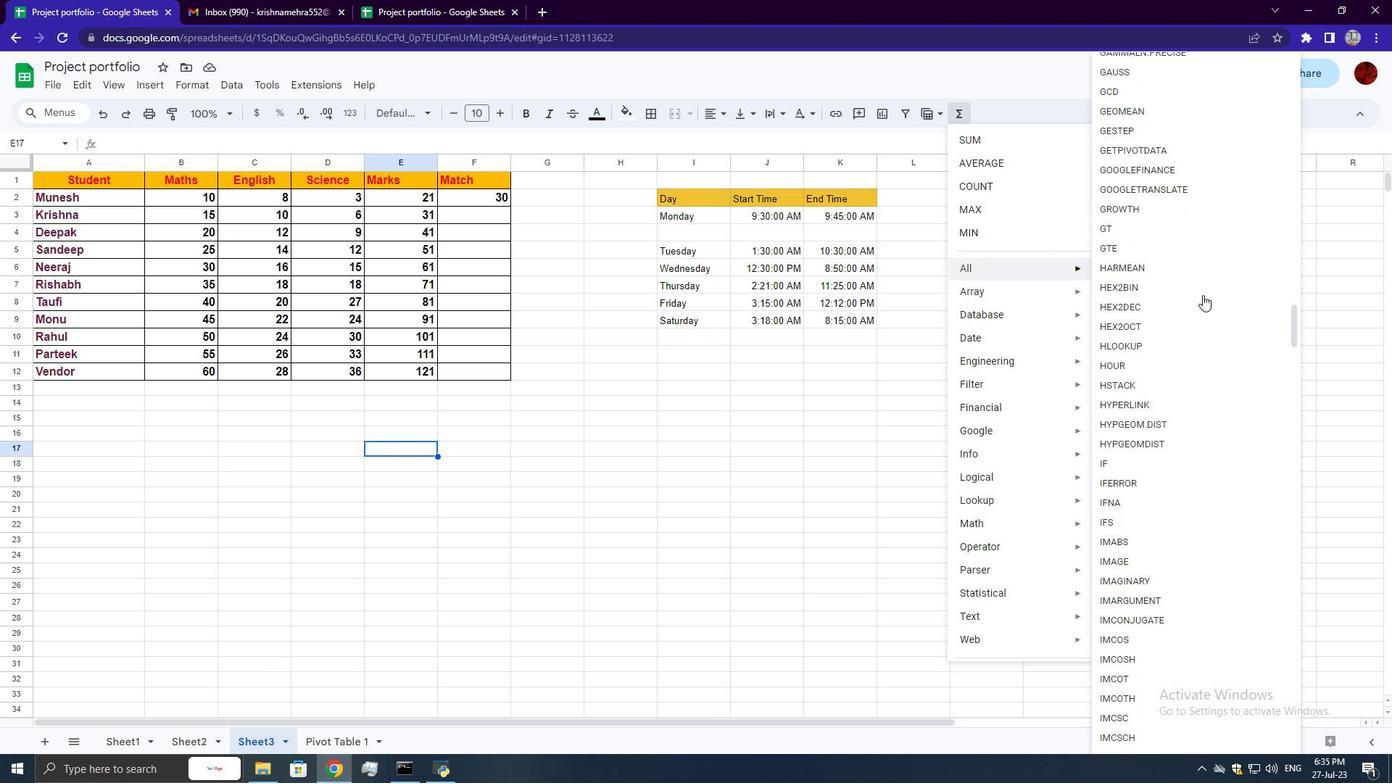 
Action: Mouse scrolled (1203, 294) with delta (0, 0)
Screenshot: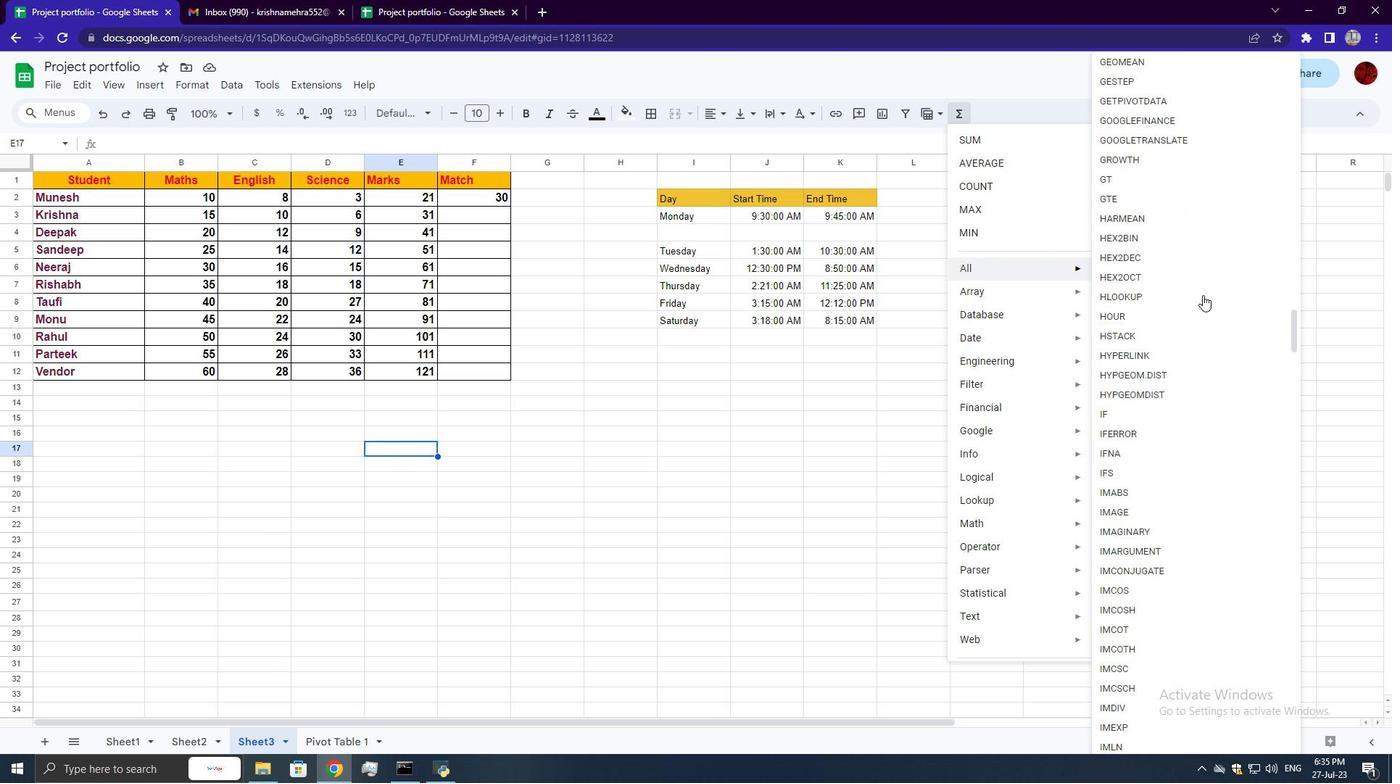 
Action: Mouse scrolled (1203, 294) with delta (0, 0)
Screenshot: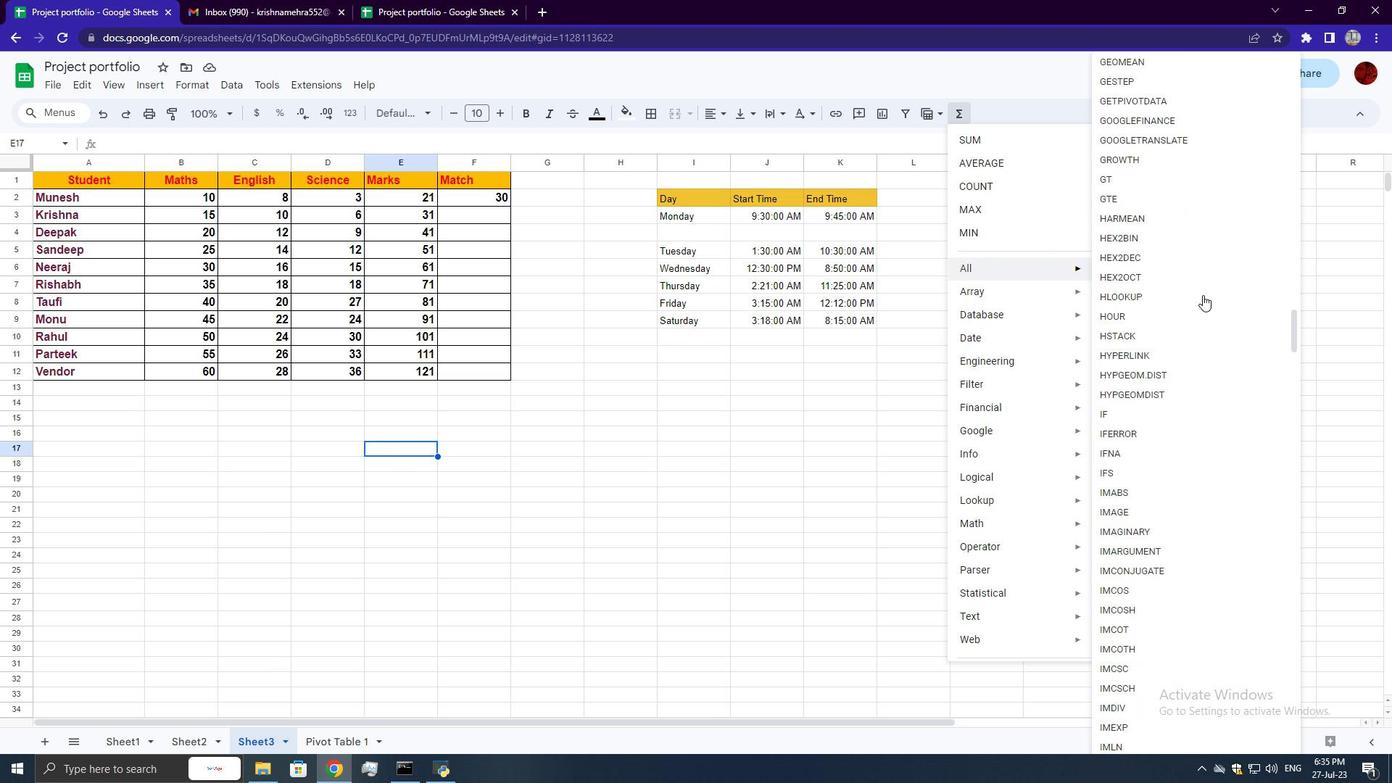 
Action: Mouse scrolled (1203, 294) with delta (0, 0)
Screenshot: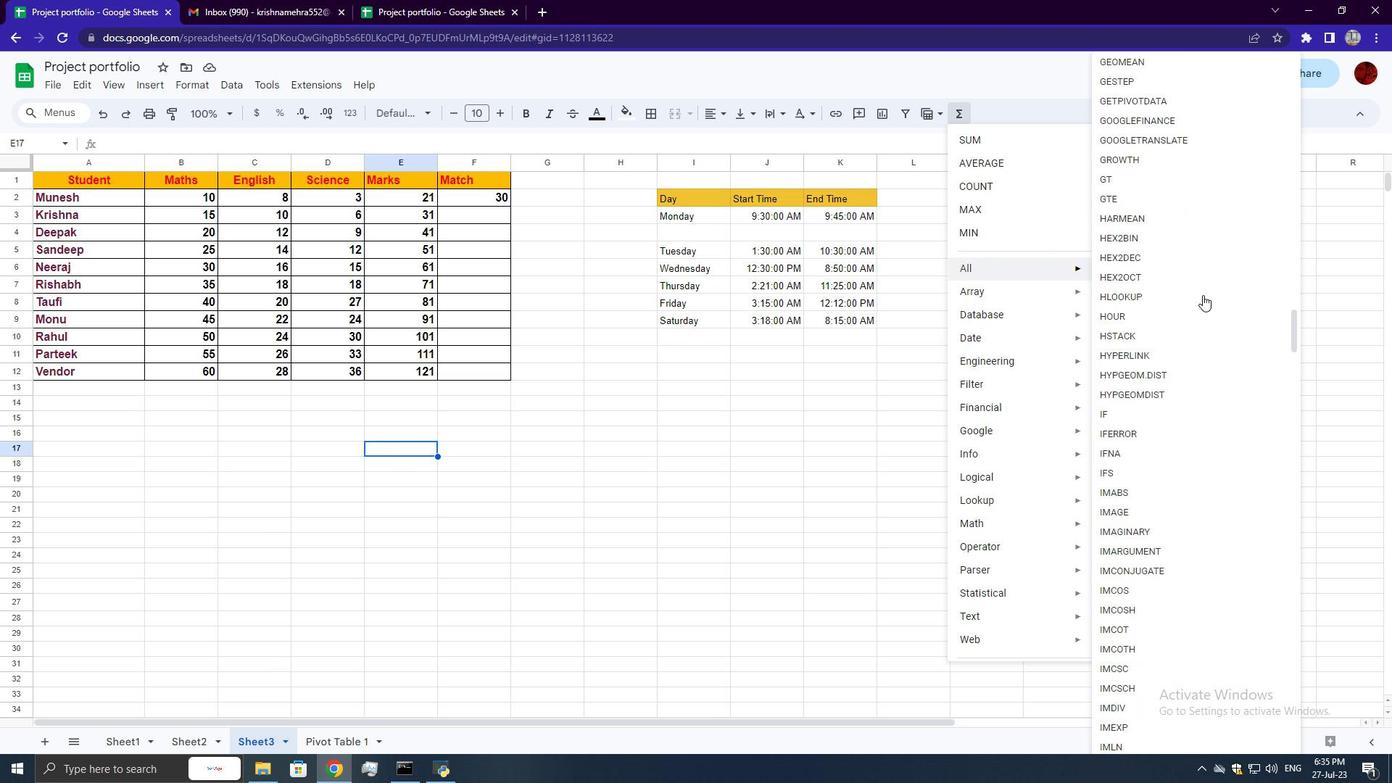
Action: Mouse scrolled (1203, 294) with delta (0, 0)
Screenshot: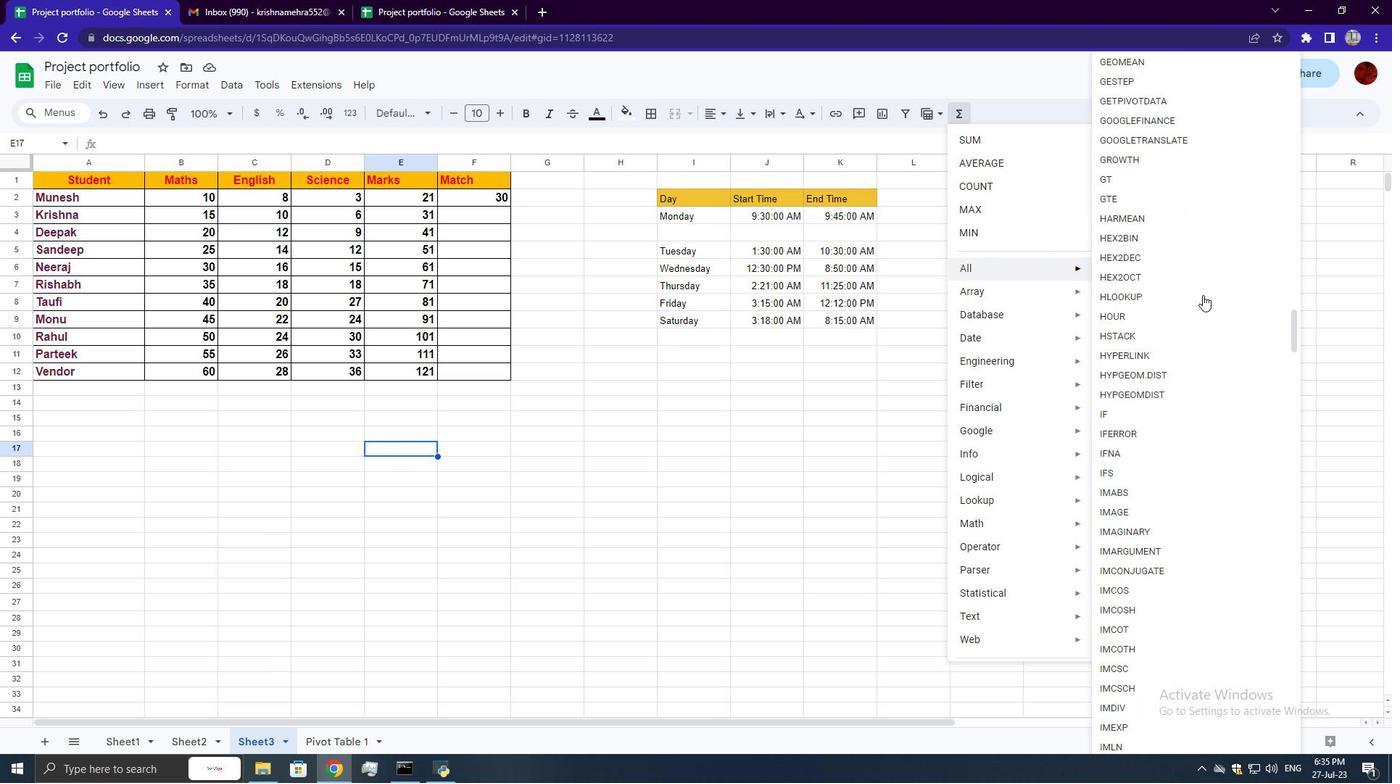 
Action: Mouse scrolled (1203, 294) with delta (0, 0)
Screenshot: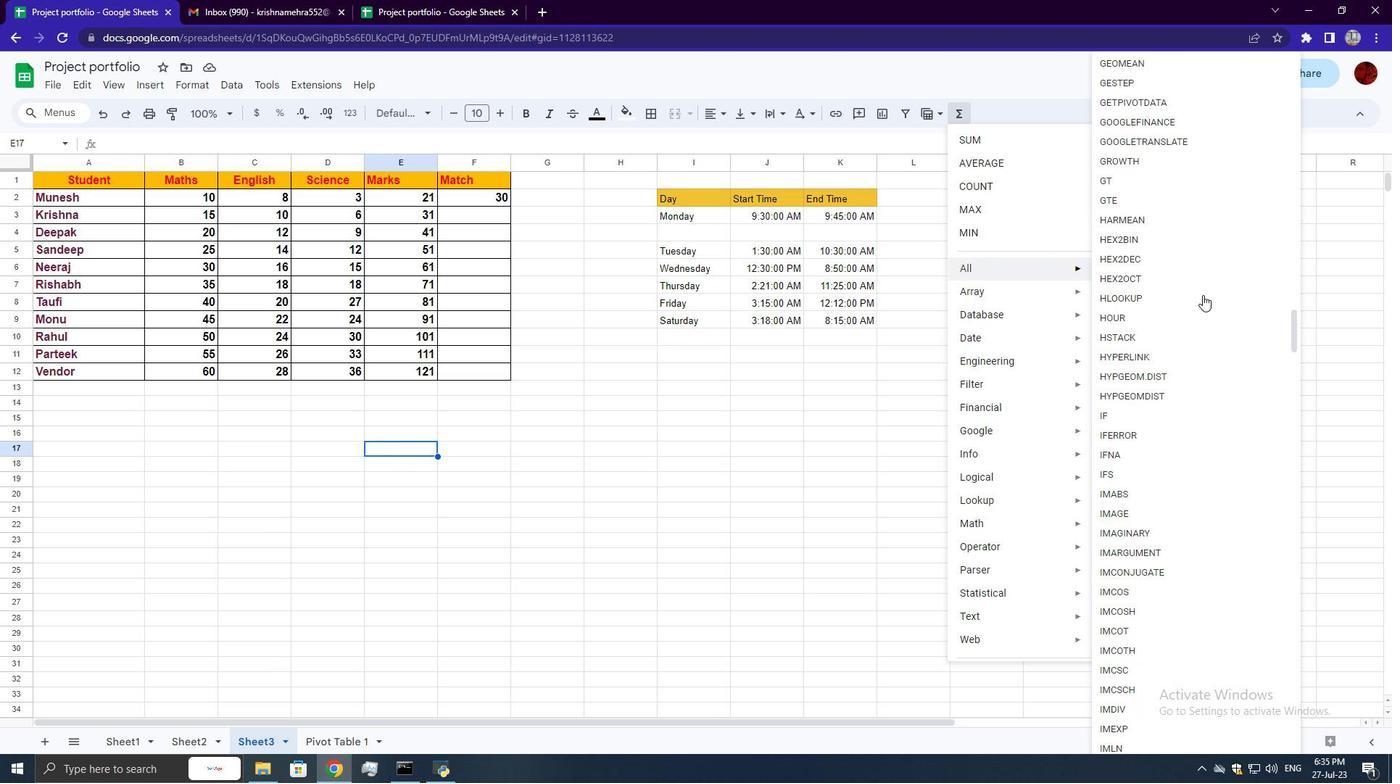 
Action: Mouse scrolled (1203, 294) with delta (0, 0)
Screenshot: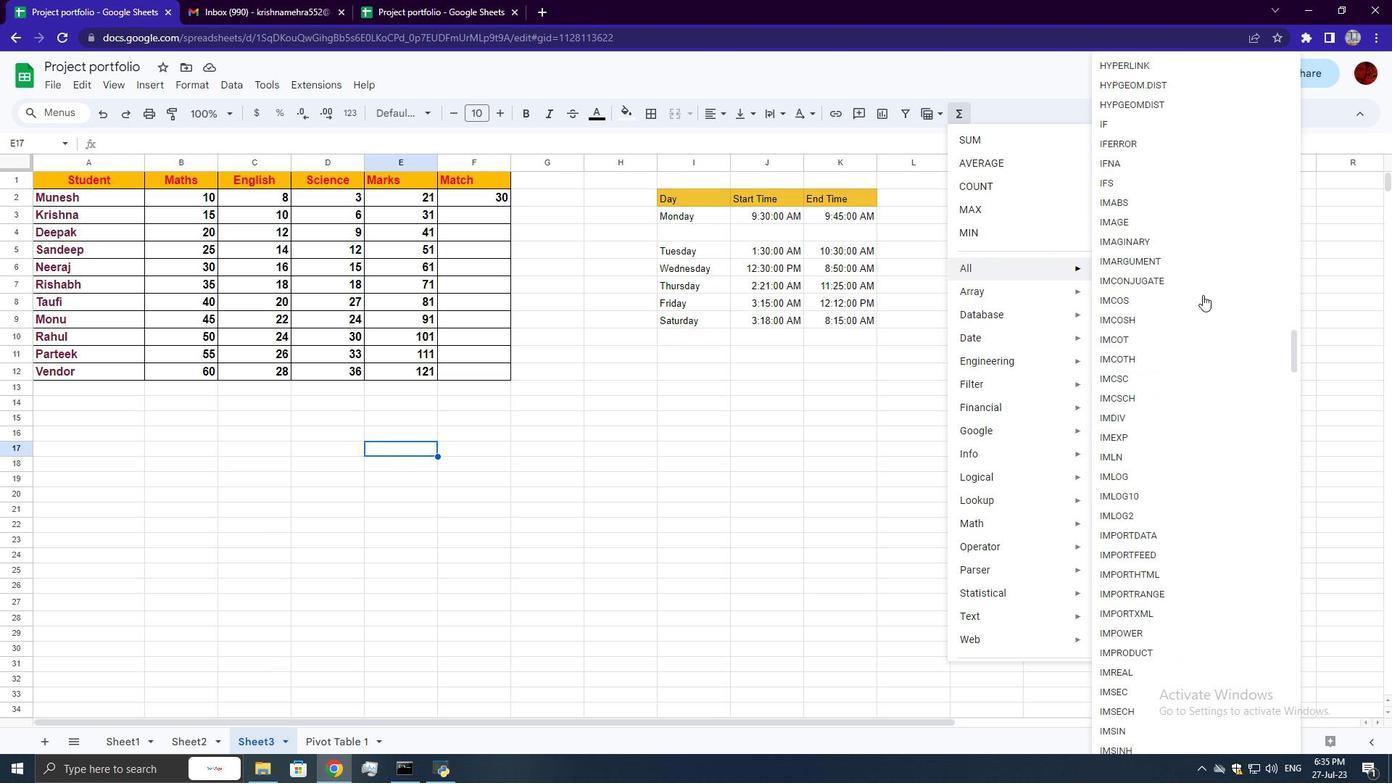 
Action: Mouse scrolled (1203, 294) with delta (0, 0)
Screenshot: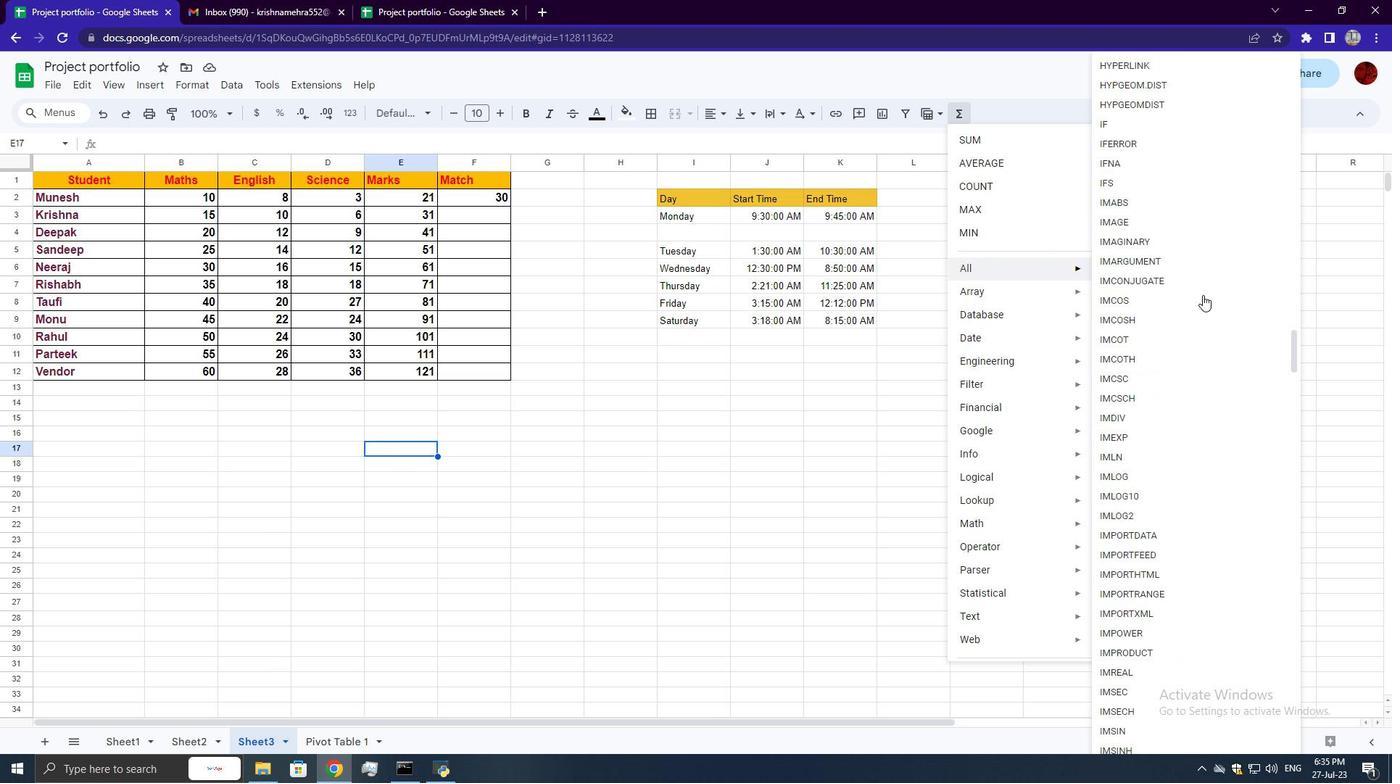 
Action: Mouse scrolled (1203, 294) with delta (0, 0)
Screenshot: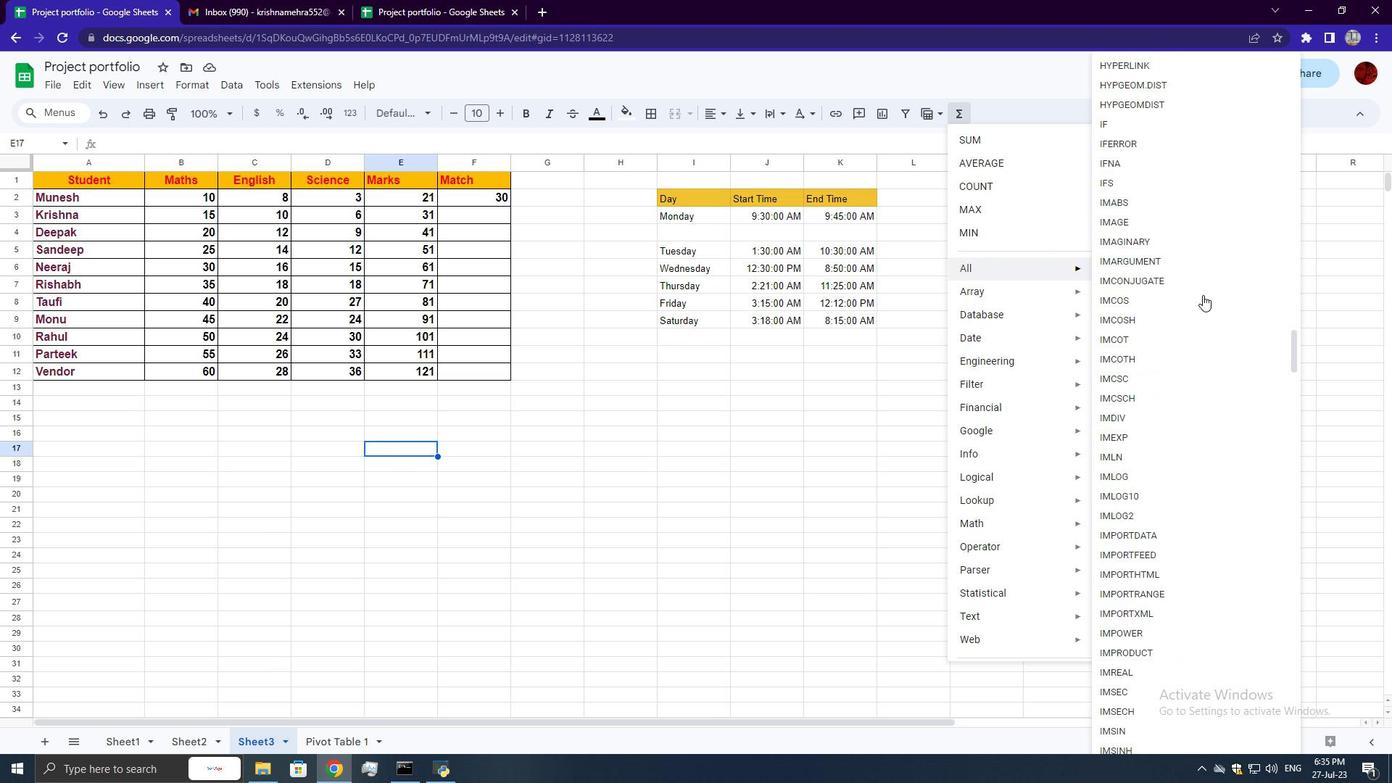 
Action: Mouse scrolled (1203, 294) with delta (0, 0)
Screenshot: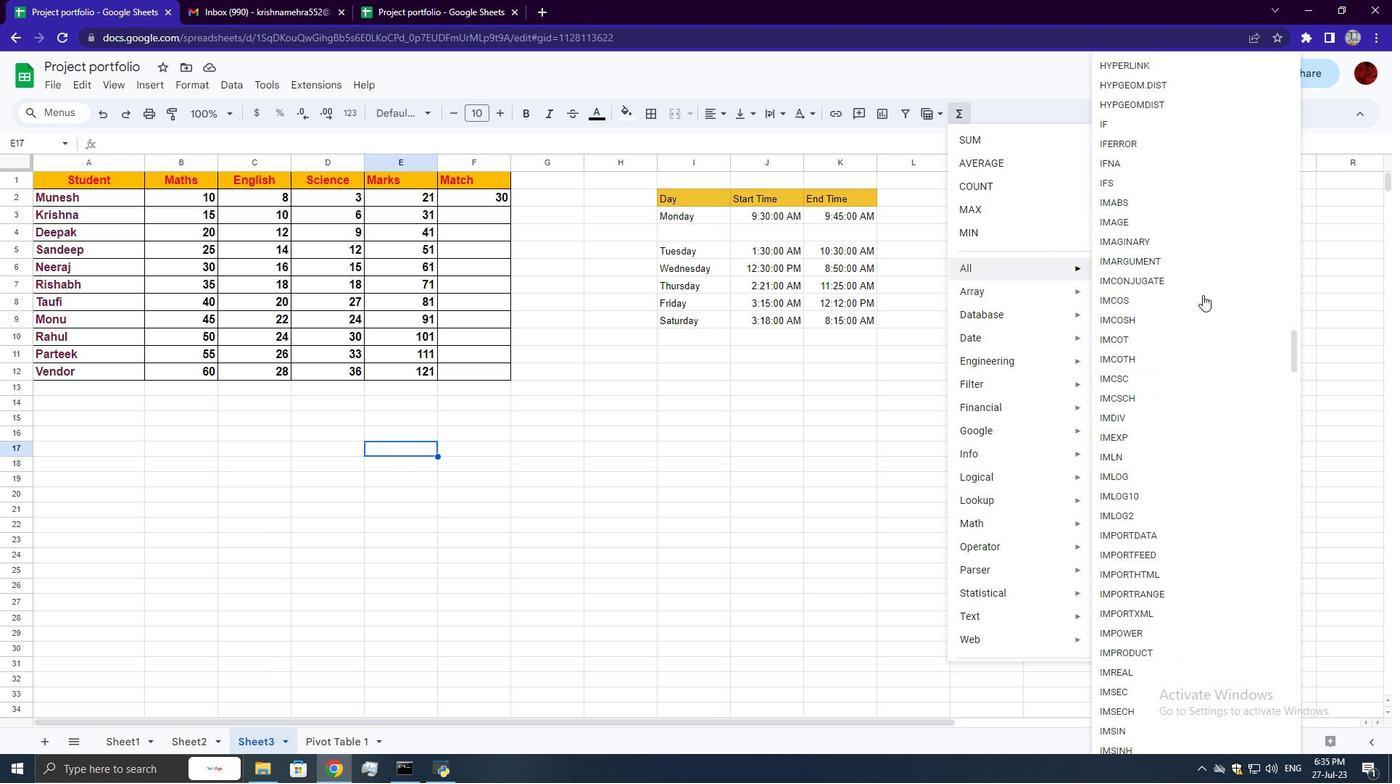 
Action: Mouse scrolled (1203, 294) with delta (0, 0)
Screenshot: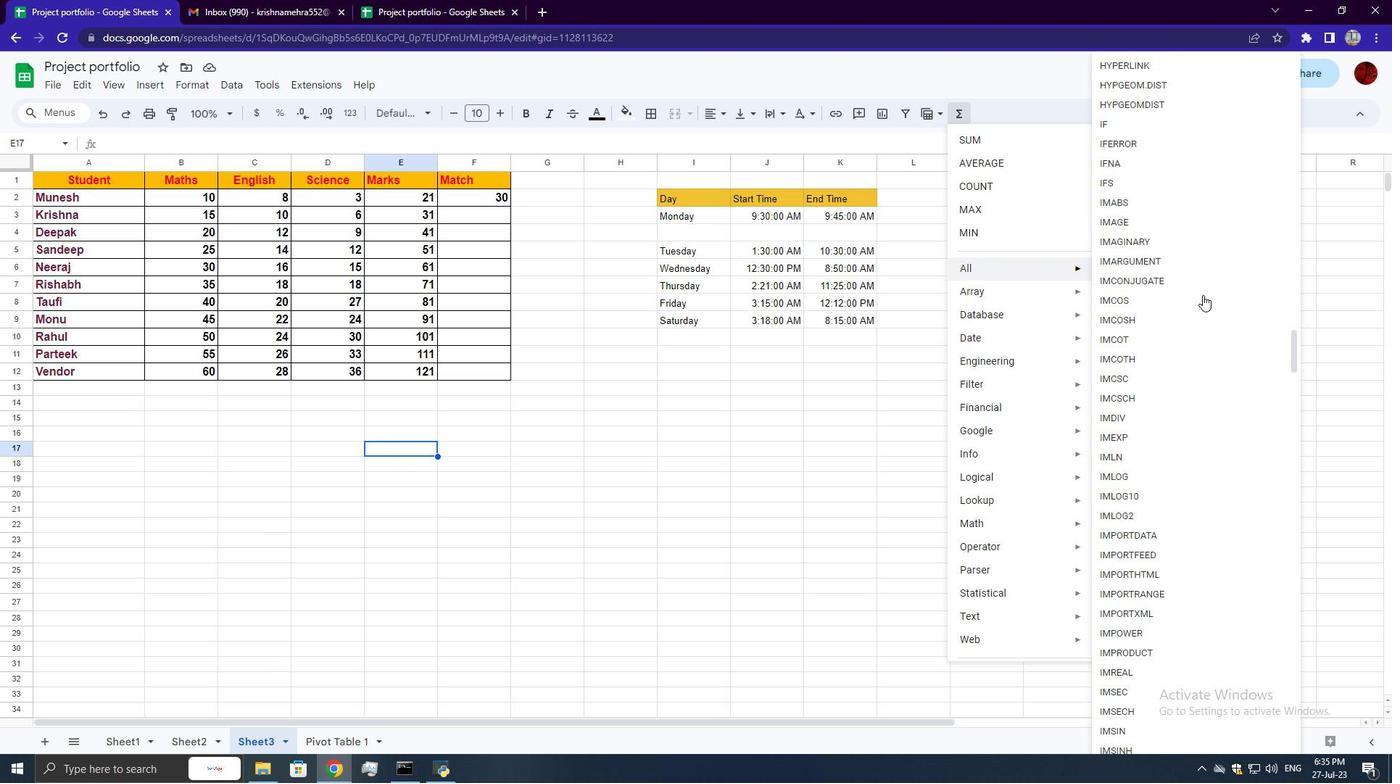 
Action: Mouse scrolled (1203, 294) with delta (0, 0)
Screenshot: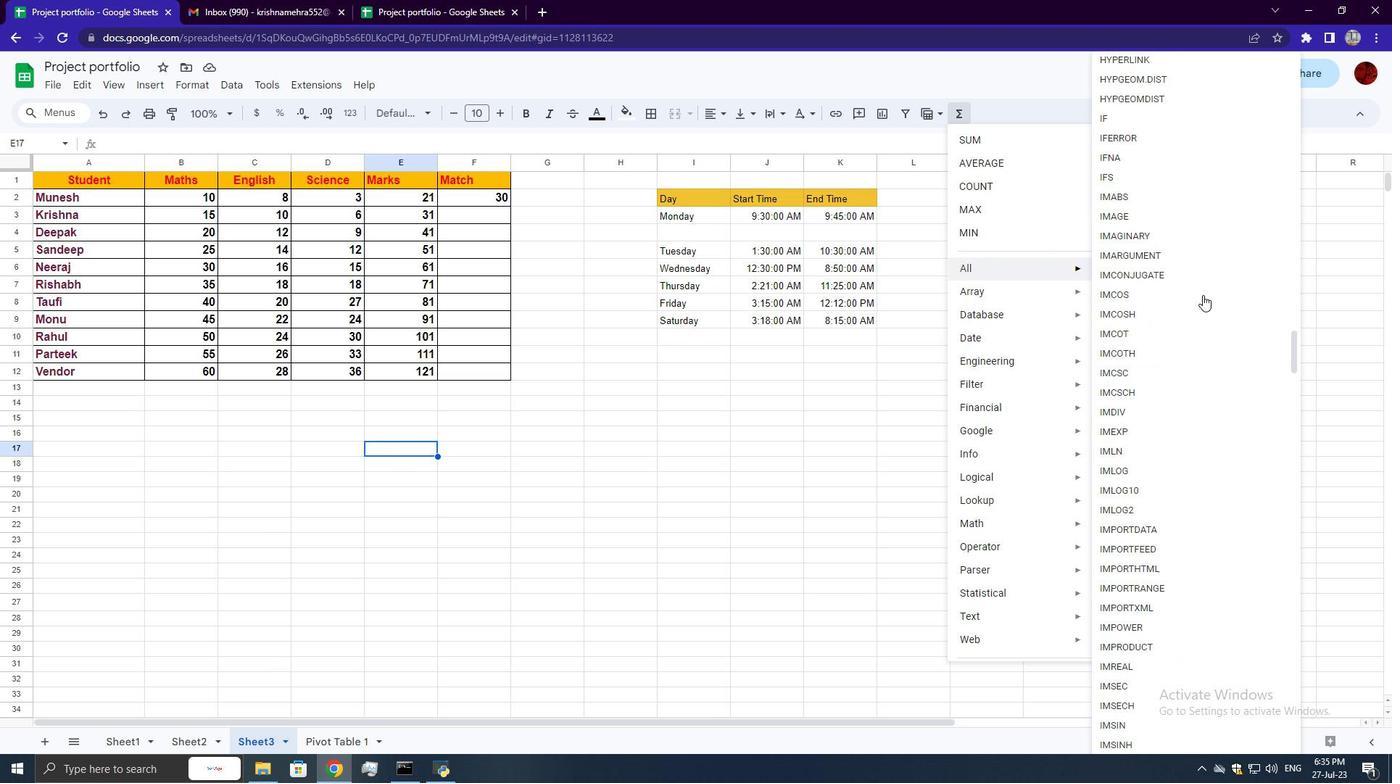 
Action: Mouse scrolled (1203, 294) with delta (0, 0)
Screenshot: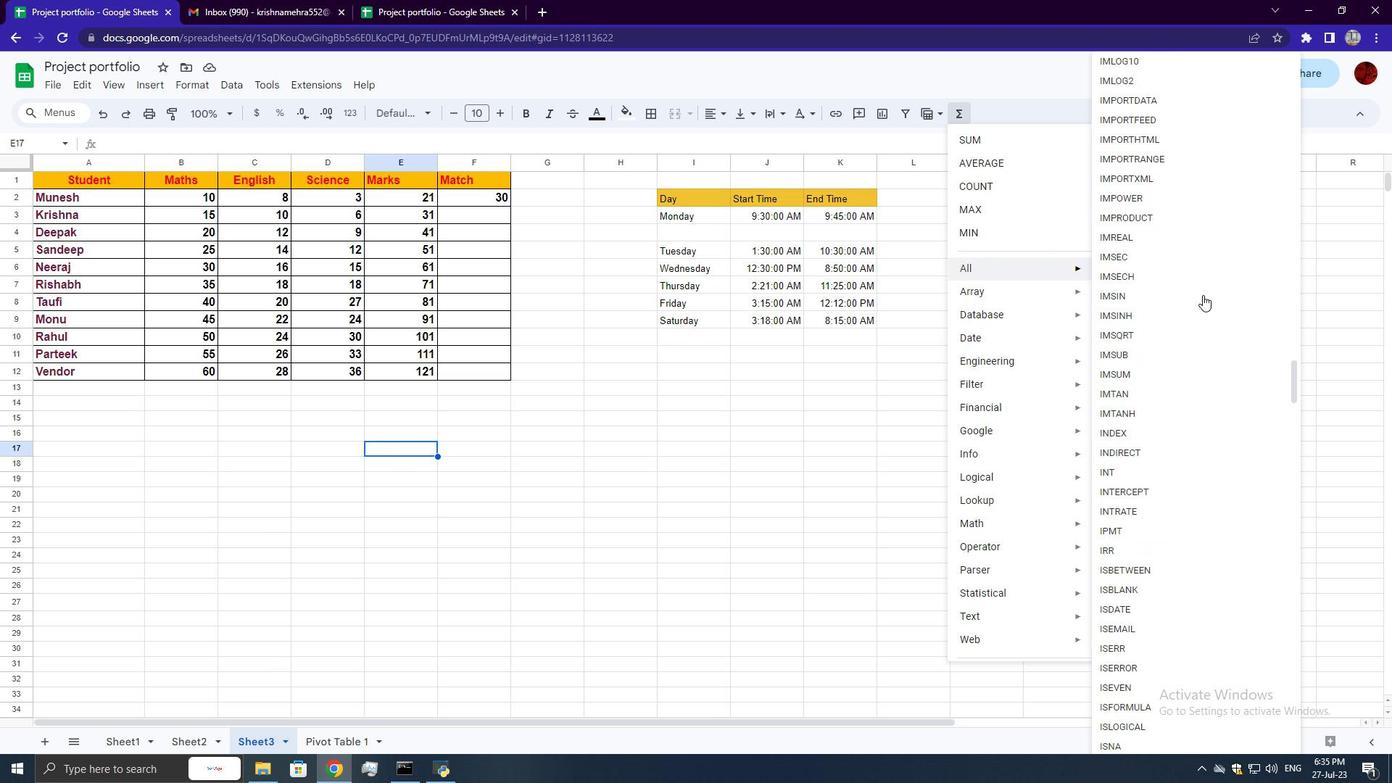 
Action: Mouse scrolled (1203, 294) with delta (0, 0)
Screenshot: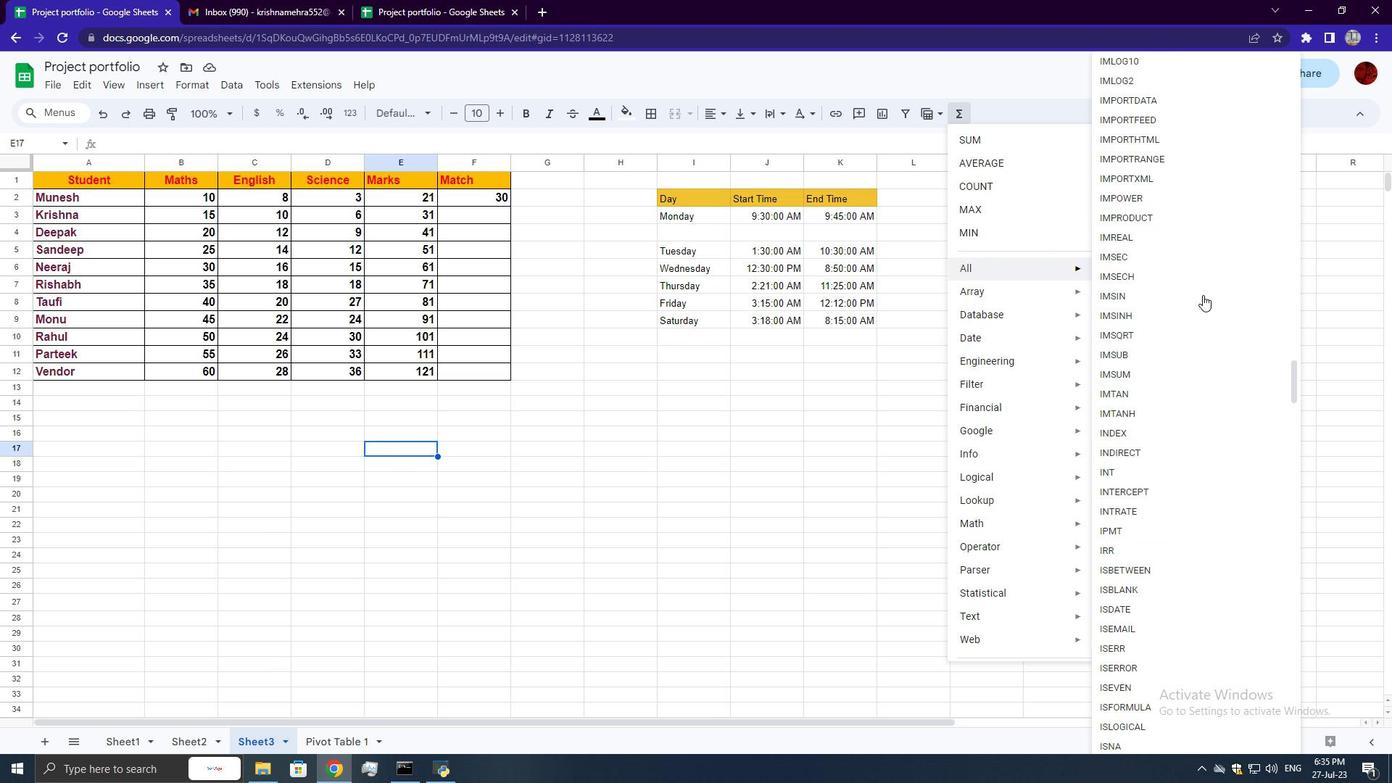 
Action: Mouse scrolled (1203, 294) with delta (0, 0)
Screenshot: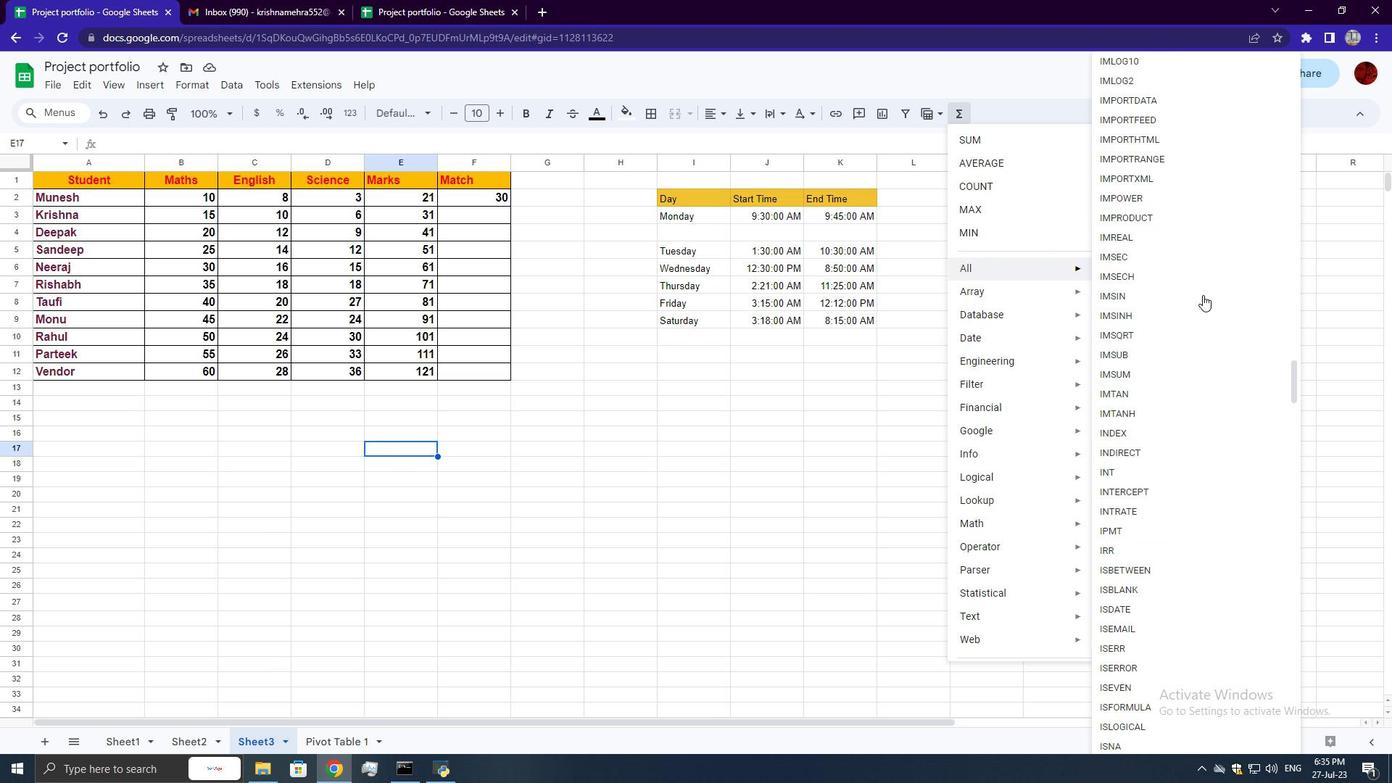 
Action: Mouse scrolled (1203, 294) with delta (0, 0)
Screenshot: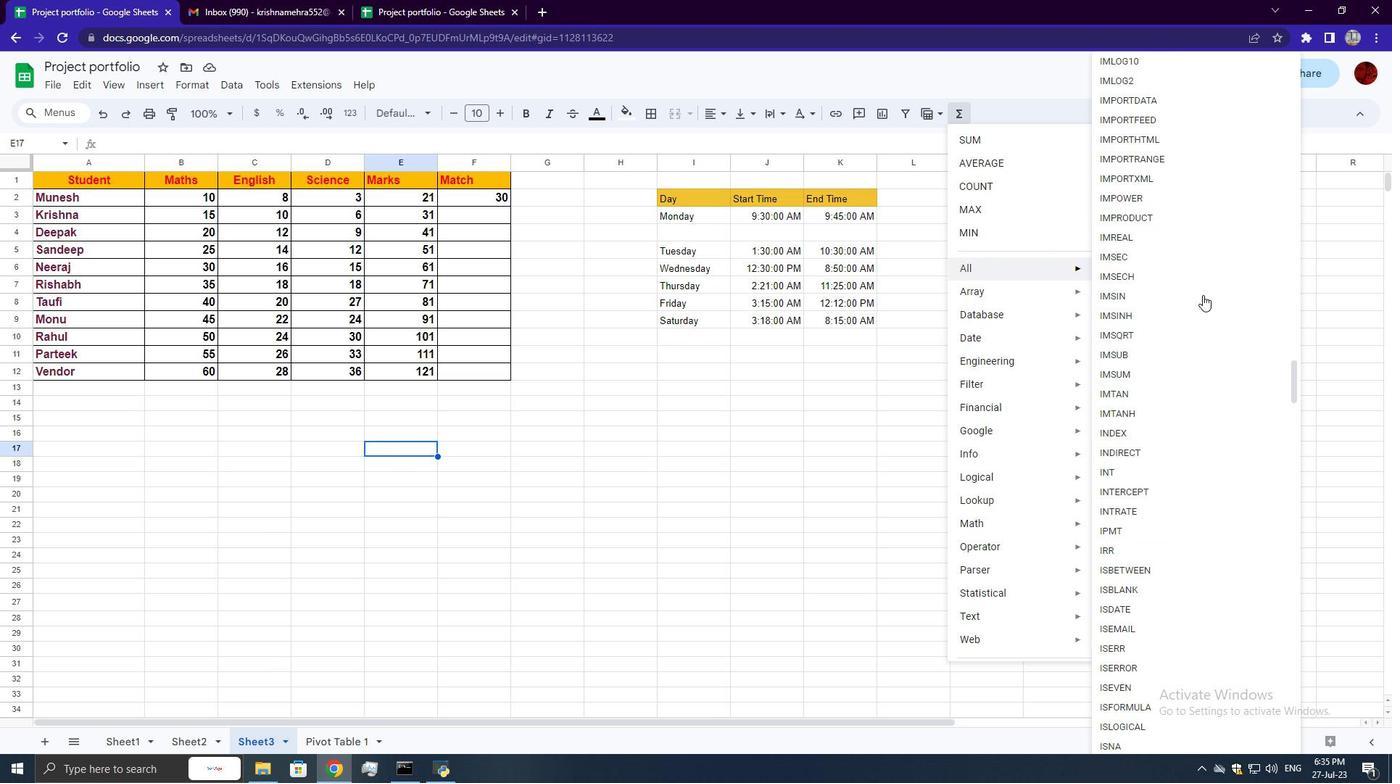 
Action: Mouse scrolled (1203, 294) with delta (0, 0)
Screenshot: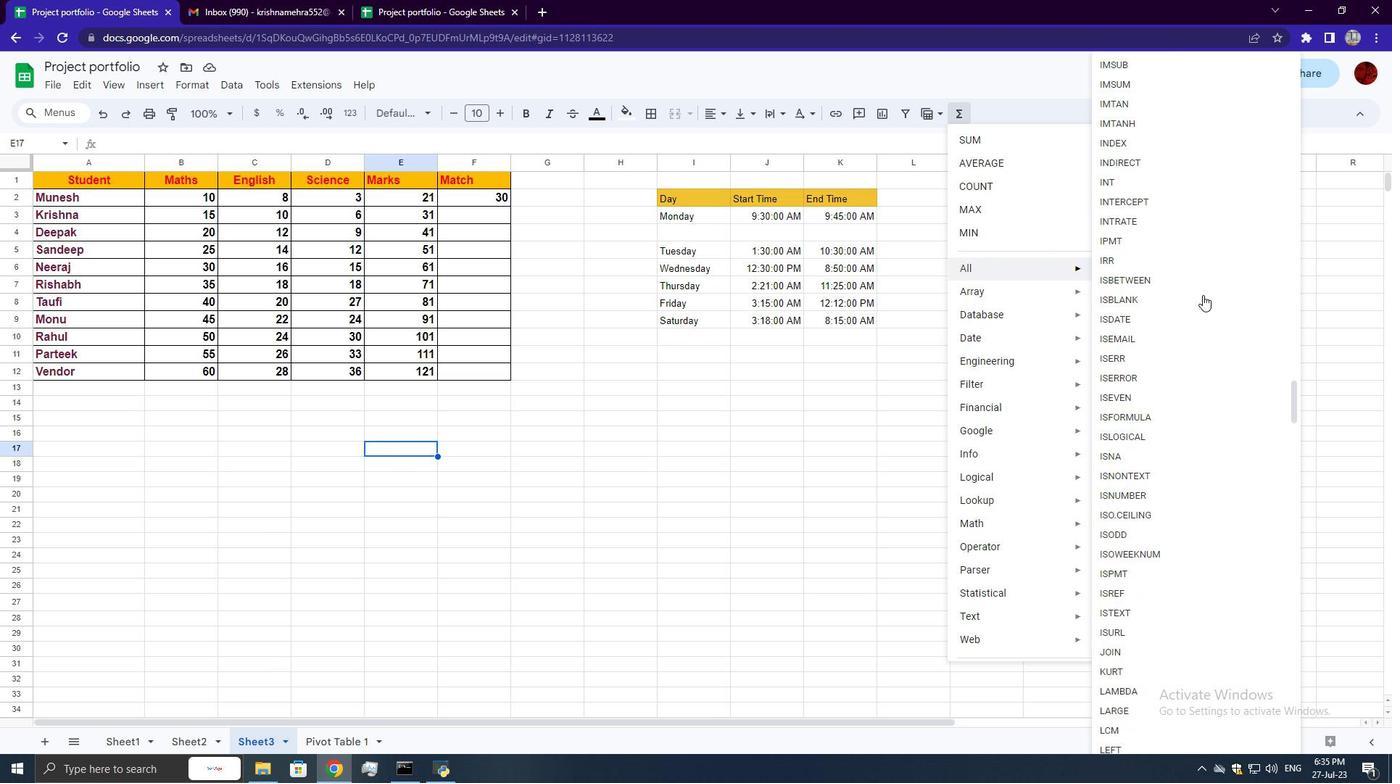 
Action: Mouse scrolled (1203, 294) with delta (0, 0)
Screenshot: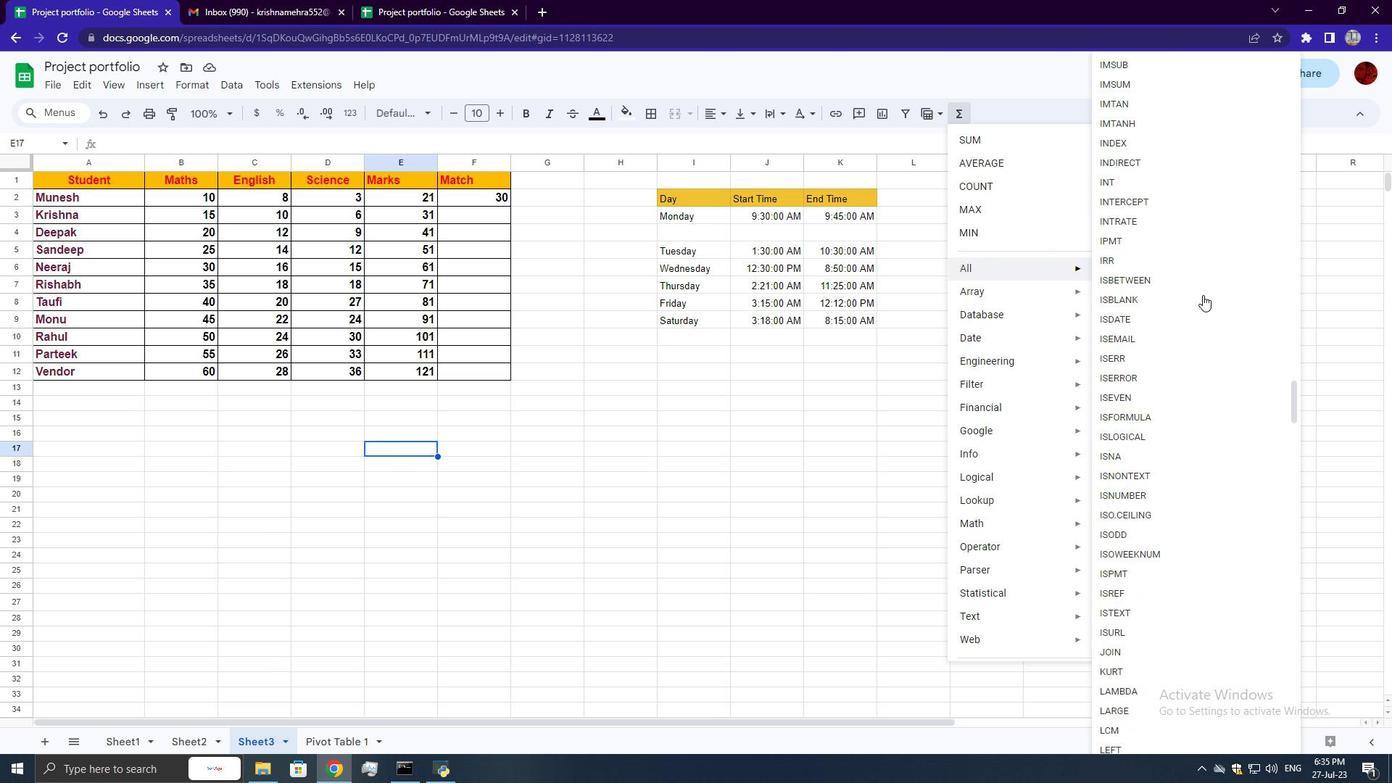 
Action: Mouse scrolled (1203, 294) with delta (0, 0)
Screenshot: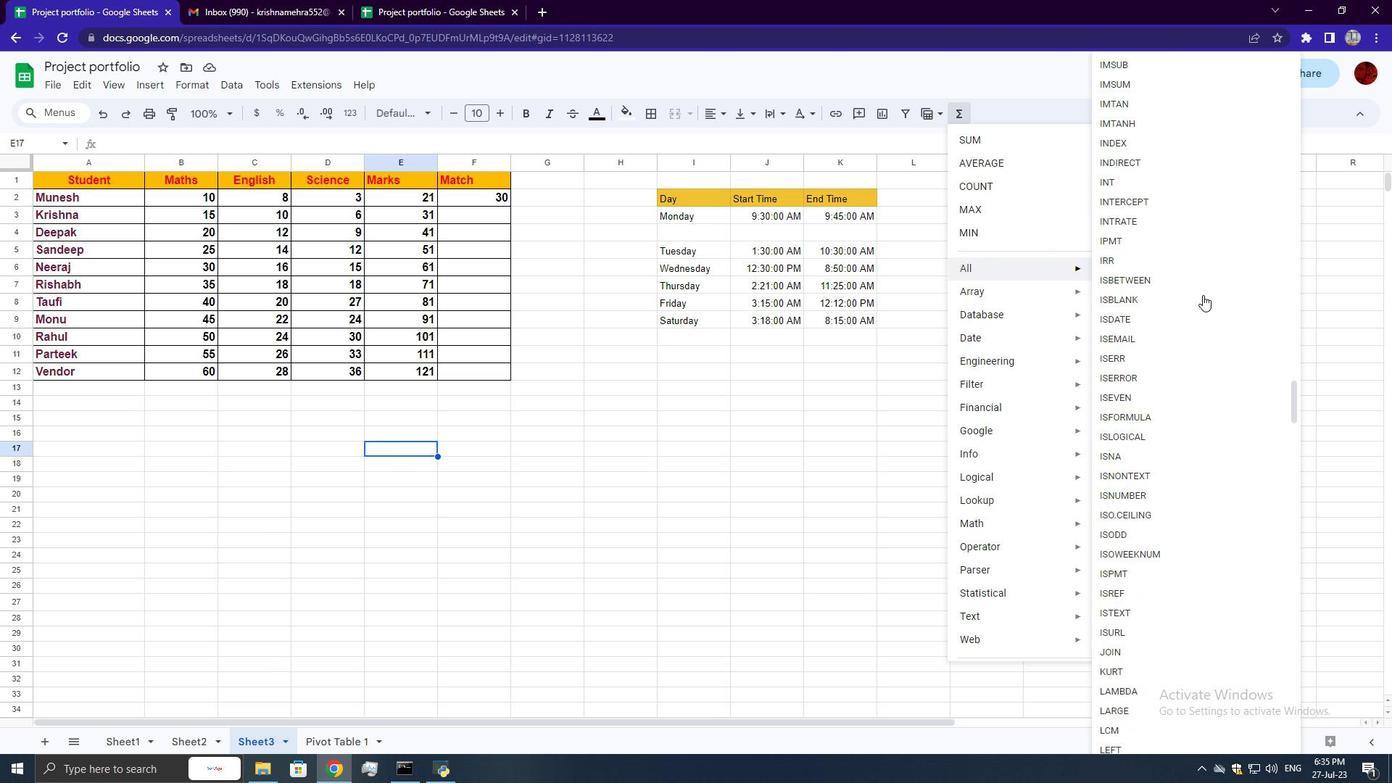 
Action: Mouse scrolled (1203, 294) with delta (0, 0)
Screenshot: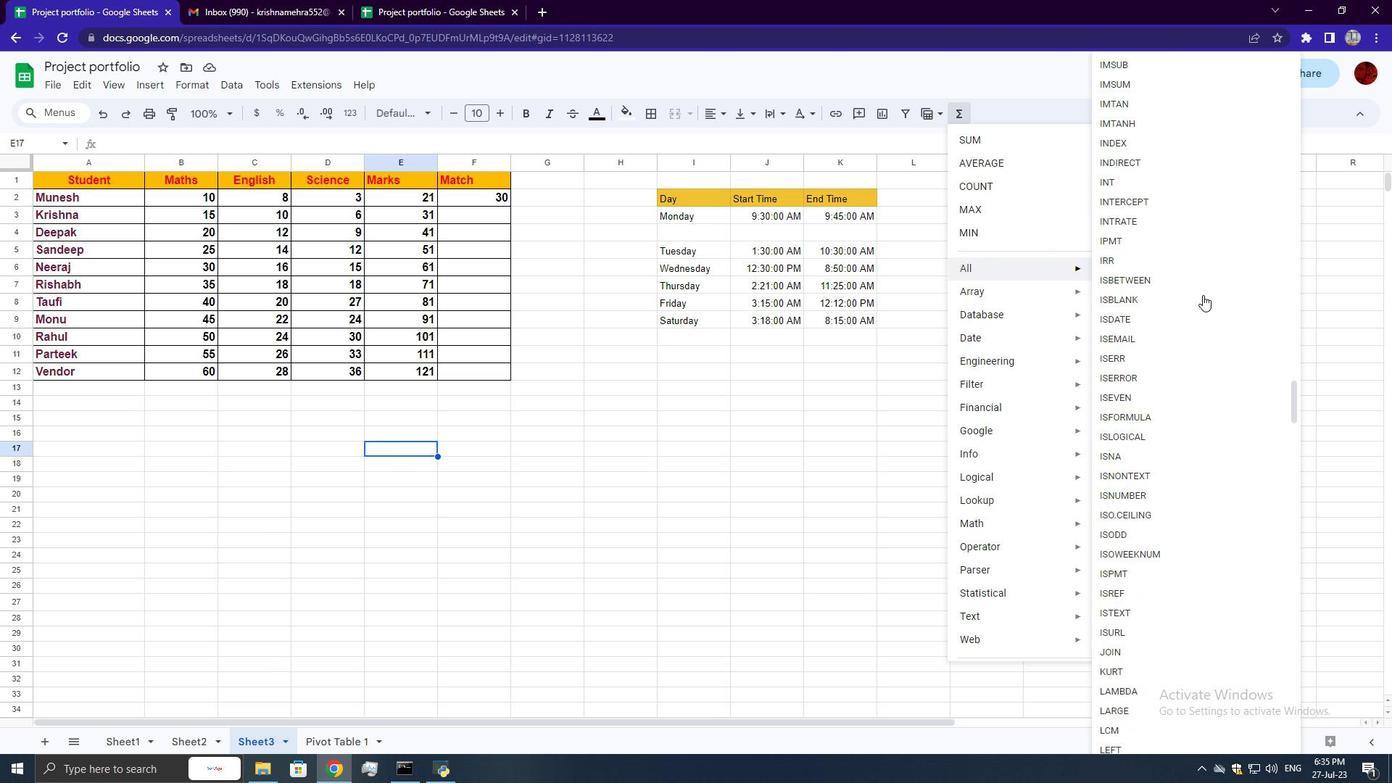 
Action: Mouse scrolled (1203, 294) with delta (0, 0)
Screenshot: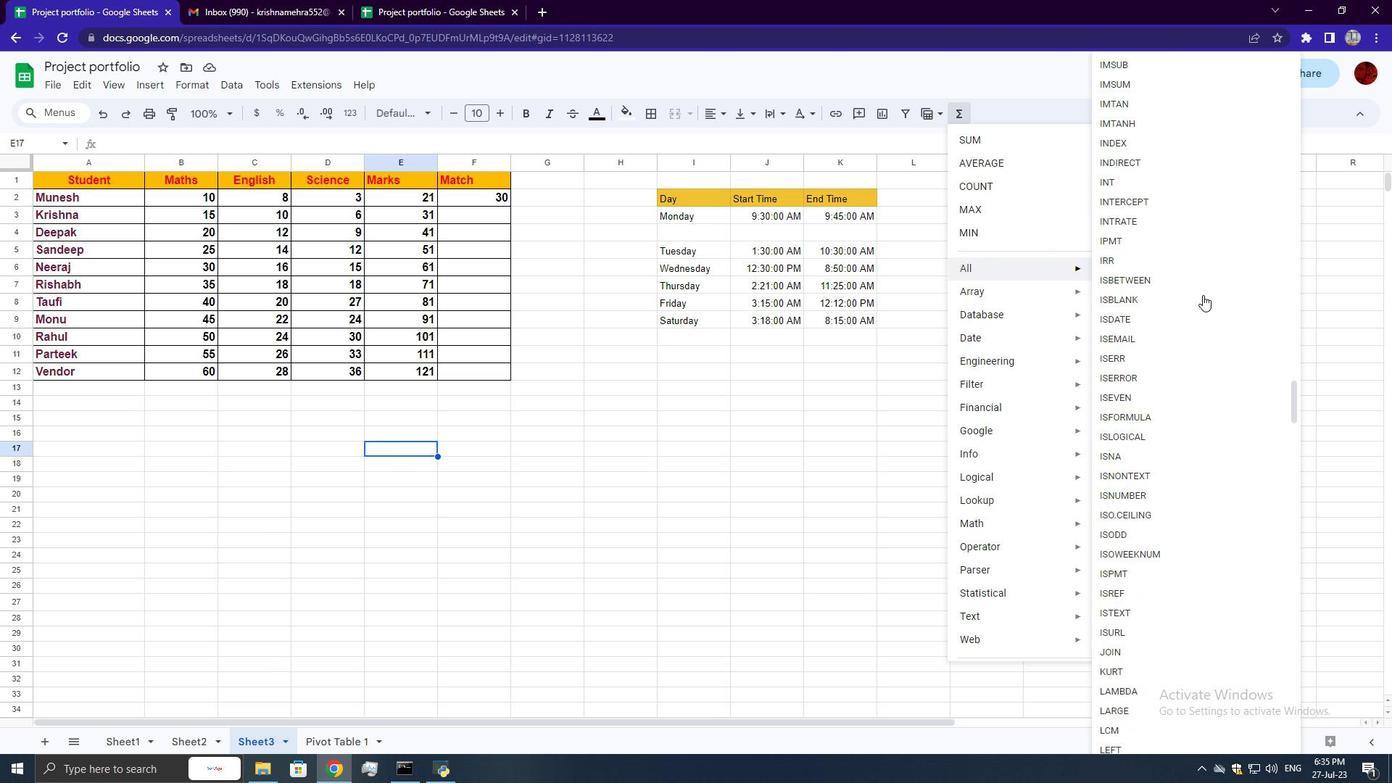 
Action: Mouse scrolled (1203, 294) with delta (0, 0)
Screenshot: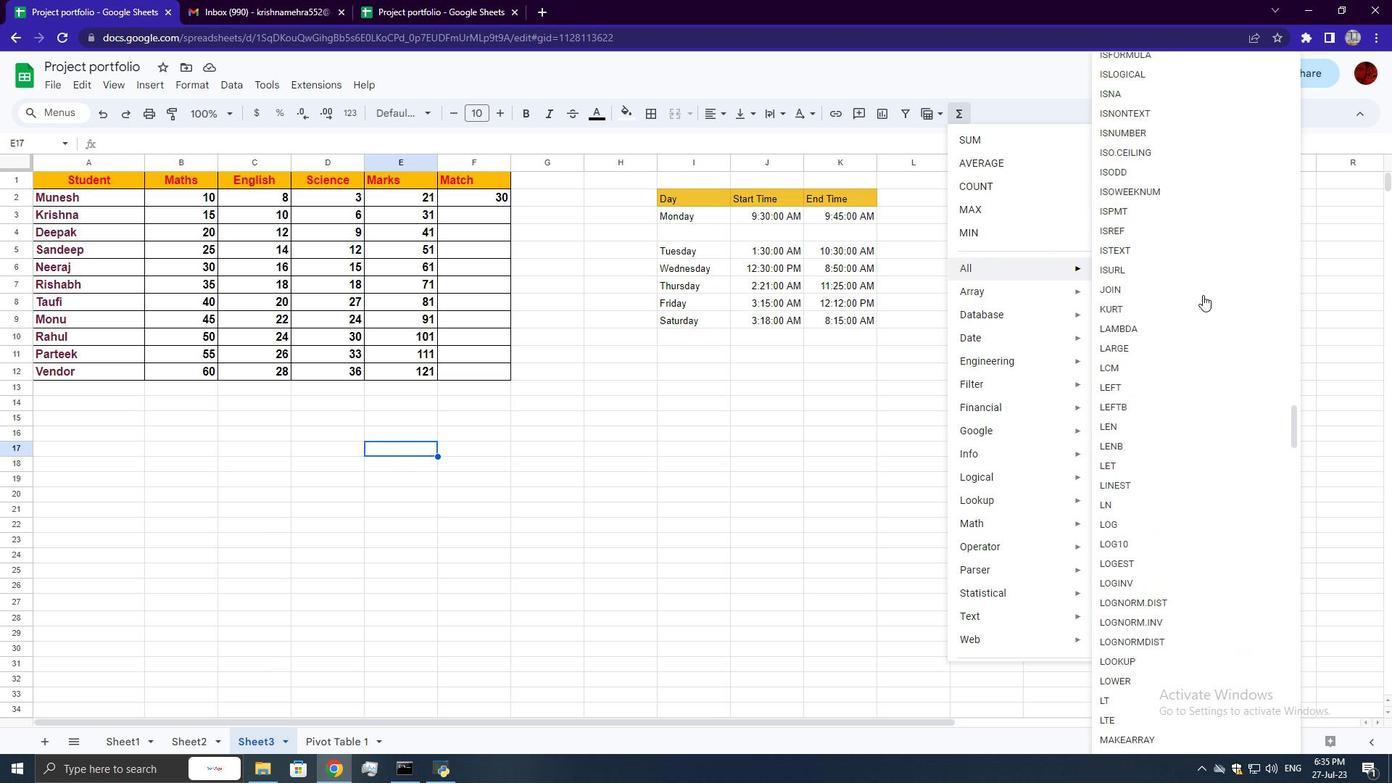 
Action: Mouse scrolled (1203, 294) with delta (0, 0)
Screenshot: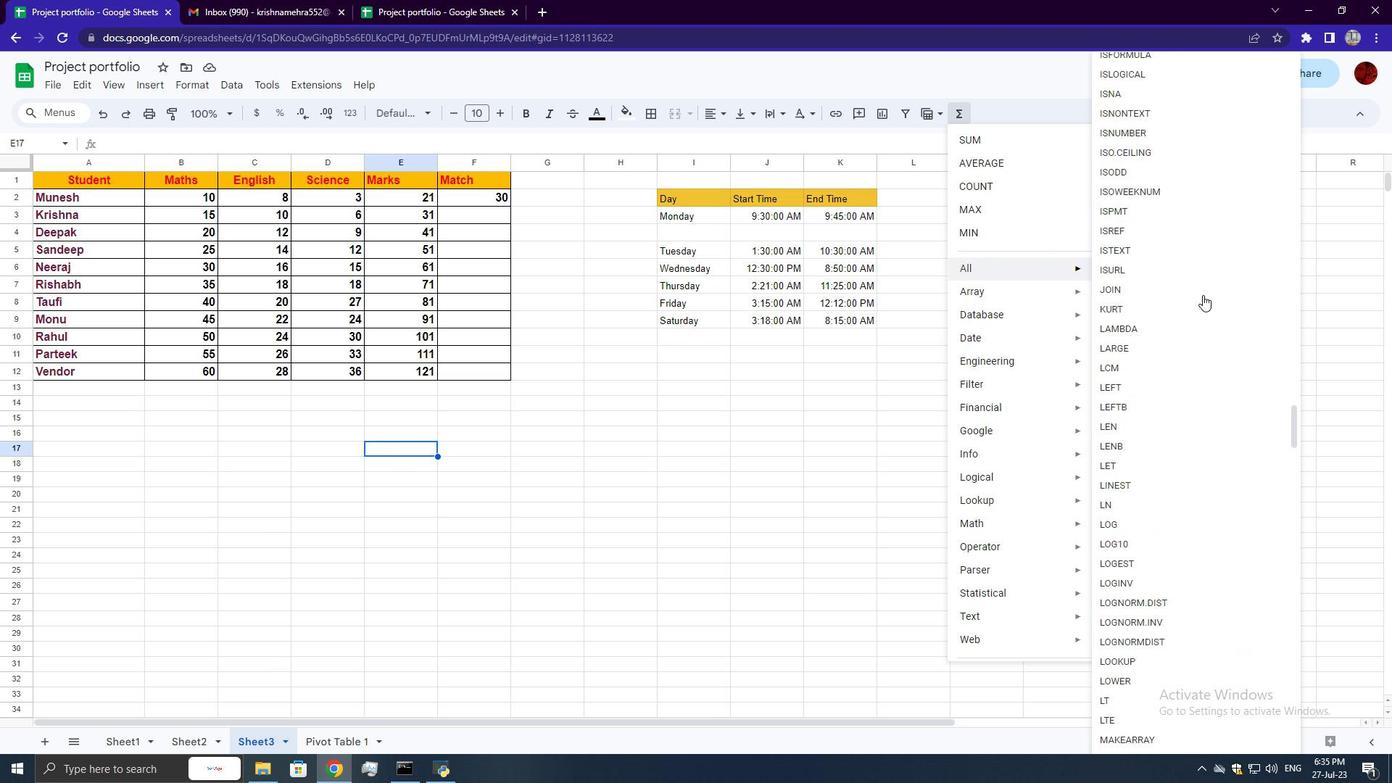 
Action: Mouse scrolled (1203, 294) with delta (0, 0)
Screenshot: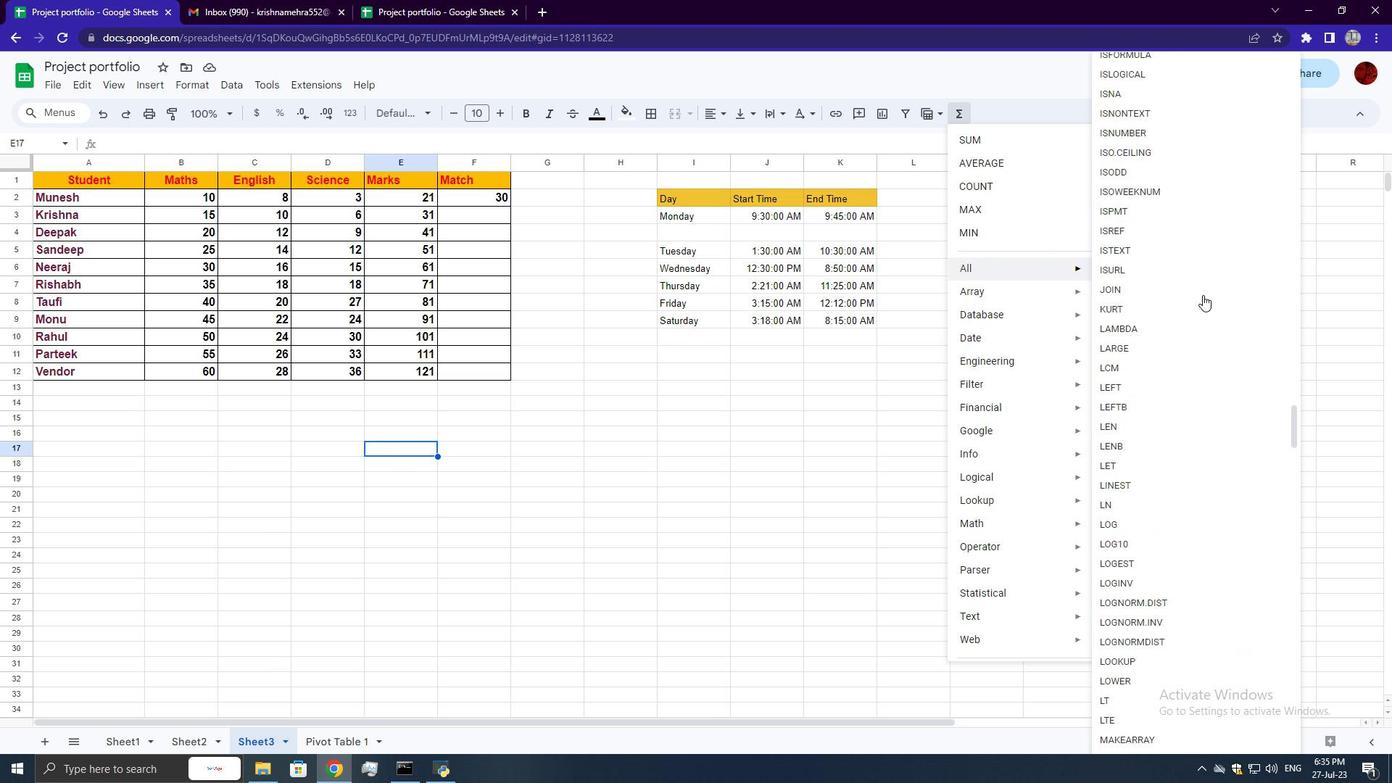 
Action: Mouse scrolled (1203, 294) with delta (0, 0)
Screenshot: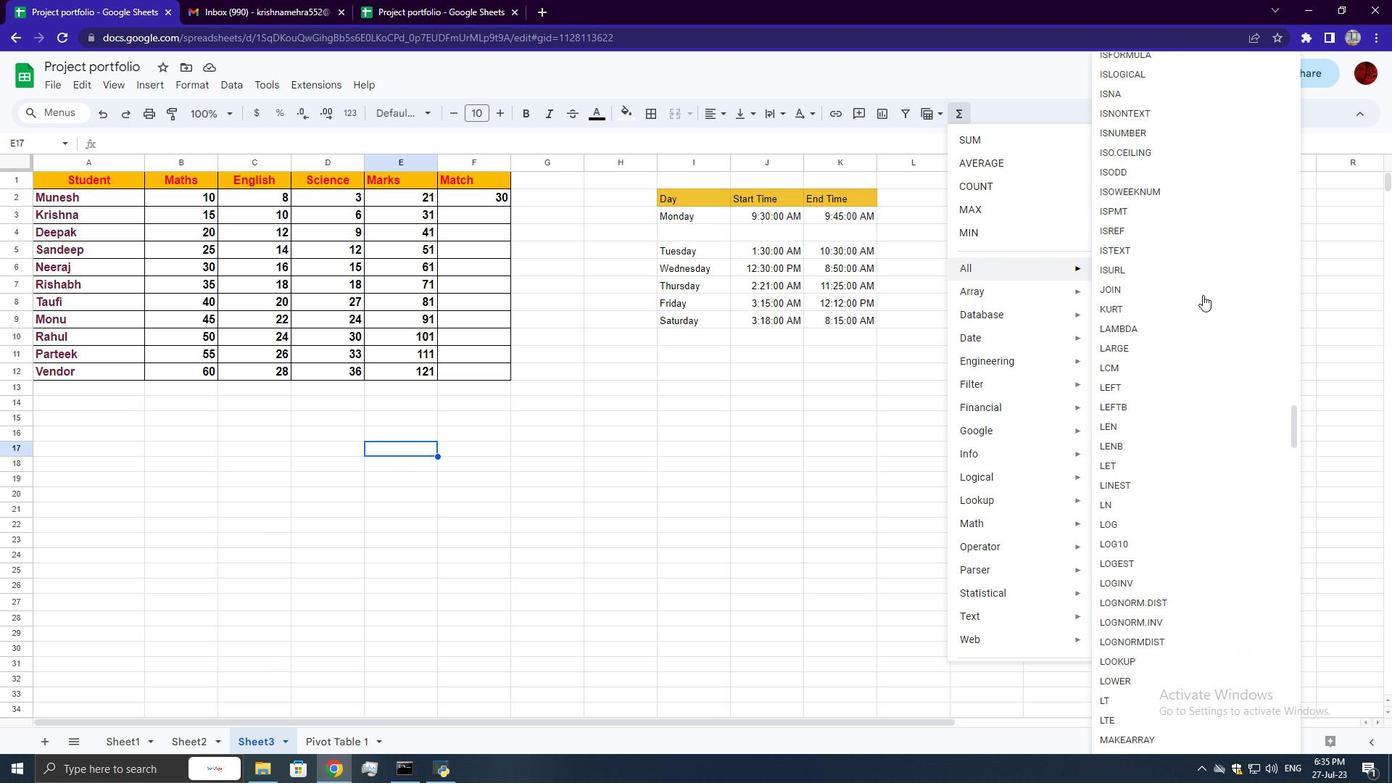 
Action: Mouse scrolled (1203, 294) with delta (0, 0)
Screenshot: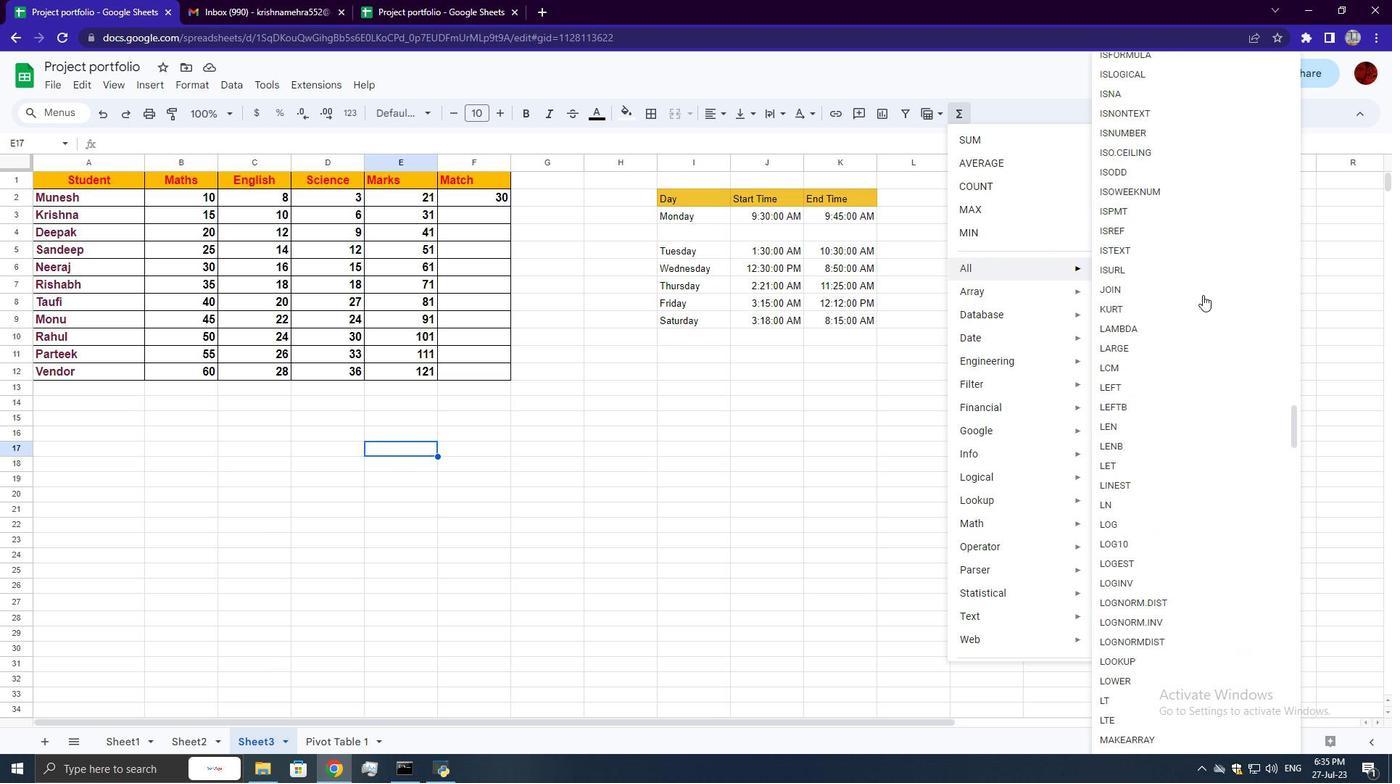 
Action: Mouse scrolled (1203, 294) with delta (0, 0)
Screenshot: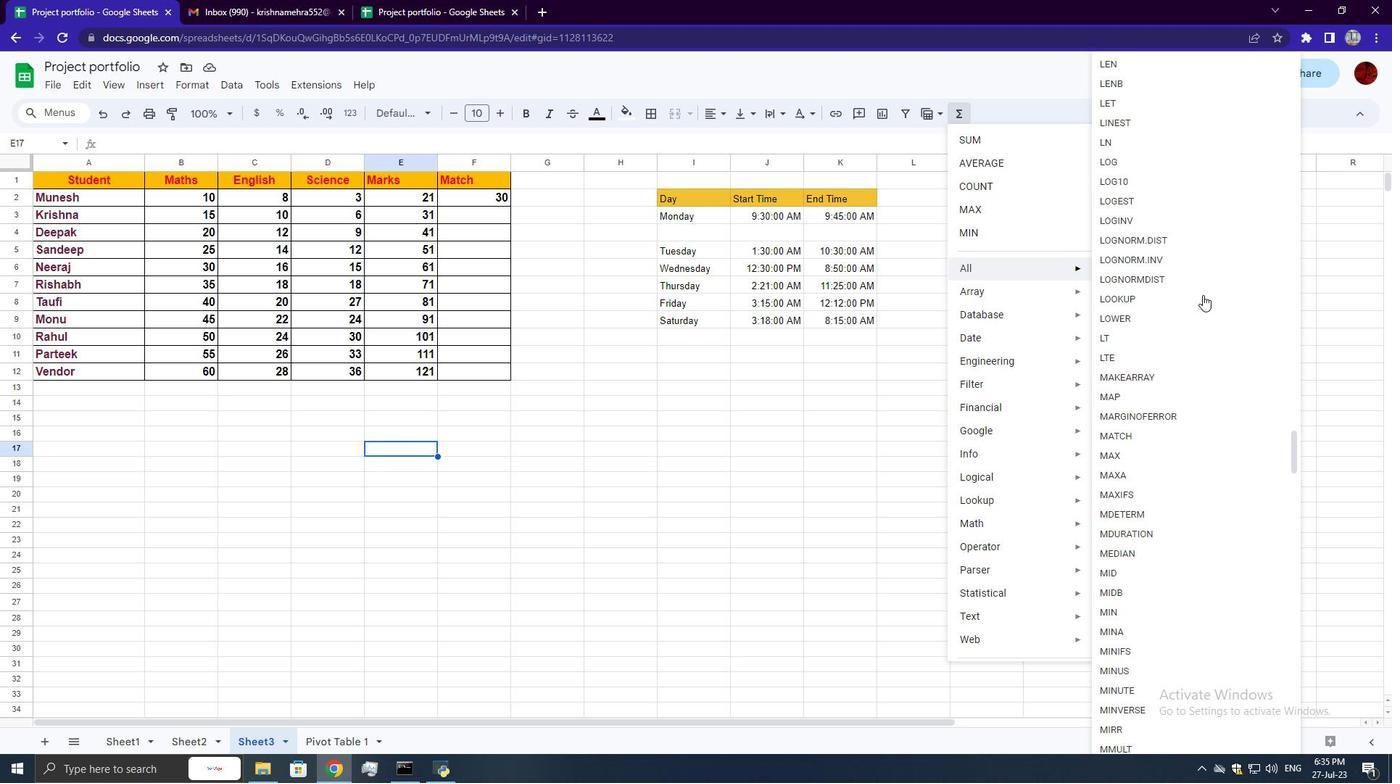
Action: Mouse scrolled (1203, 294) with delta (0, 0)
Screenshot: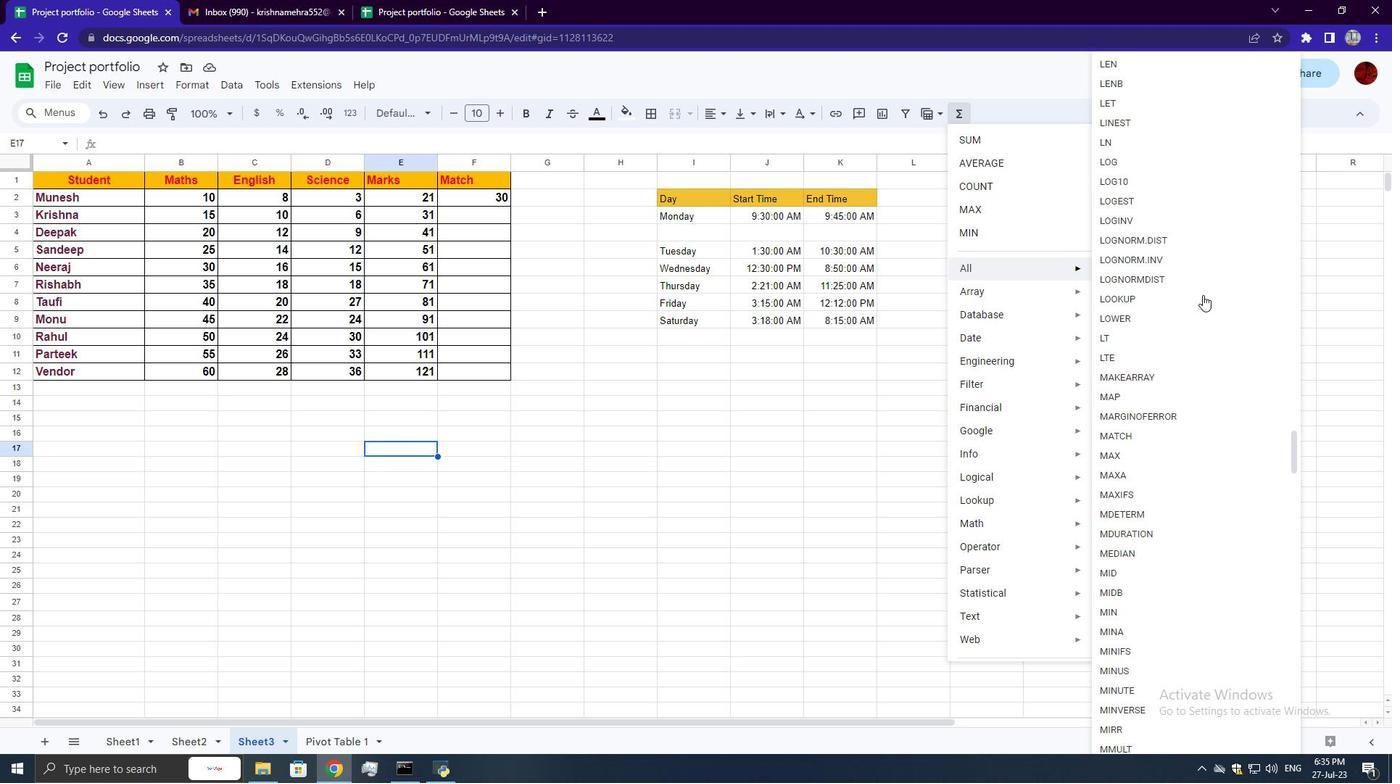 
Action: Mouse scrolled (1203, 294) with delta (0, 0)
Screenshot: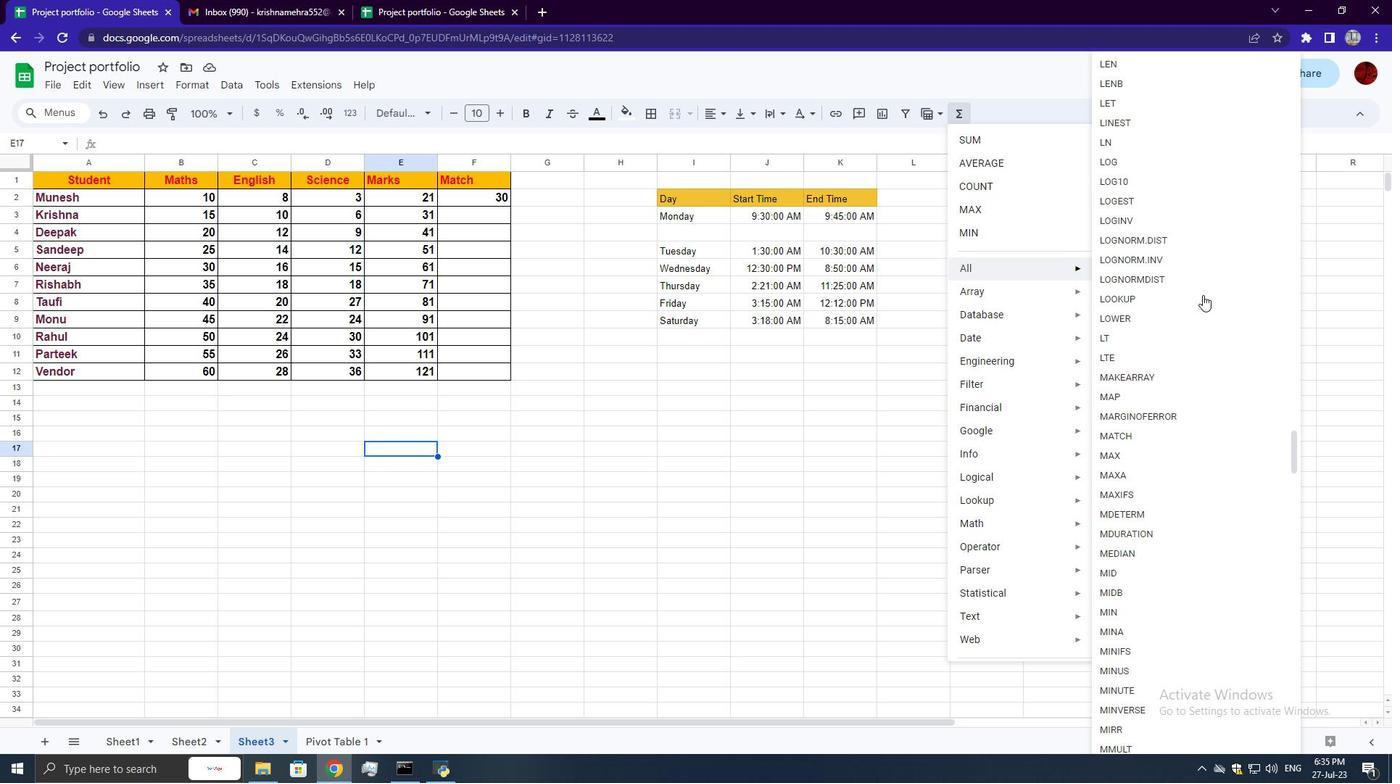 
Action: Mouse scrolled (1203, 294) with delta (0, 0)
Screenshot: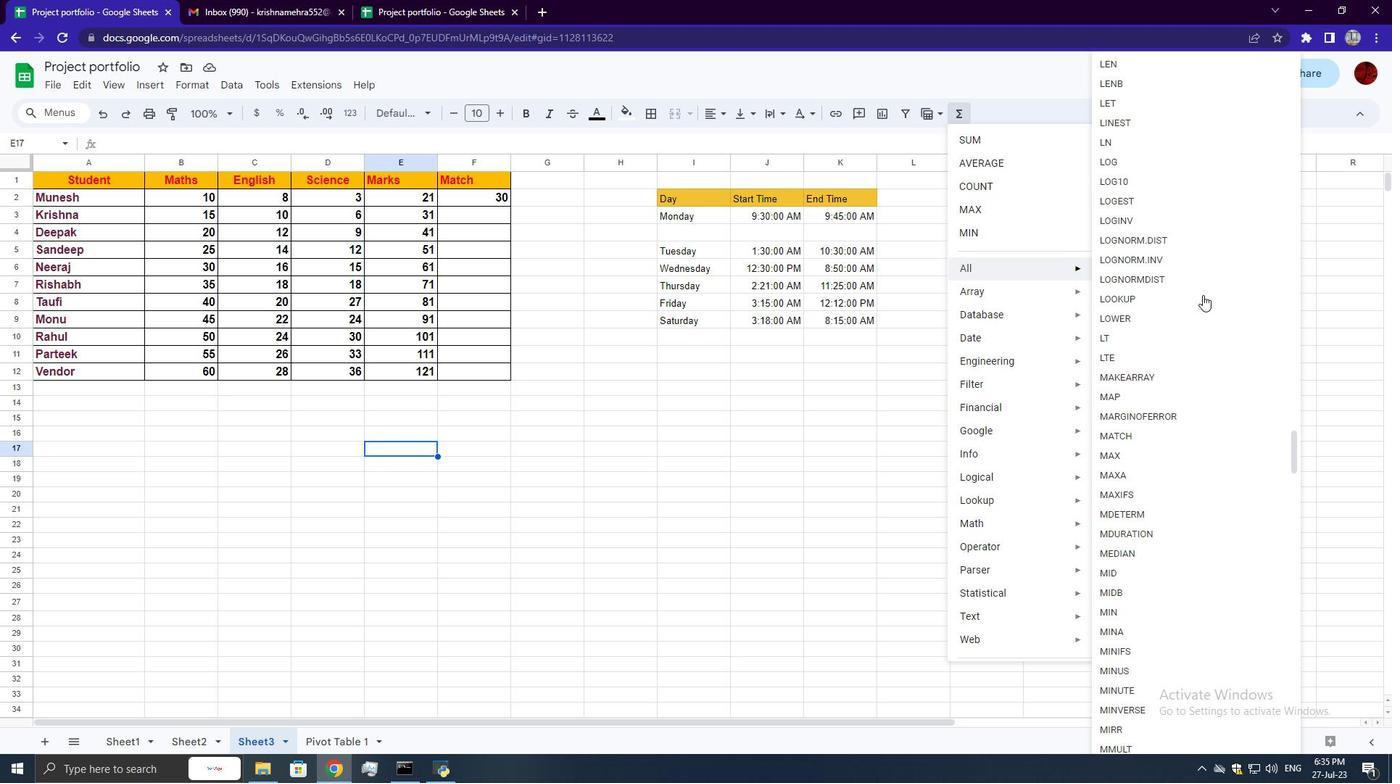 
Action: Mouse scrolled (1203, 294) with delta (0, 0)
Screenshot: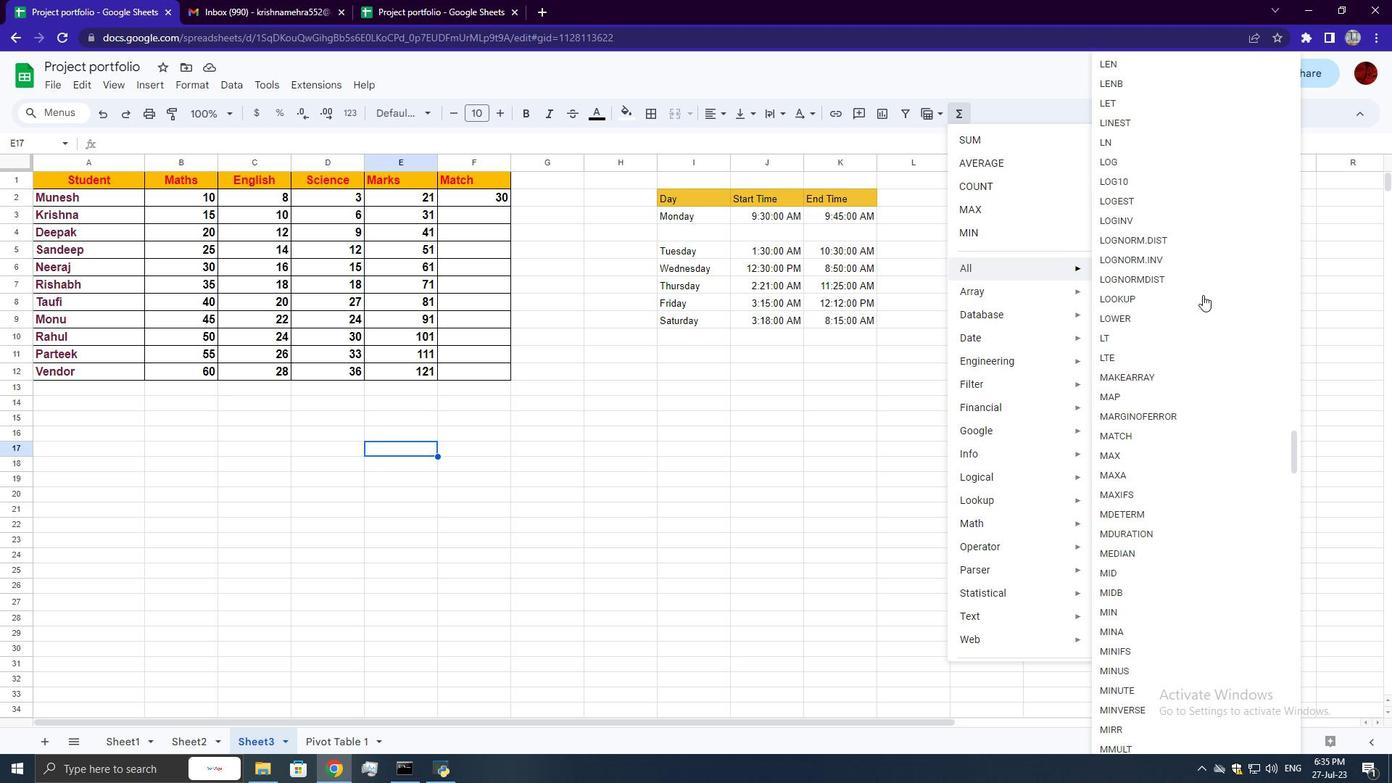 
Action: Mouse moved to (1162, 195)
Screenshot: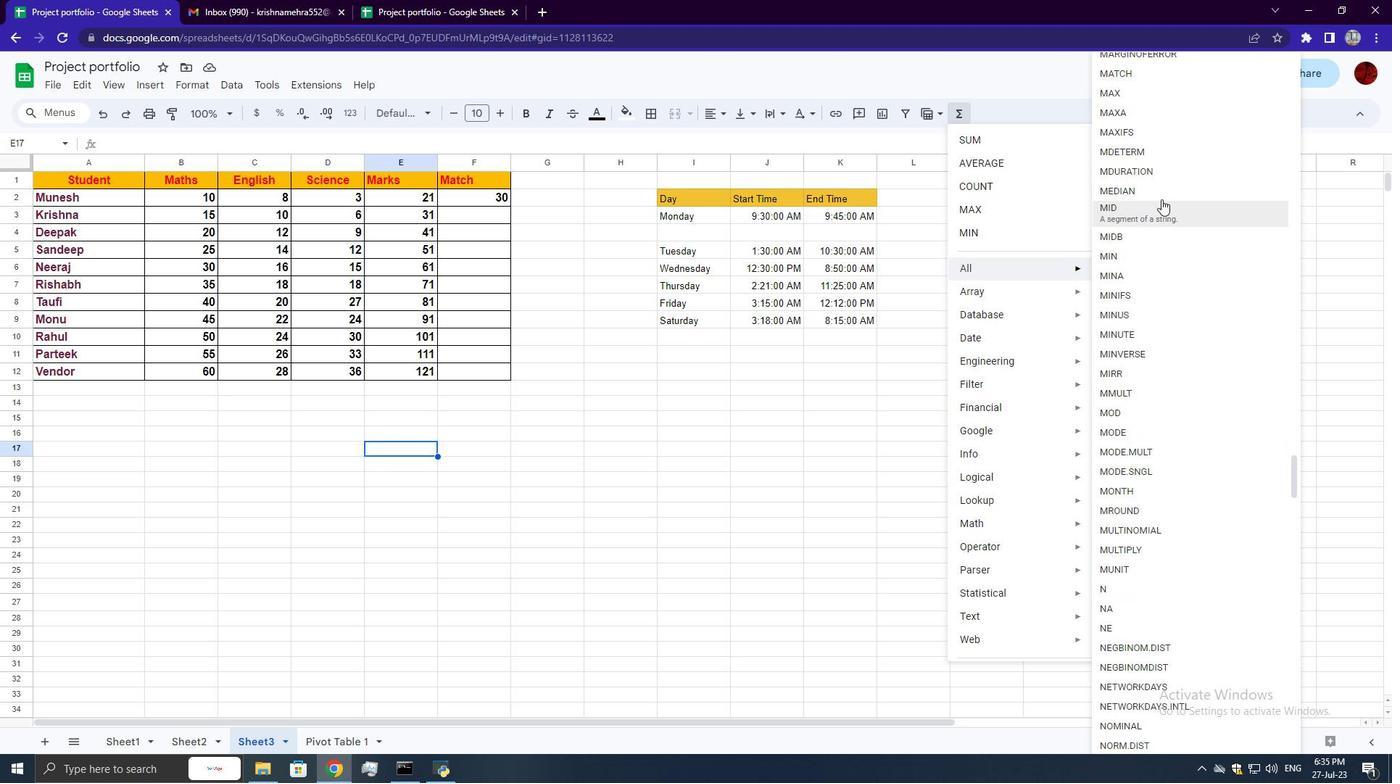 
Action: Mouse pressed left at (1162, 195)
Screenshot: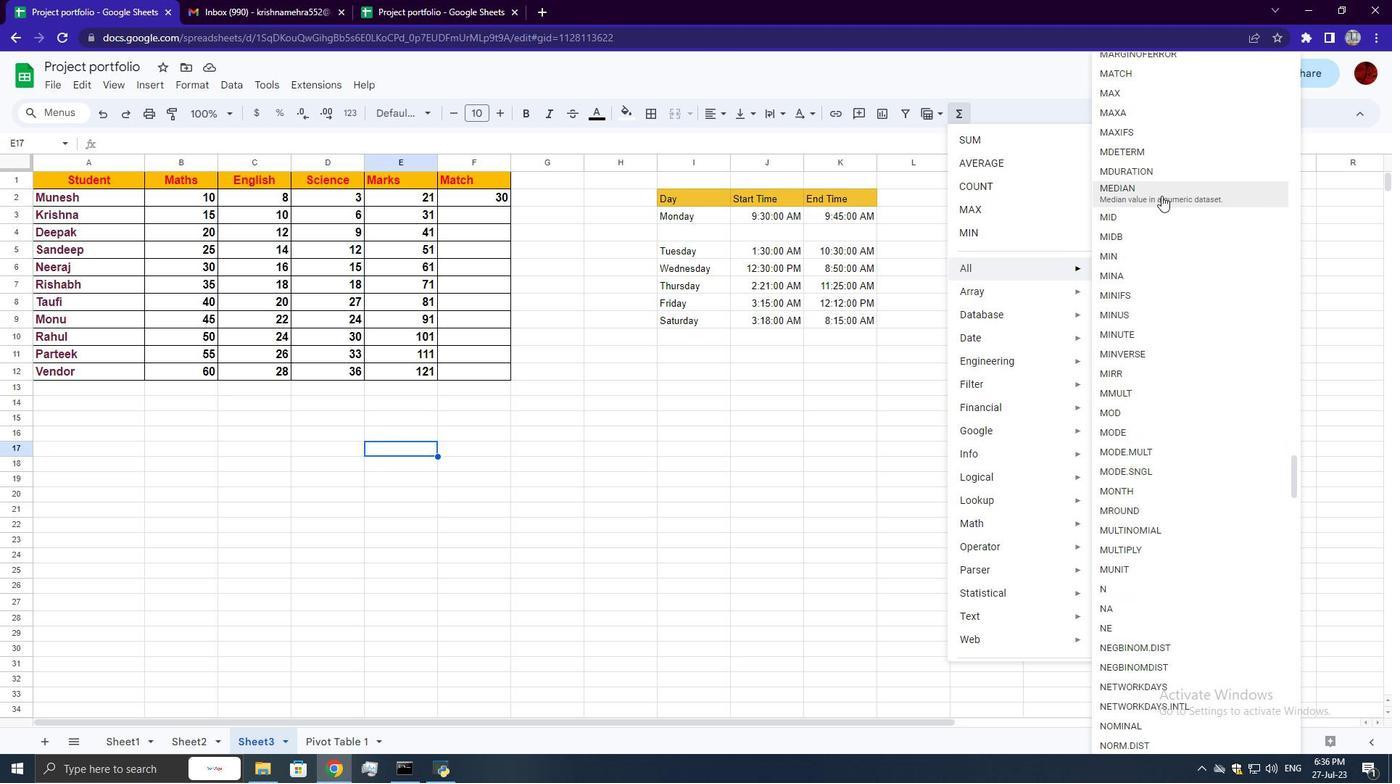 
Action: Mouse moved to (196, 198)
Screenshot: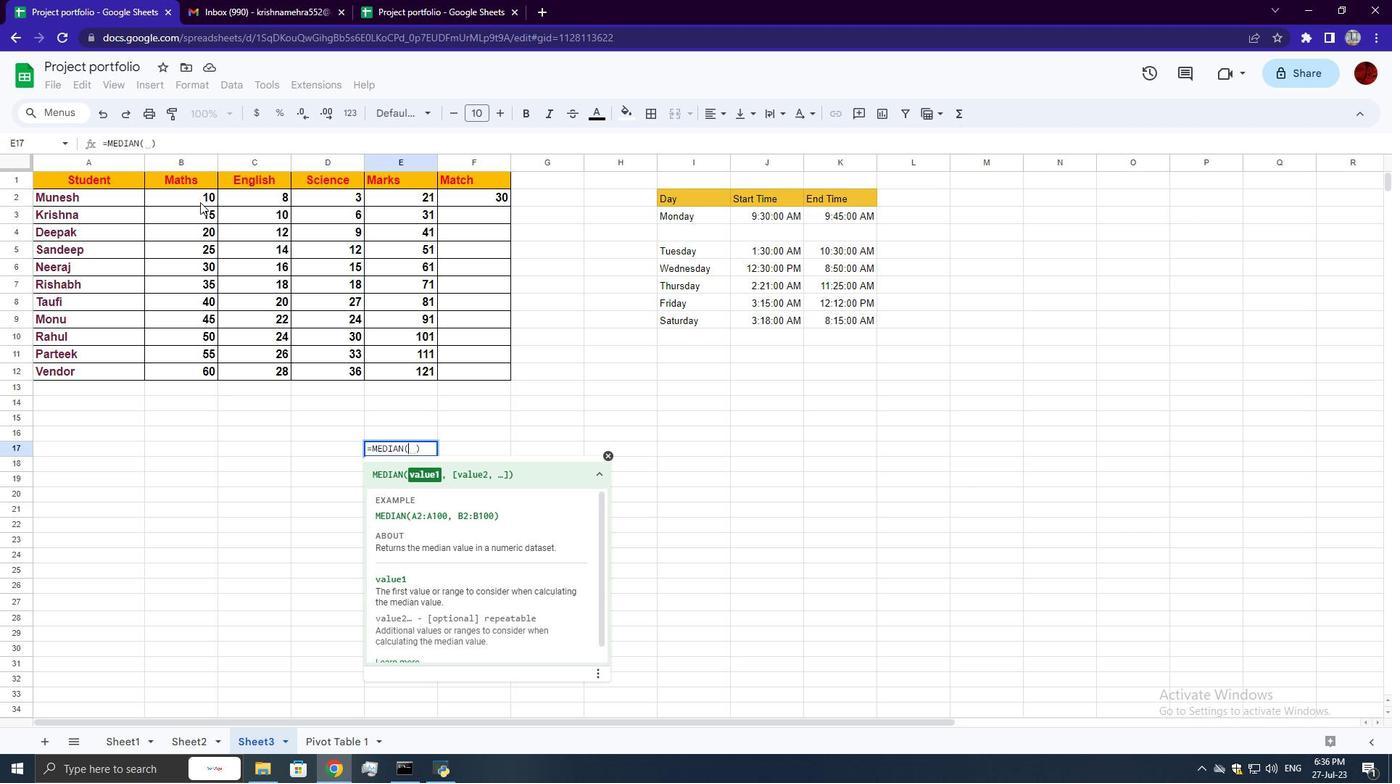 
Action: Mouse pressed left at (196, 198)
Screenshot: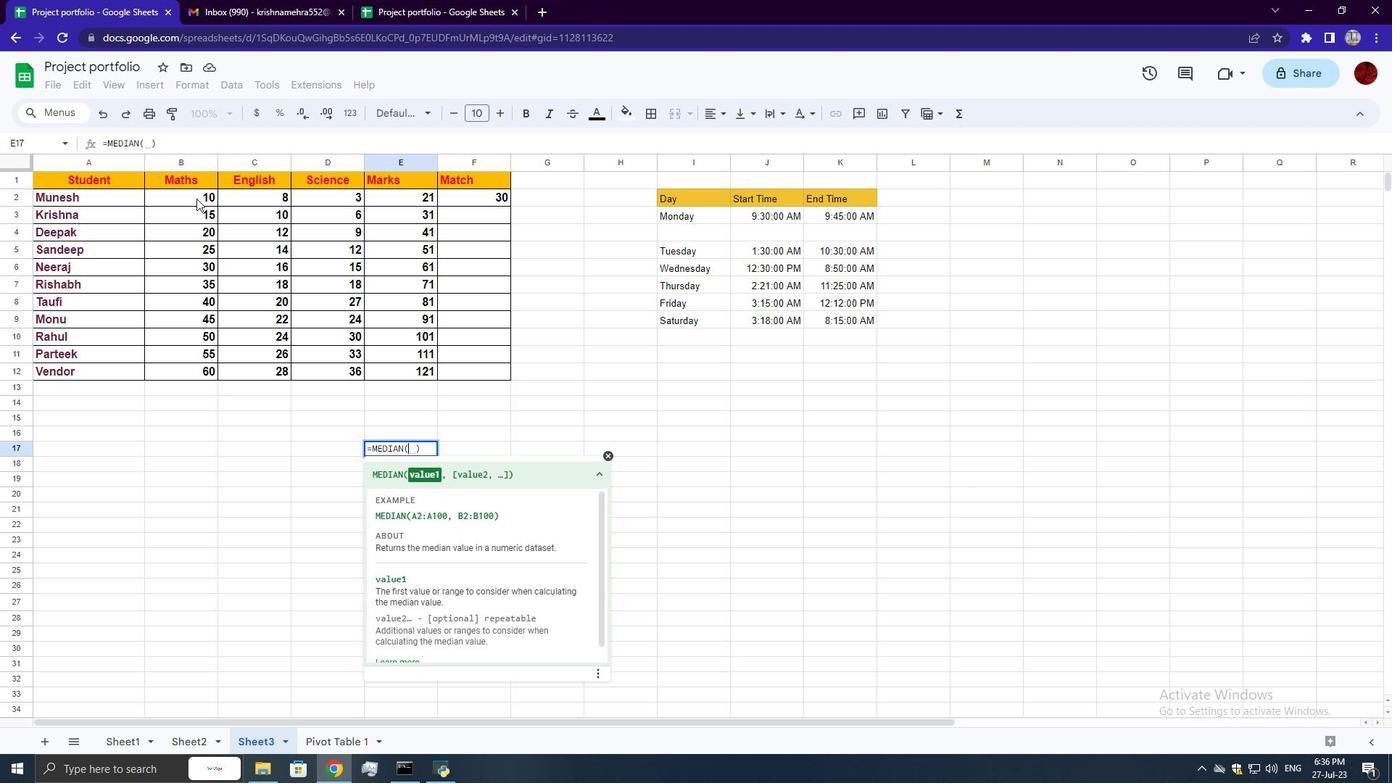 
Action: Mouse moved to (191, 361)
Screenshot: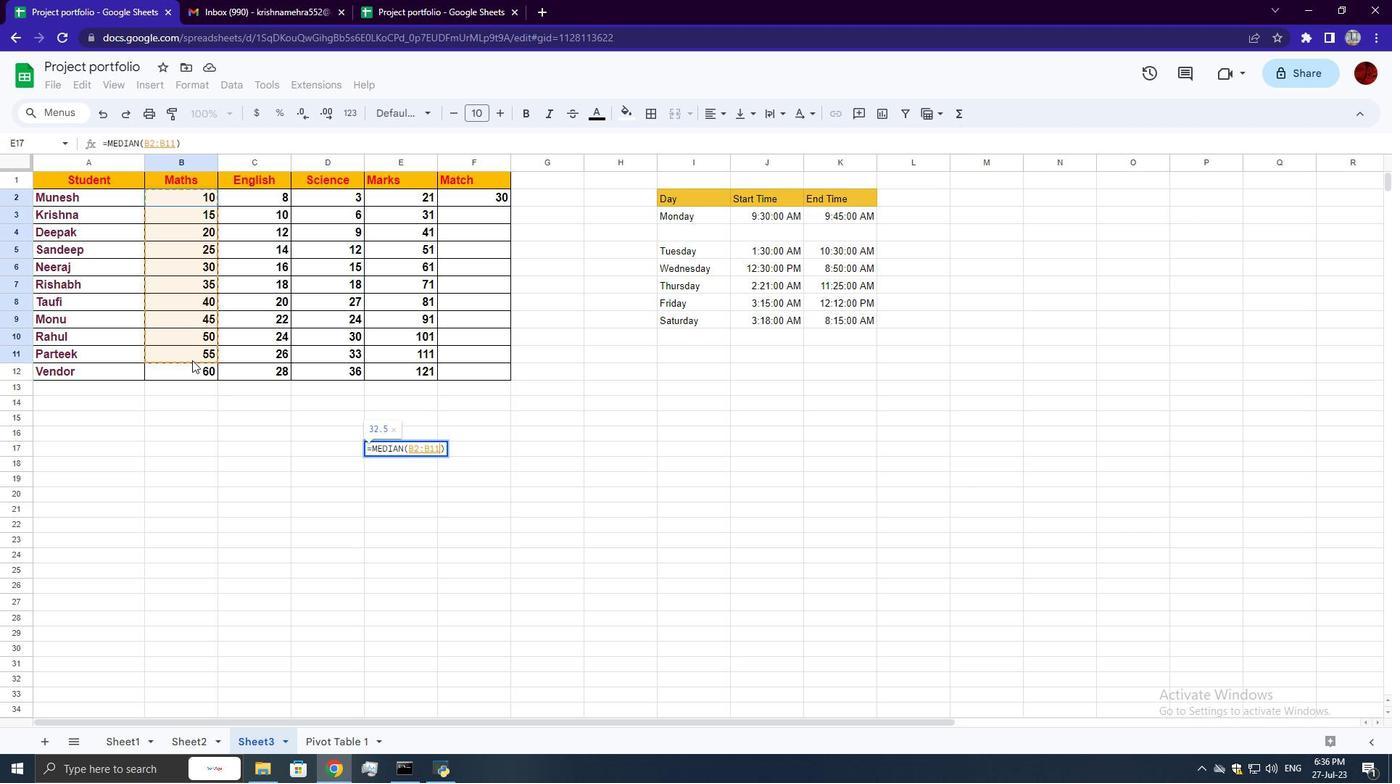 
Action: Key pressed <Key.shift_r><Key.down>,
Screenshot: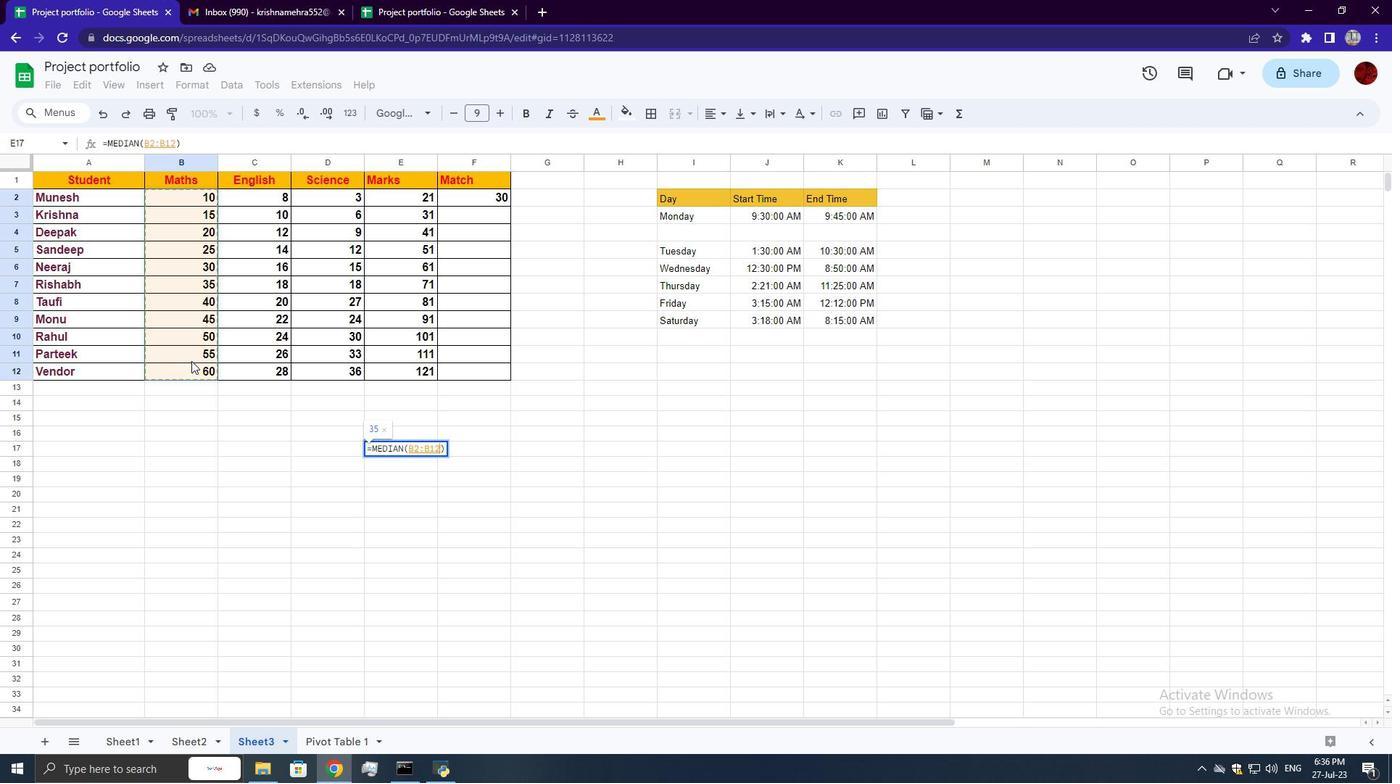
Action: Mouse moved to (253, 195)
Screenshot: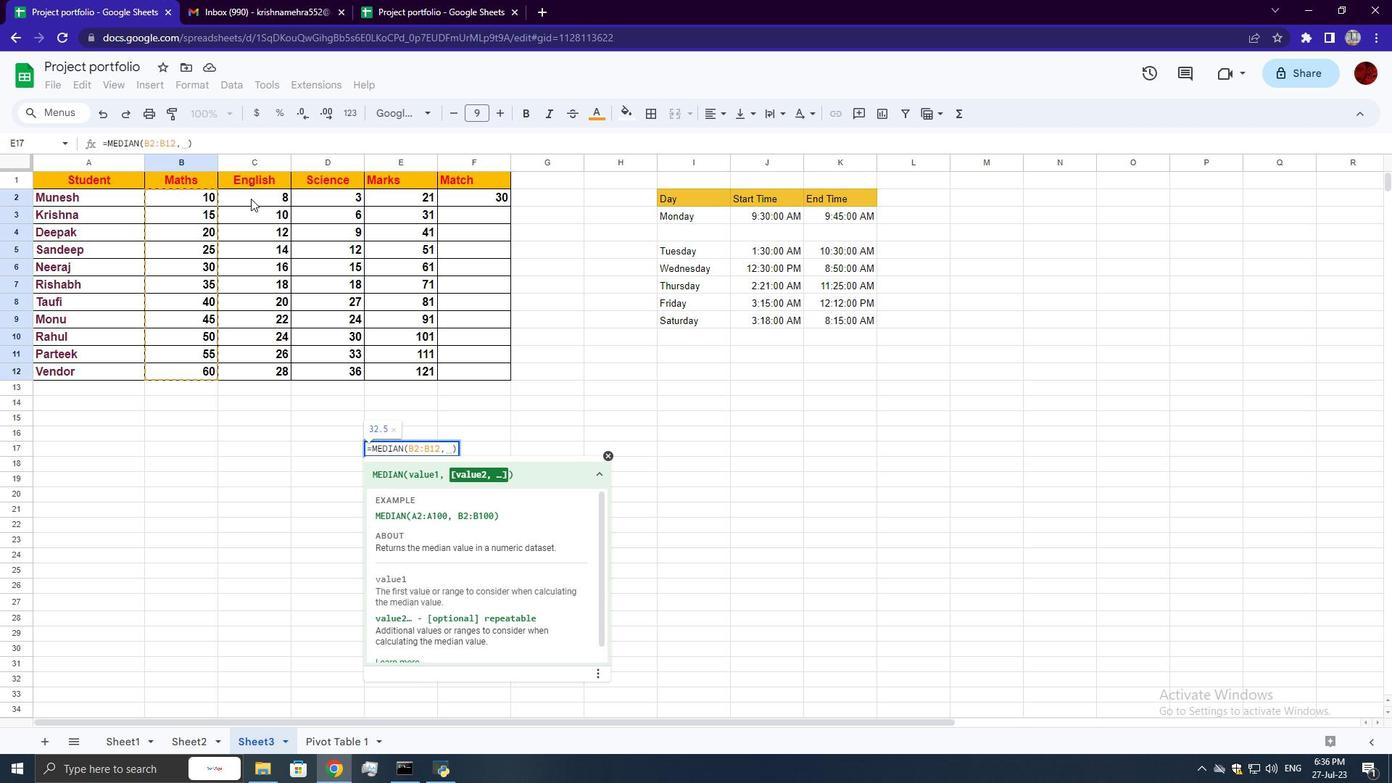 
Action: Mouse pressed left at (253, 195)
Screenshot: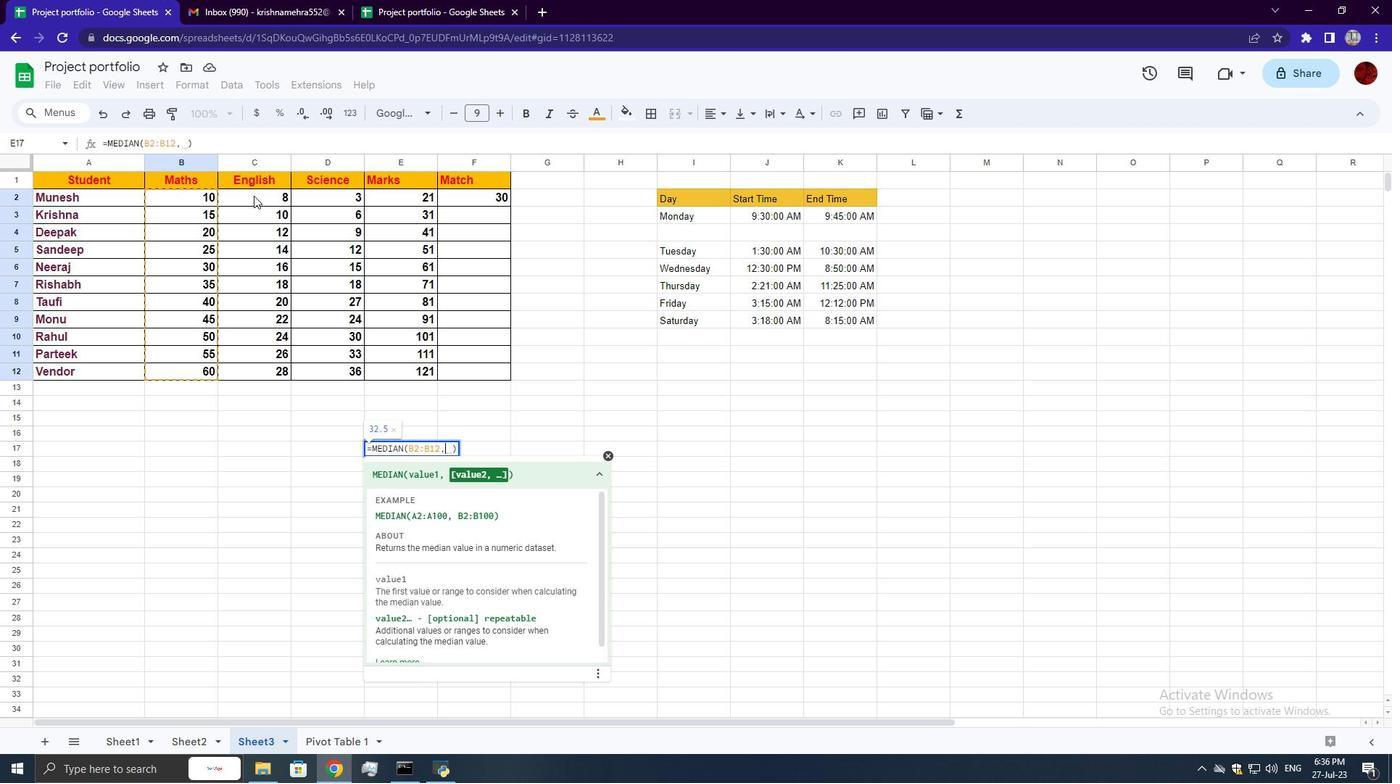 
Action: Mouse moved to (266, 370)
Screenshot: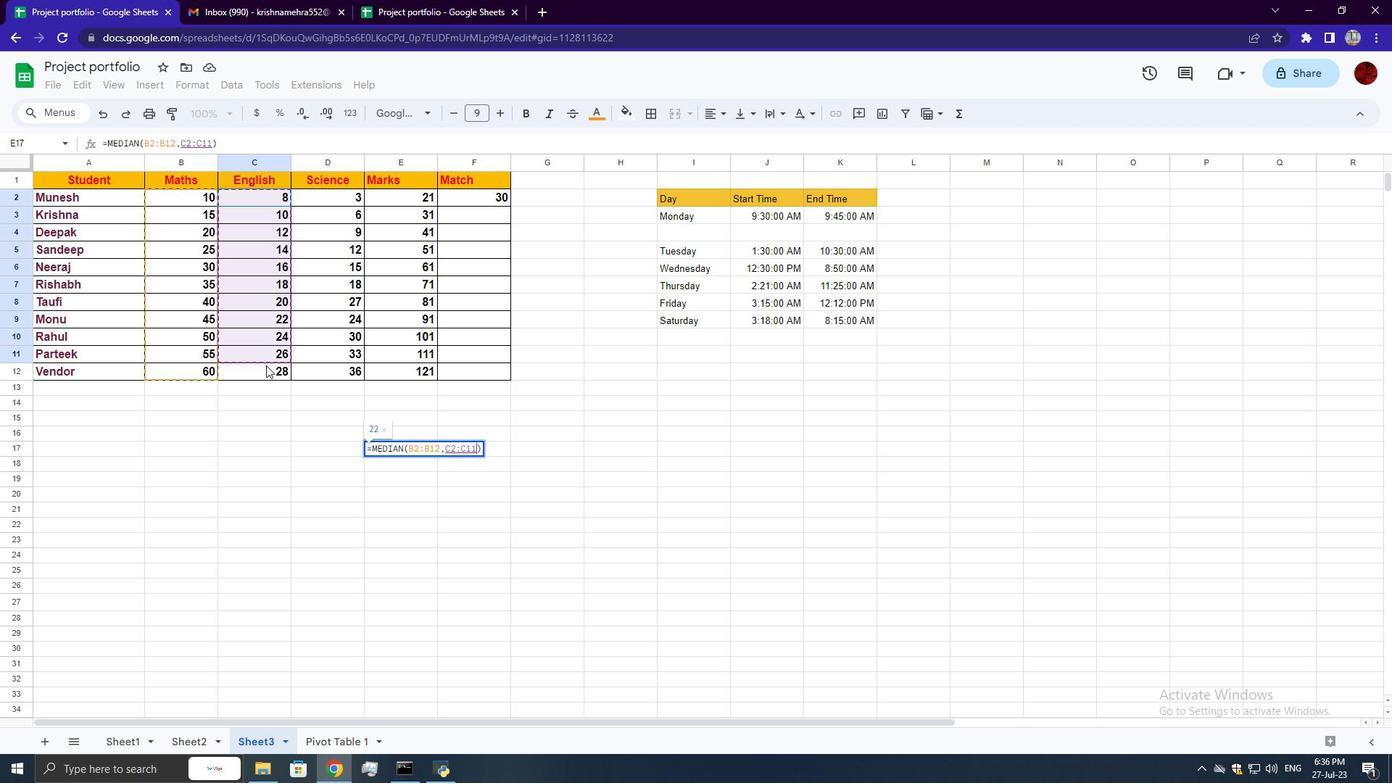 
Action: Key pressed <Key.enter>
Screenshot: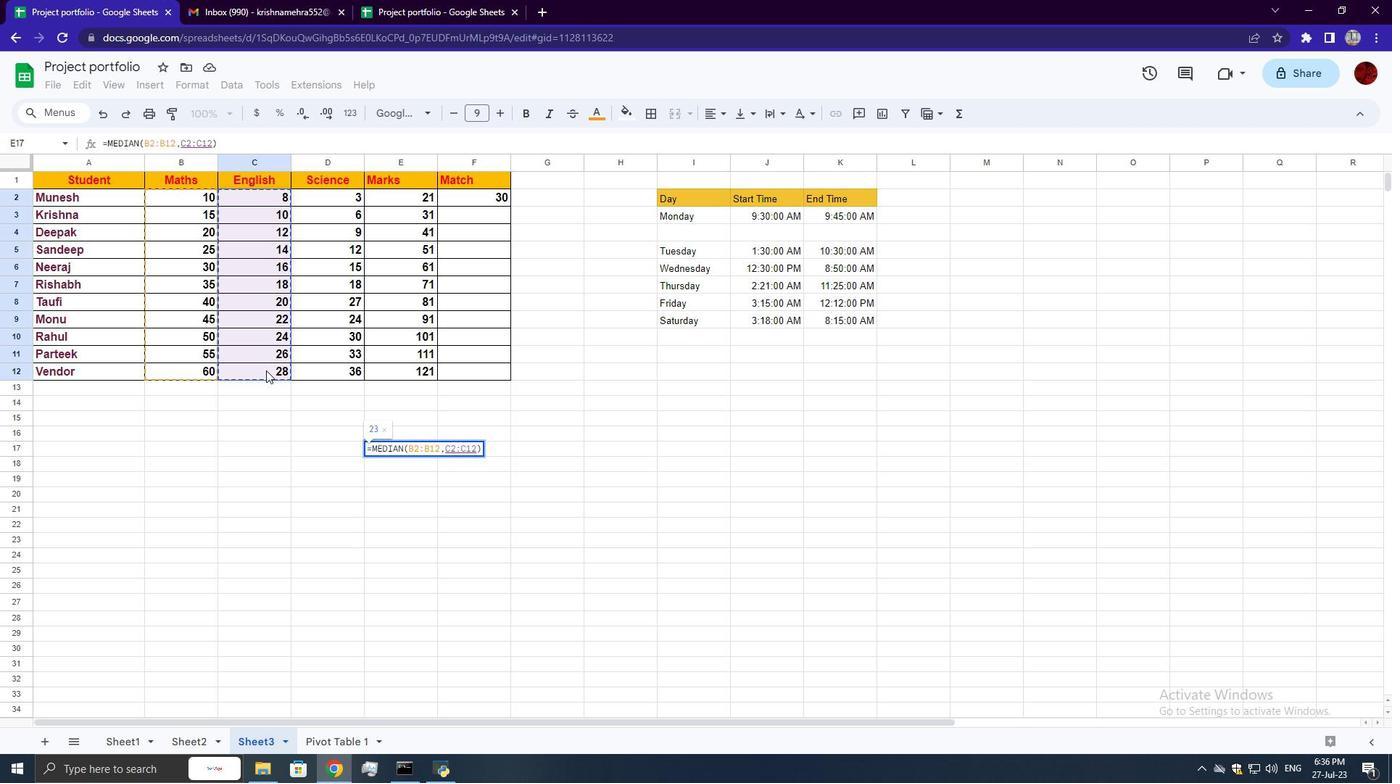 
